 Task: Slide 6 - Company Description.
Action: Mouse moved to (30, 81)
Screenshot: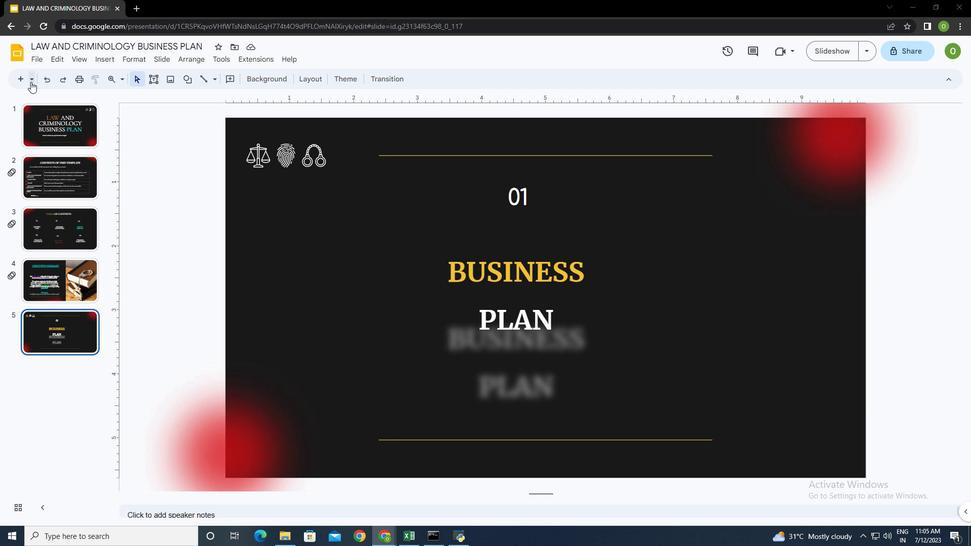 
Action: Mouse pressed left at (30, 81)
Screenshot: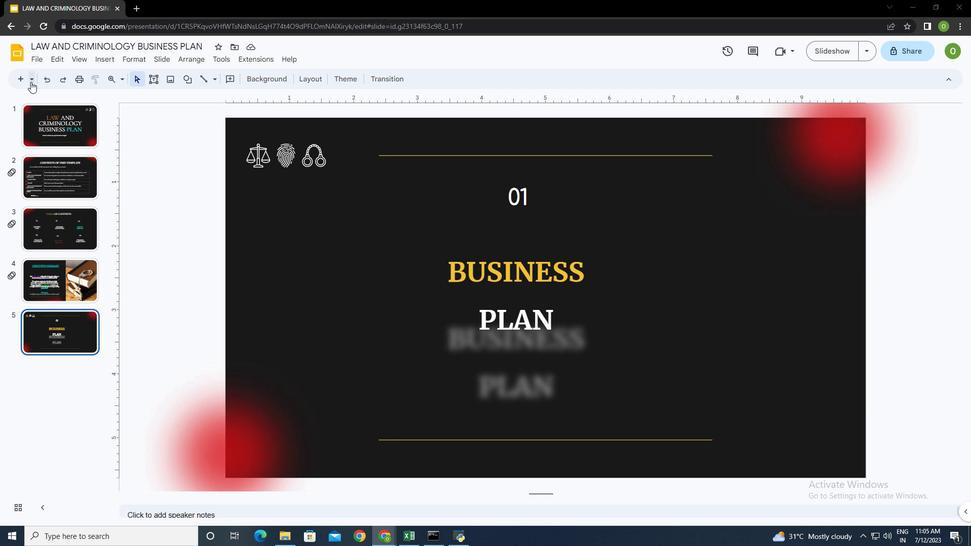 
Action: Mouse moved to (137, 269)
Screenshot: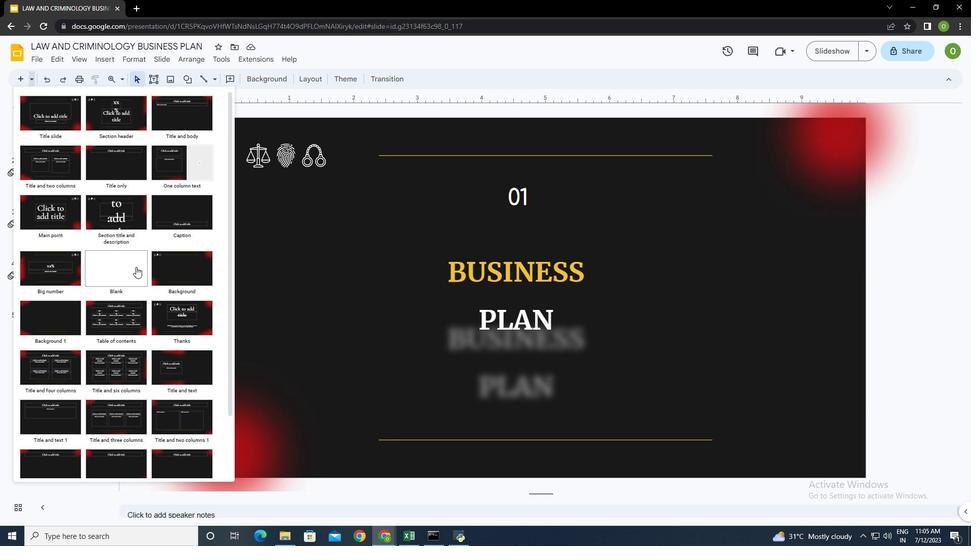 
Action: Mouse scrolled (137, 268) with delta (0, 0)
Screenshot: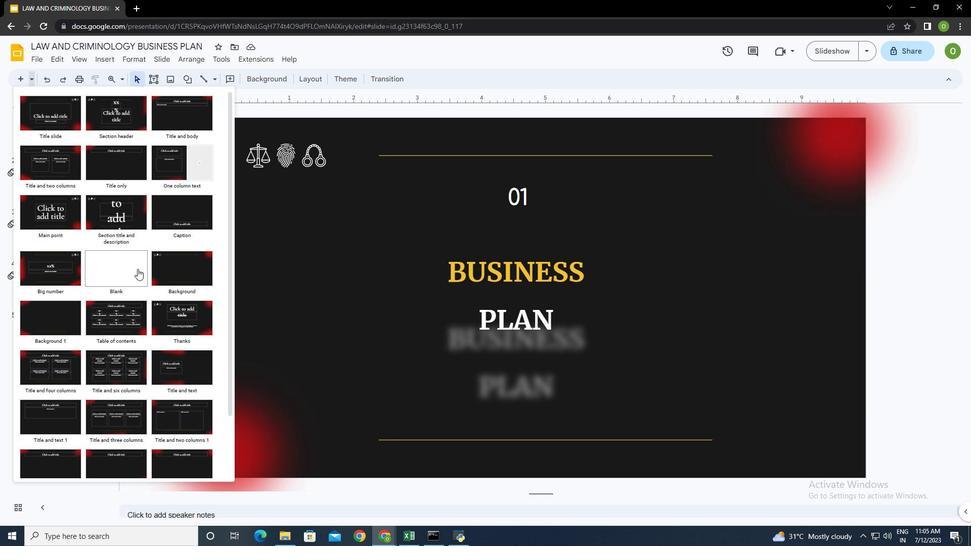 
Action: Mouse moved to (137, 269)
Screenshot: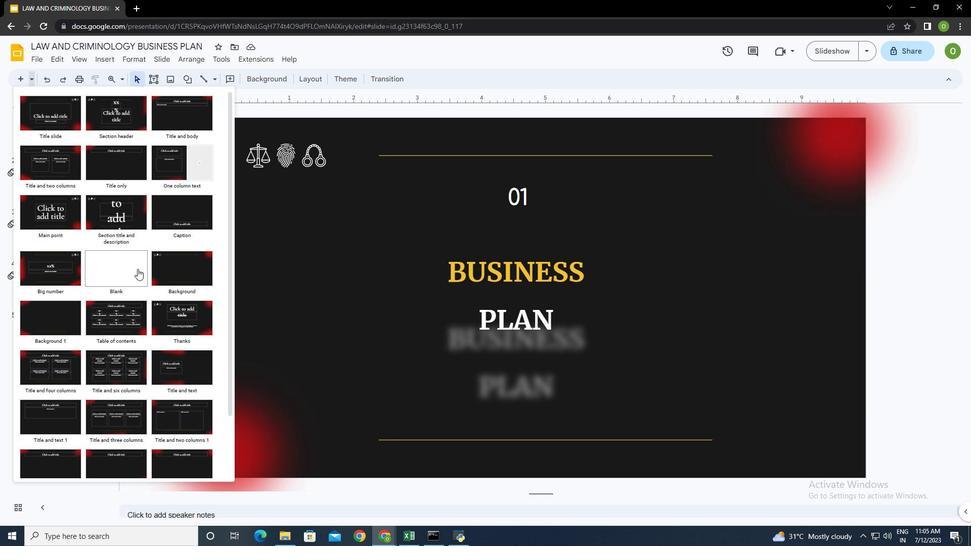 
Action: Mouse scrolled (137, 268) with delta (0, 0)
Screenshot: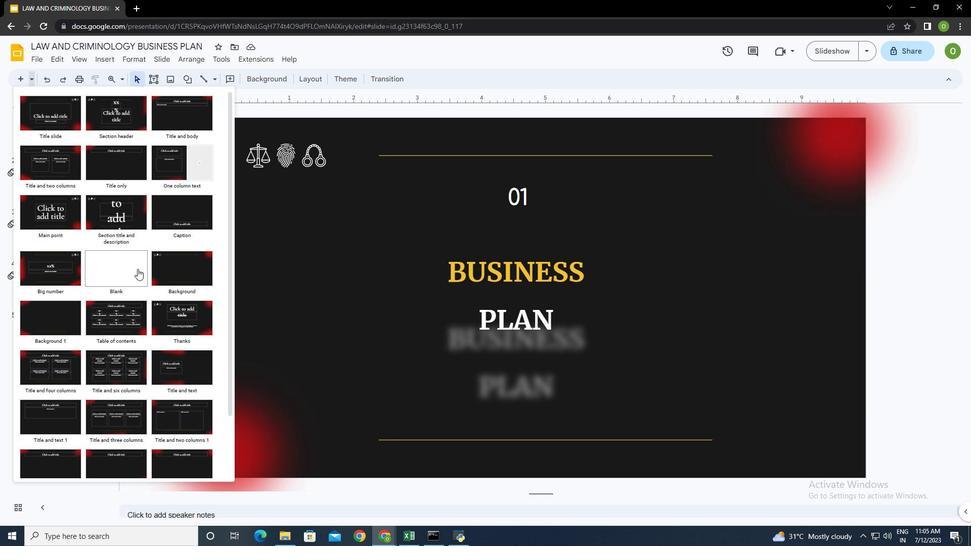 
Action: Mouse moved to (137, 268)
Screenshot: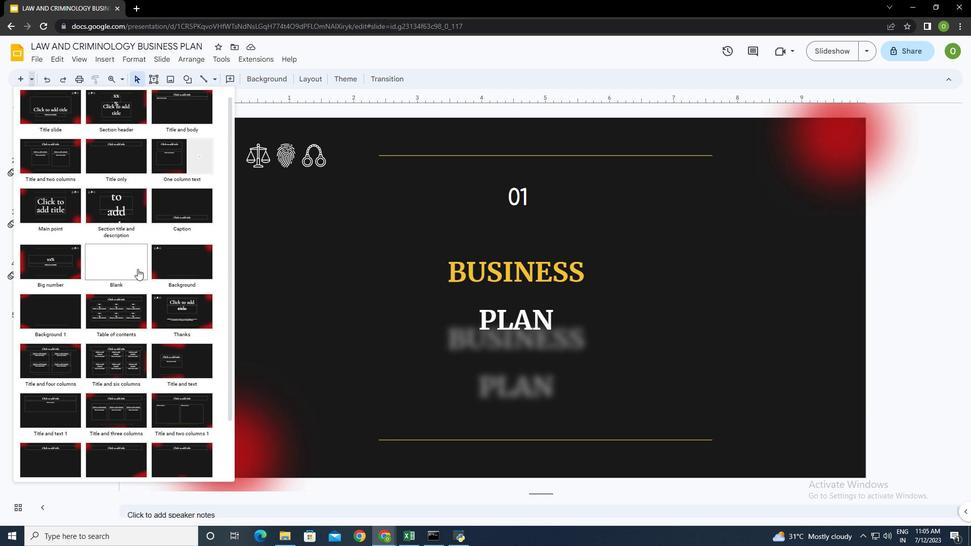 
Action: Mouse scrolled (137, 268) with delta (0, 0)
Screenshot: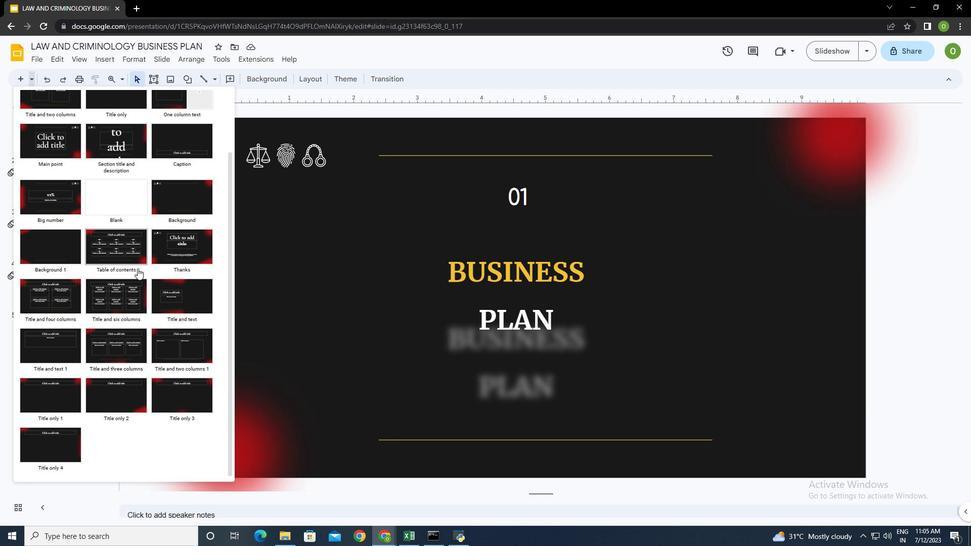 
Action: Mouse moved to (137, 268)
Screenshot: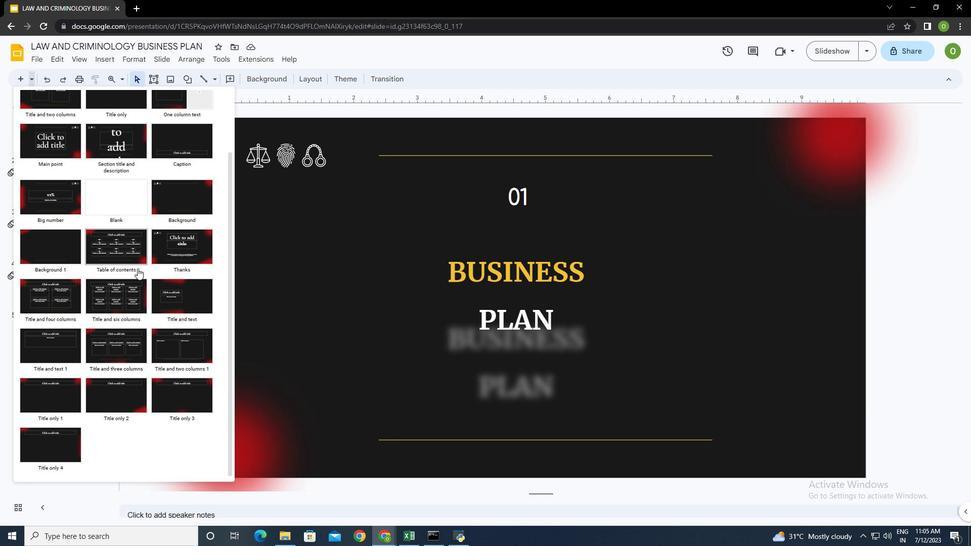 
Action: Mouse scrolled (137, 268) with delta (0, 0)
Screenshot: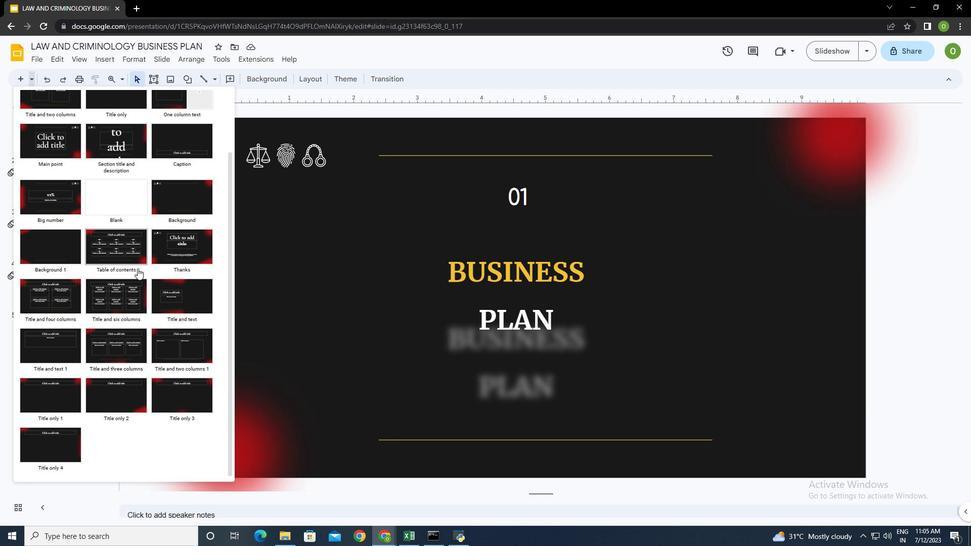 
Action: Mouse moved to (137, 268)
Screenshot: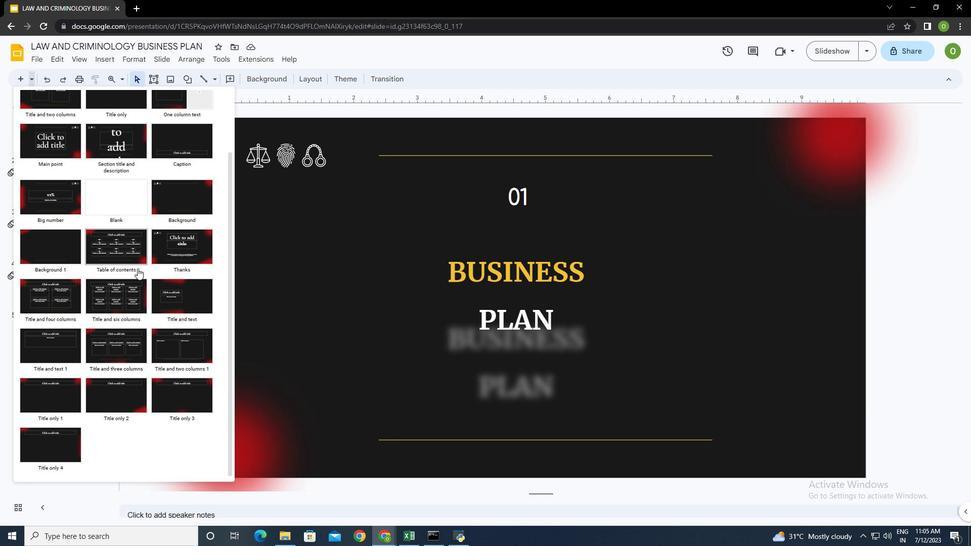 
Action: Mouse scrolled (137, 268) with delta (0, 0)
Screenshot: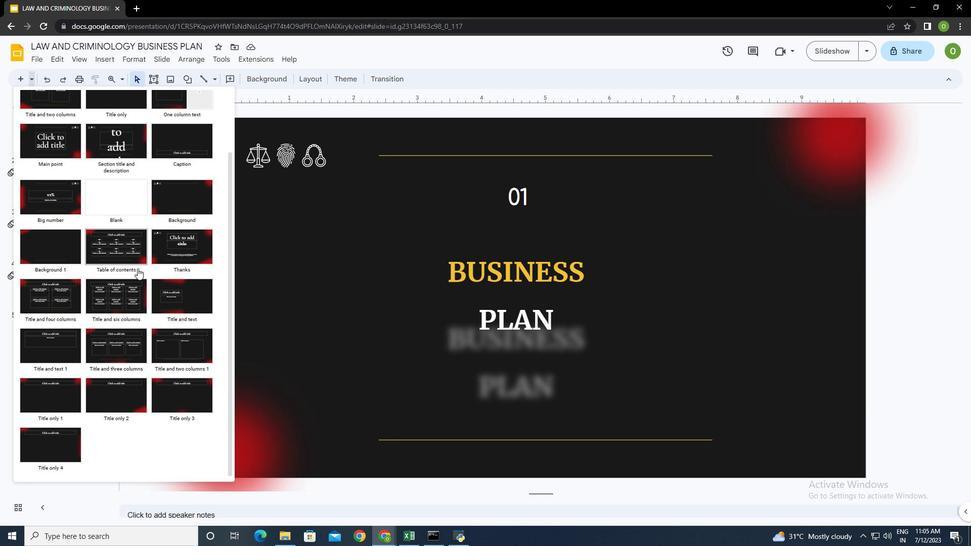 
Action: Mouse moved to (137, 275)
Screenshot: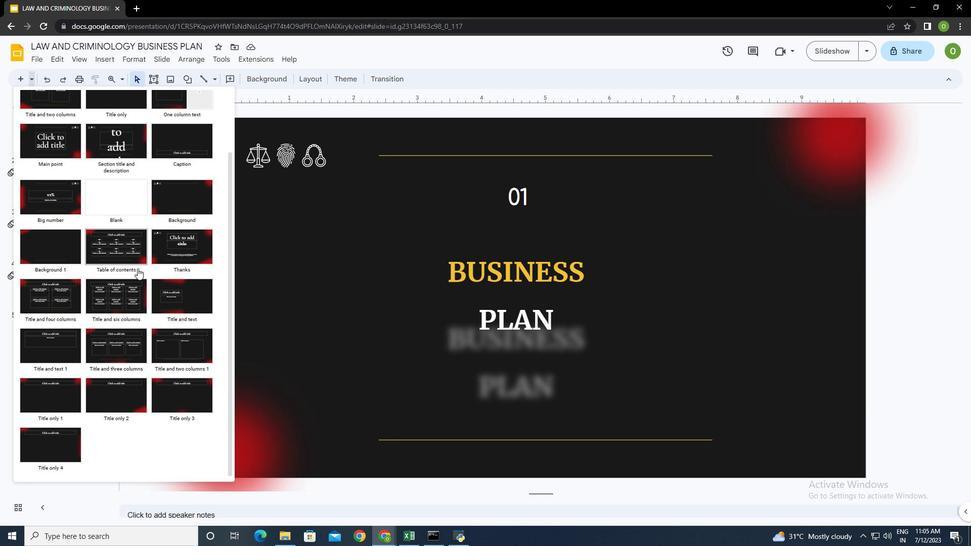 
Action: Mouse scrolled (137, 275) with delta (0, 0)
Screenshot: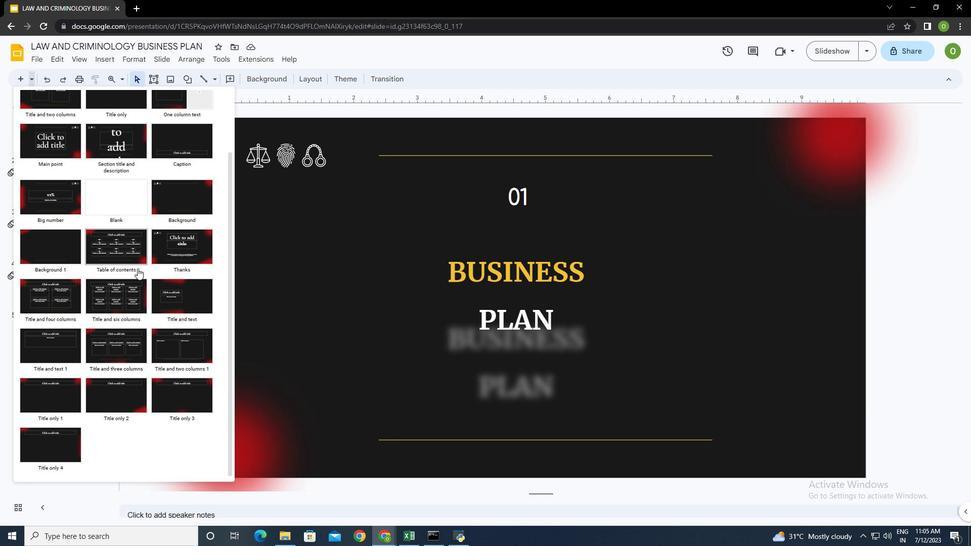 
Action: Mouse moved to (137, 279)
Screenshot: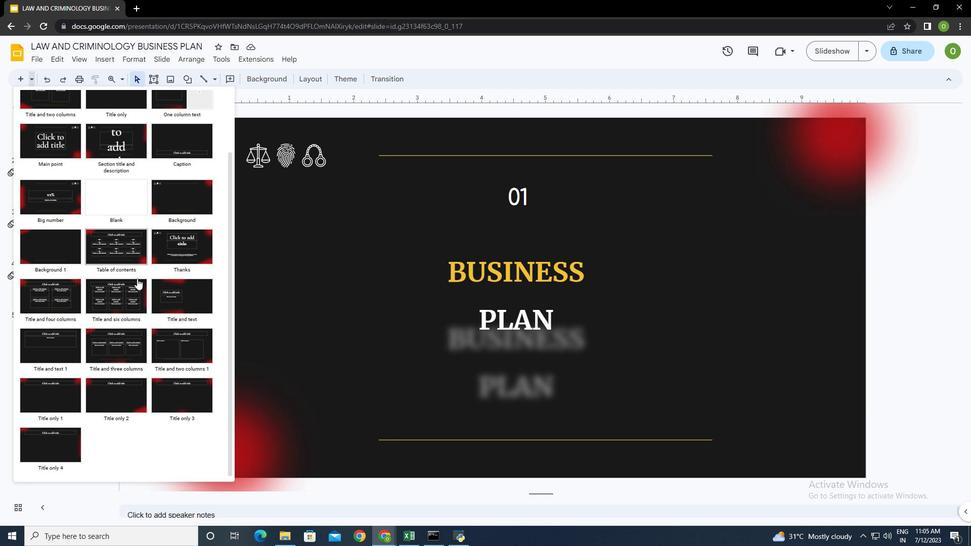 
Action: Mouse scrolled (137, 278) with delta (0, 0)
Screenshot: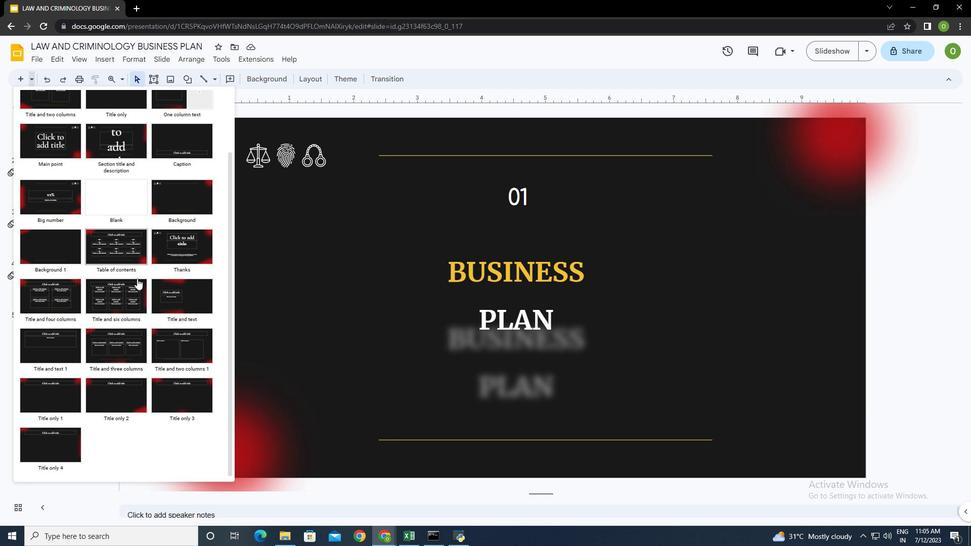 
Action: Mouse moved to (132, 294)
Screenshot: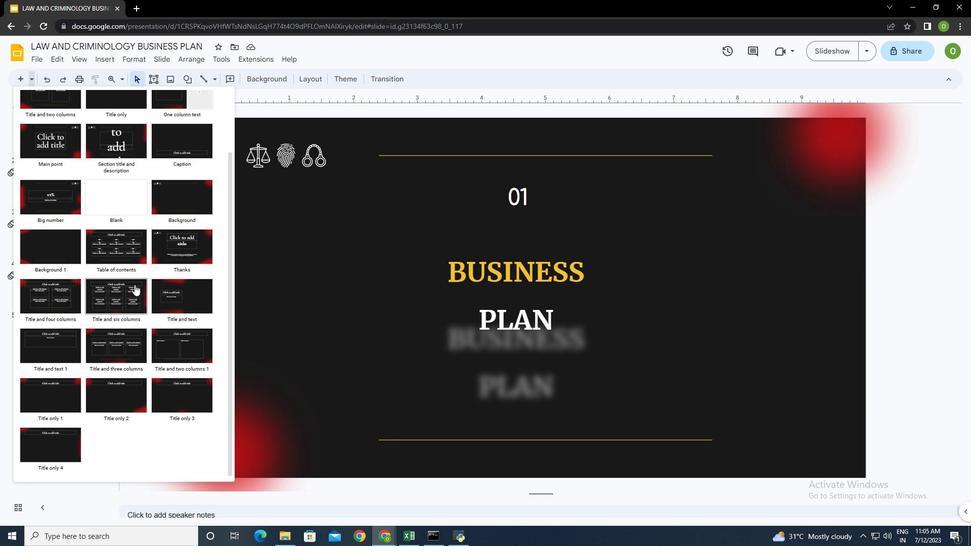 
Action: Mouse scrolled (132, 293) with delta (0, 0)
Screenshot: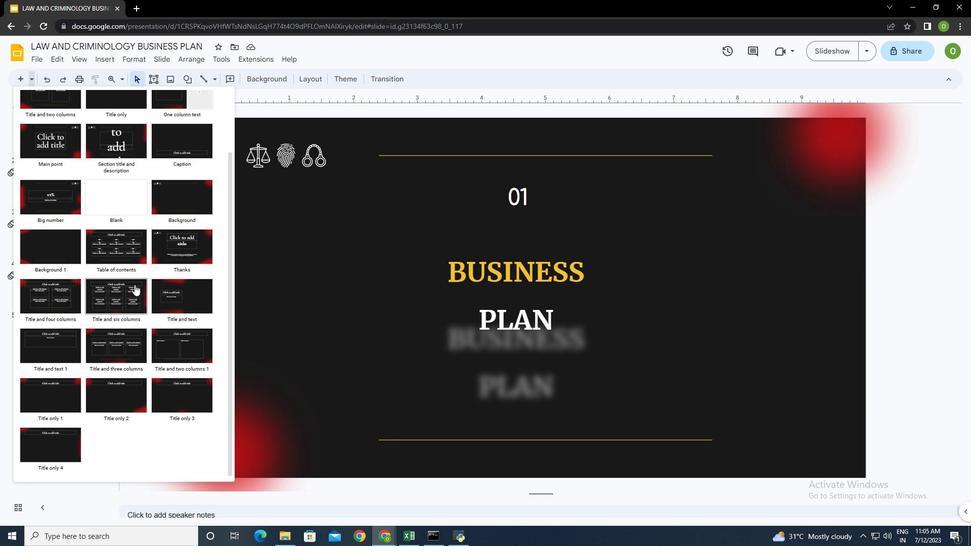 
Action: Mouse moved to (182, 397)
Screenshot: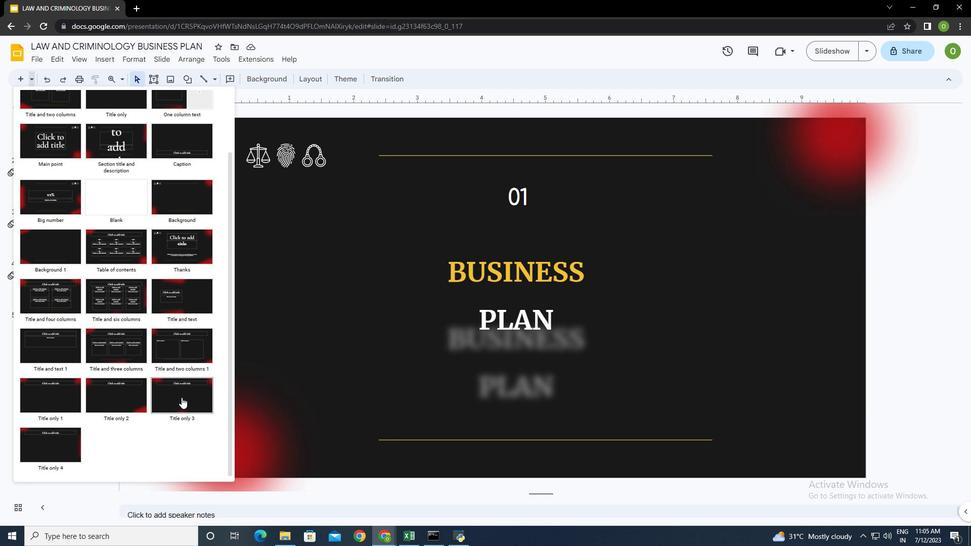 
Action: Mouse pressed left at (182, 397)
Screenshot: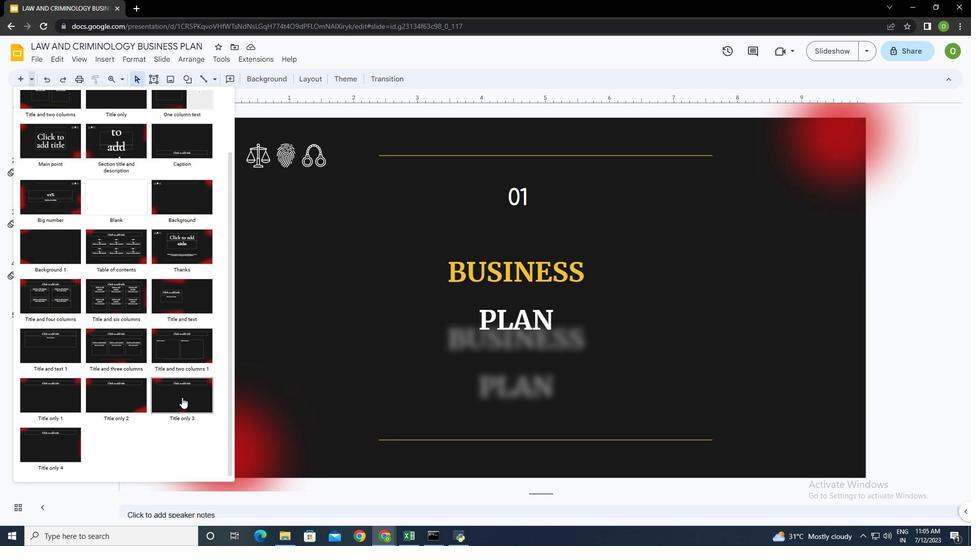 
Action: Mouse moved to (453, 164)
Screenshot: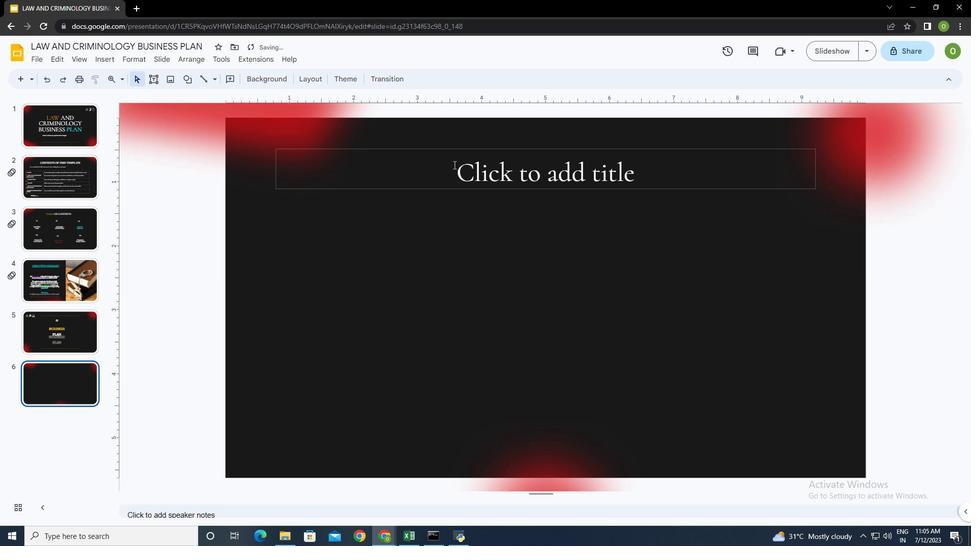 
Action: Mouse pressed left at (453, 164)
Screenshot: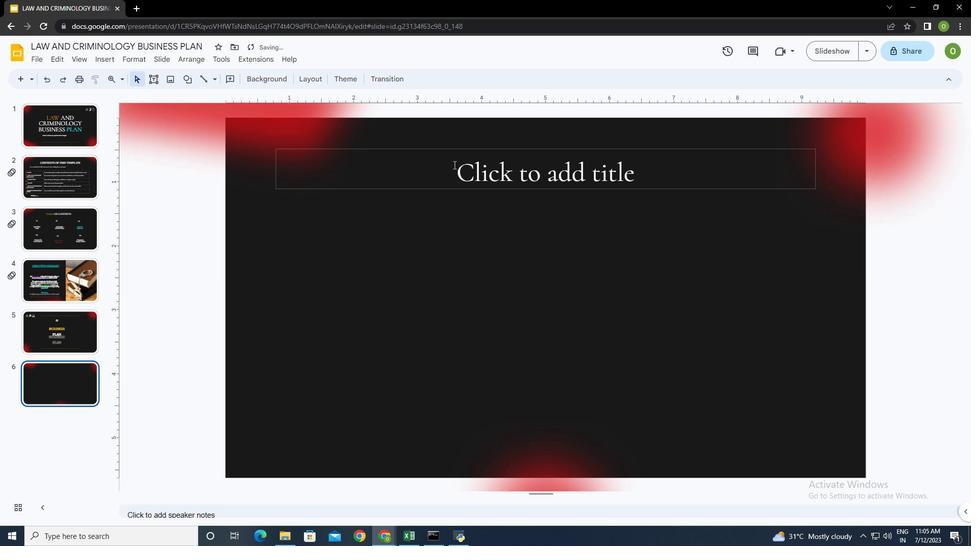 
Action: Mouse moved to (454, 166)
Screenshot: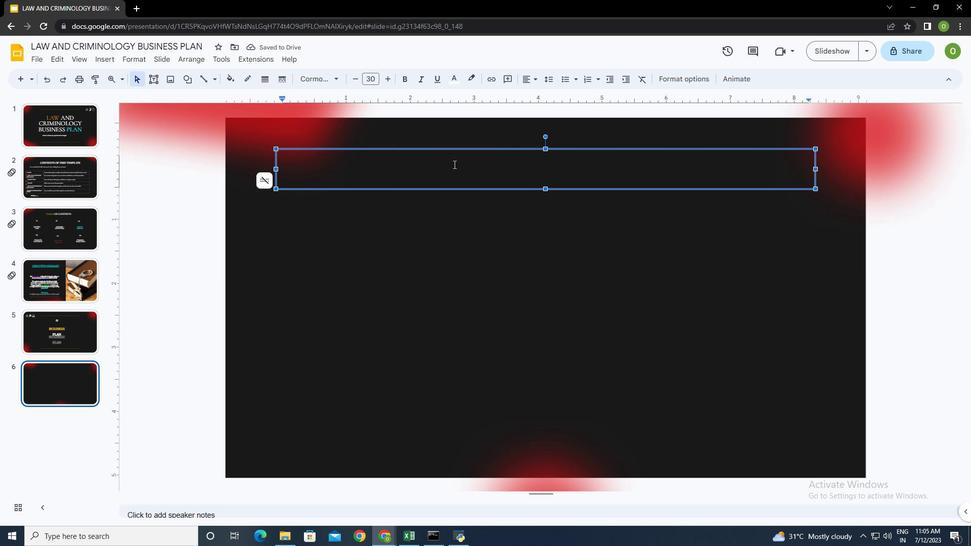 
Action: Key pressed <Key.shift><Key.caps_lock>COMPSNY<Key.space>DESCRIPTION
Screenshot: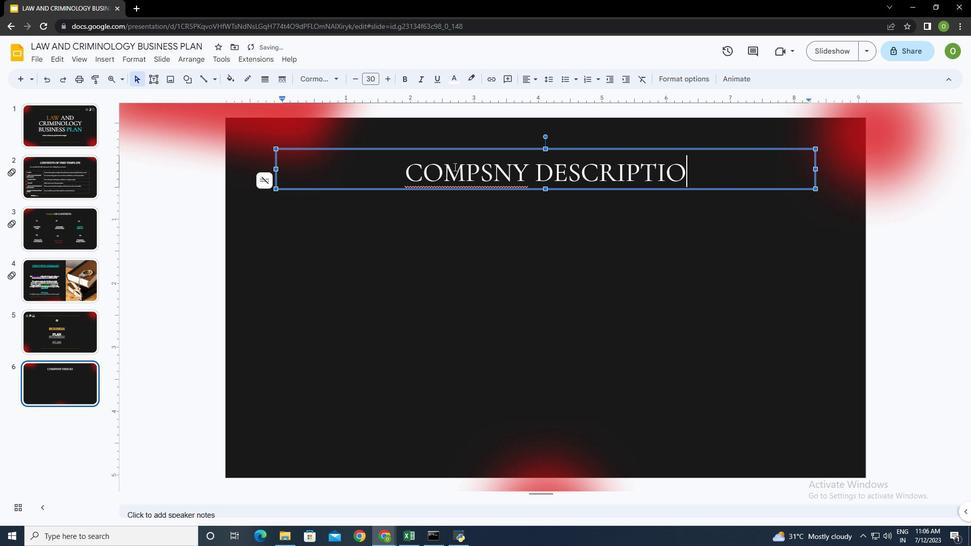 
Action: Mouse moved to (389, 236)
Screenshot: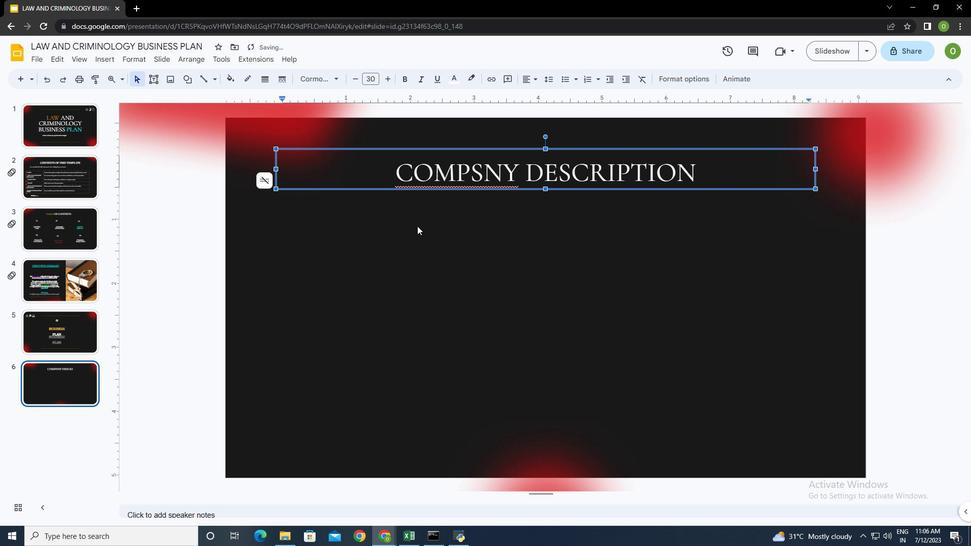 
Action: Mouse pressed left at (389, 236)
Screenshot: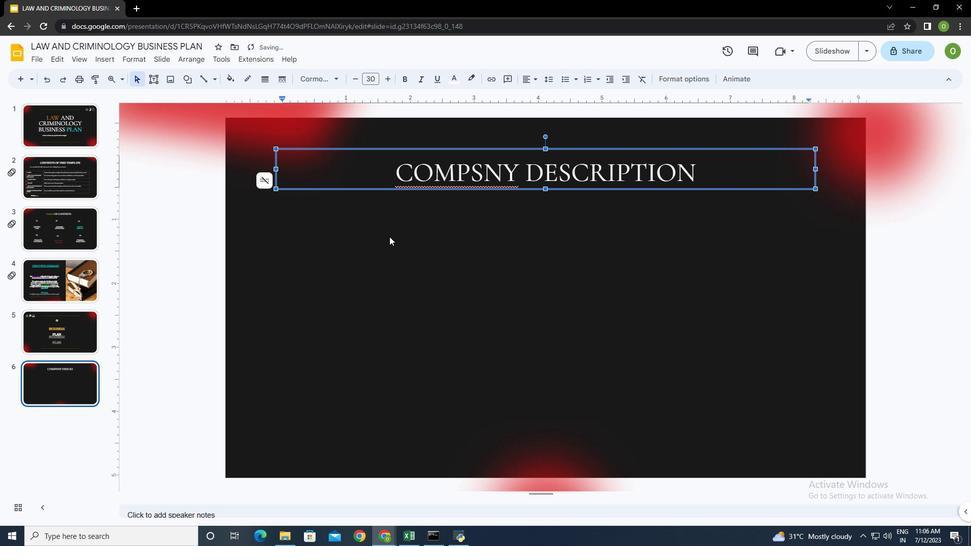 
Action: Mouse moved to (446, 169)
Screenshot: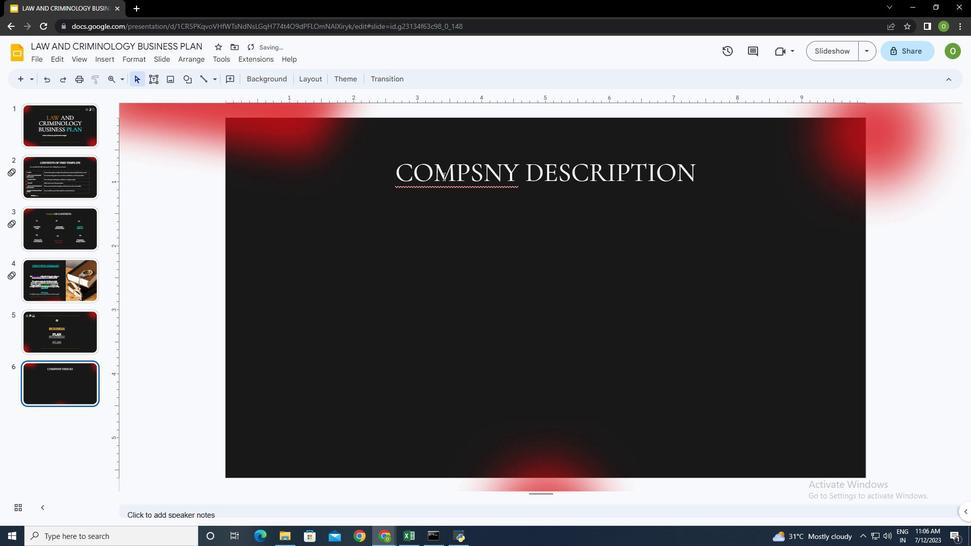 
Action: Mouse pressed left at (446, 169)
Screenshot: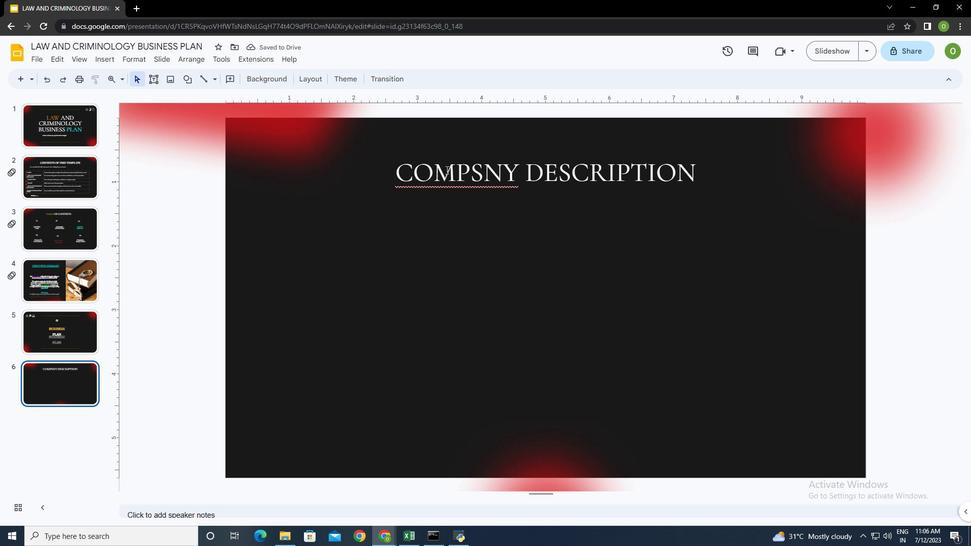 
Action: Mouse moved to (364, 235)
Screenshot: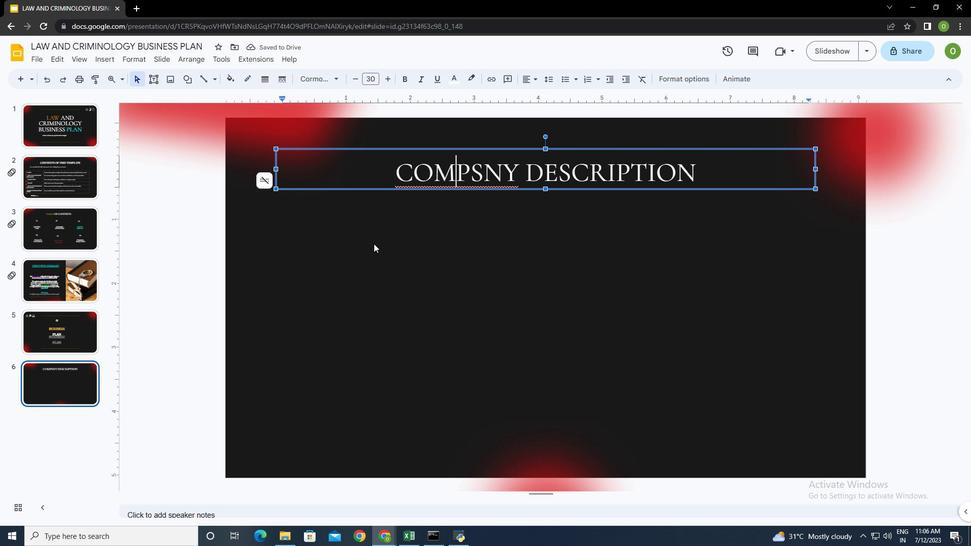 
Action: Mouse pressed left at (364, 235)
Screenshot: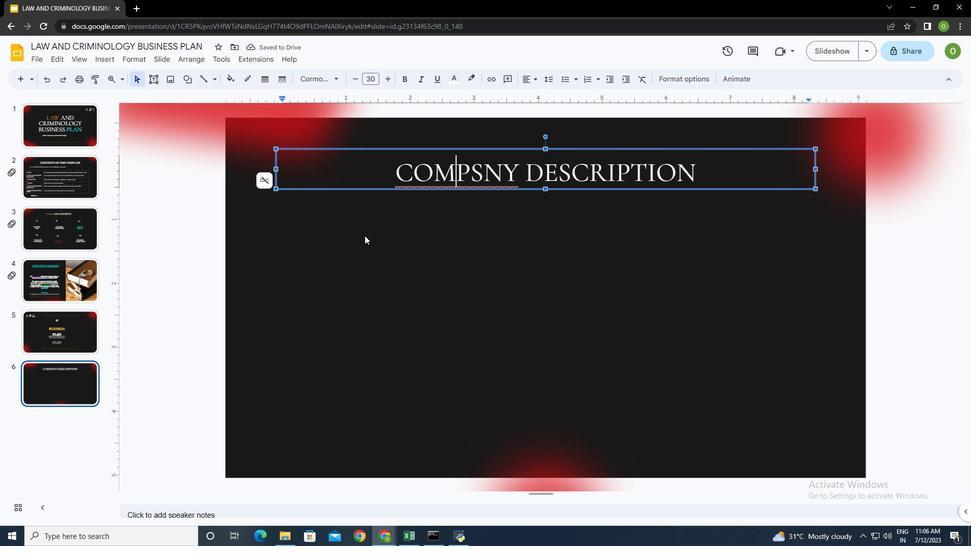 
Action: Mouse moved to (394, 169)
Screenshot: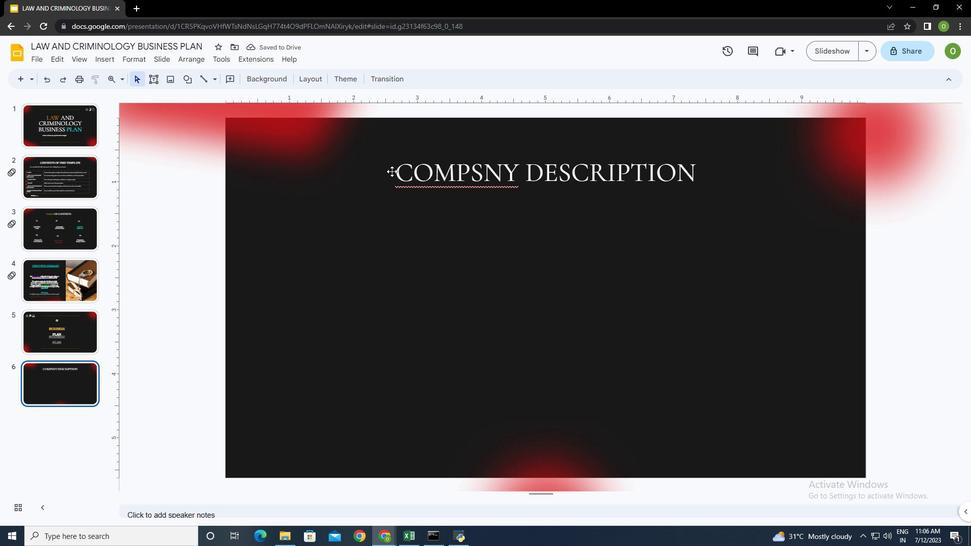 
Action: Mouse pressed left at (394, 169)
Screenshot: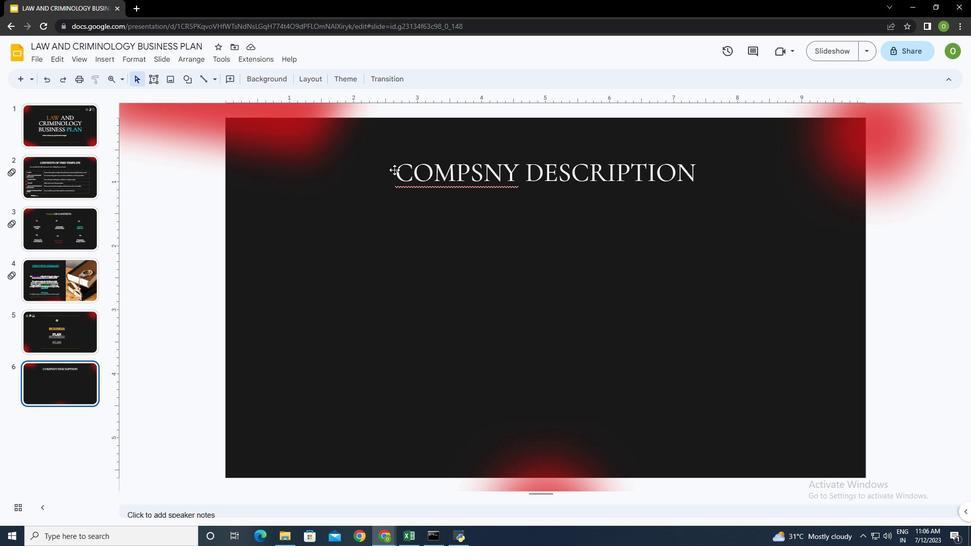 
Action: Mouse moved to (347, 236)
Screenshot: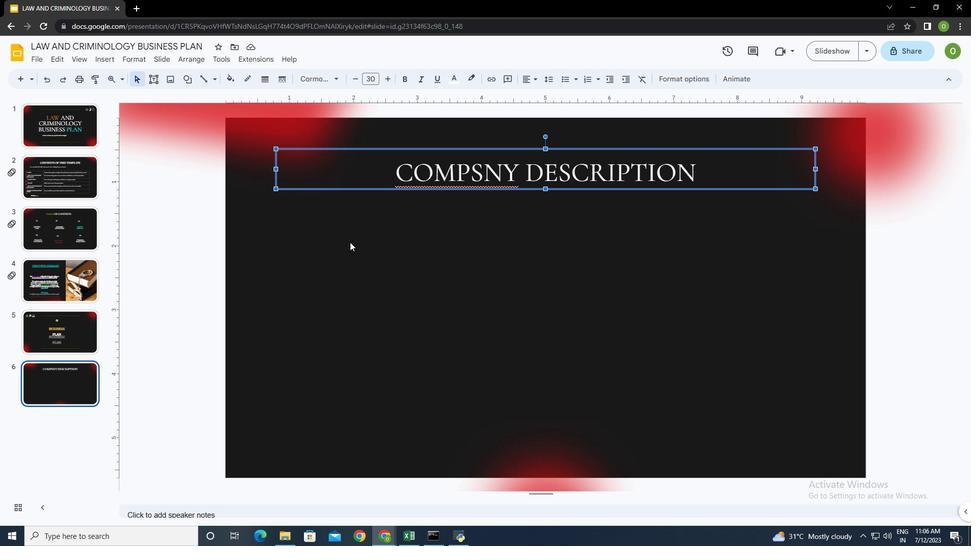 
Action: Mouse pressed left at (347, 236)
Screenshot: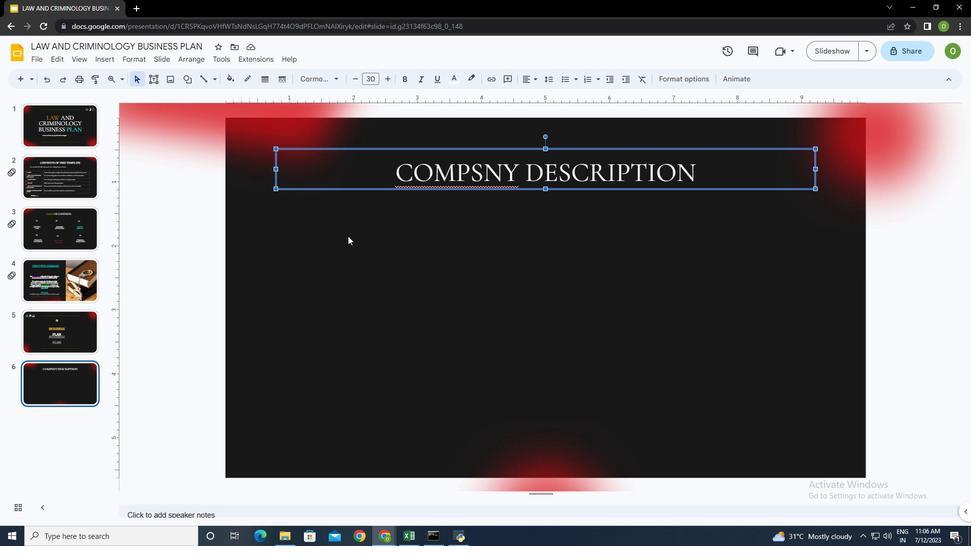 
Action: Mouse moved to (157, 78)
Screenshot: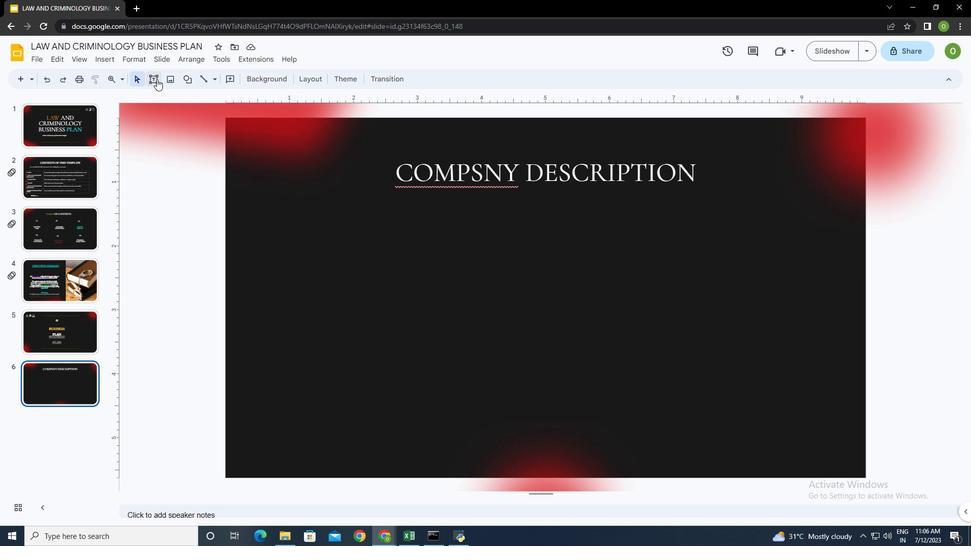 
Action: Mouse pressed left at (157, 78)
Screenshot: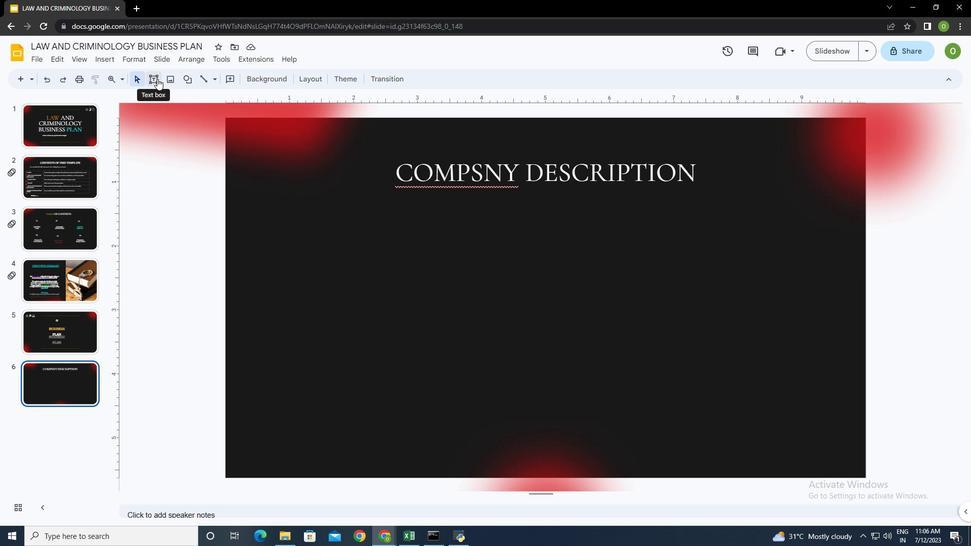 
Action: Mouse moved to (325, 217)
Screenshot: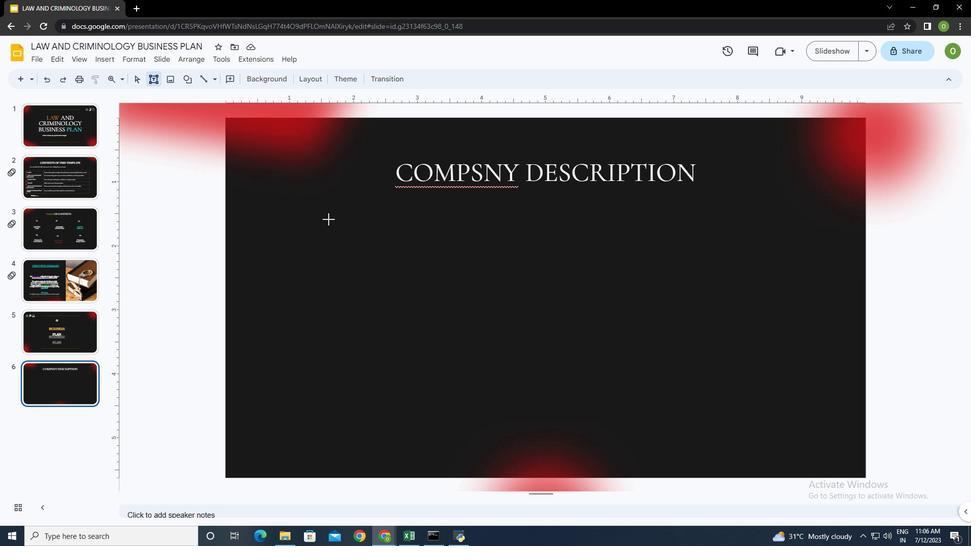
Action: Mouse pressed left at (325, 217)
Screenshot: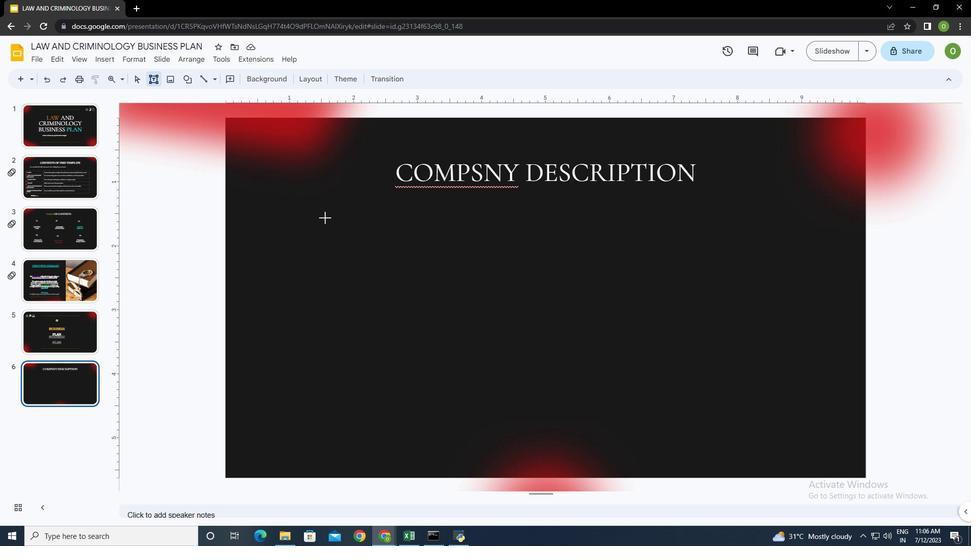 
Action: Mouse moved to (422, 257)
Screenshot: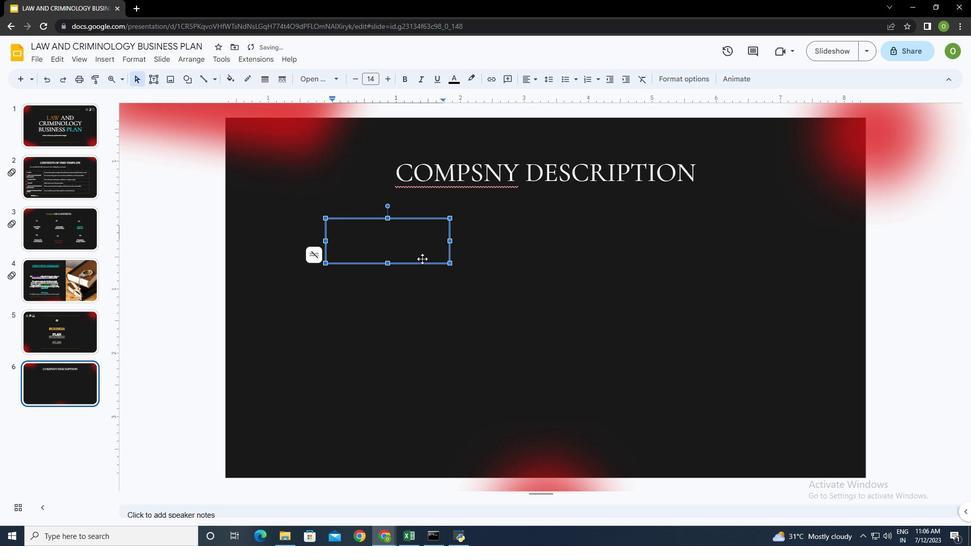 
Action: Key pressed <Key.delete>
Screenshot: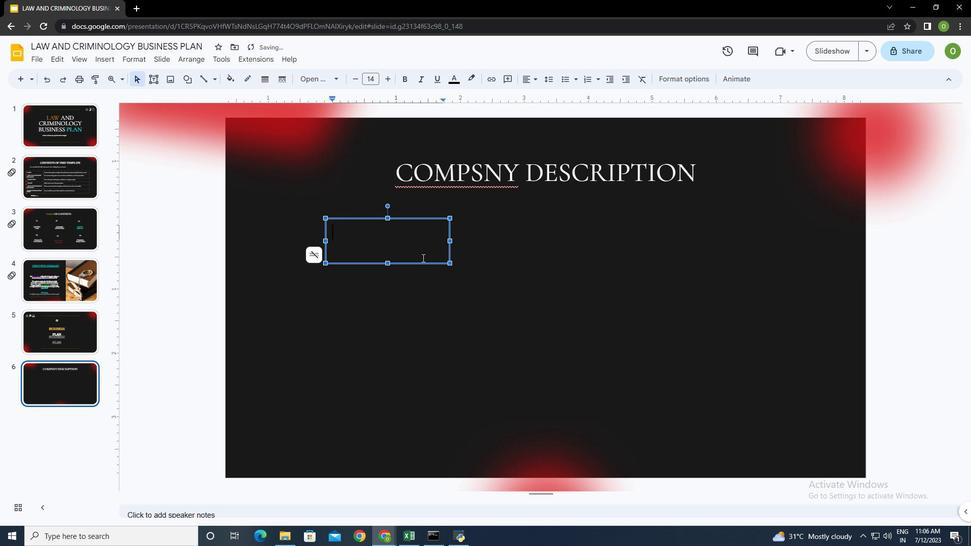 
Action: Mouse moved to (389, 219)
Screenshot: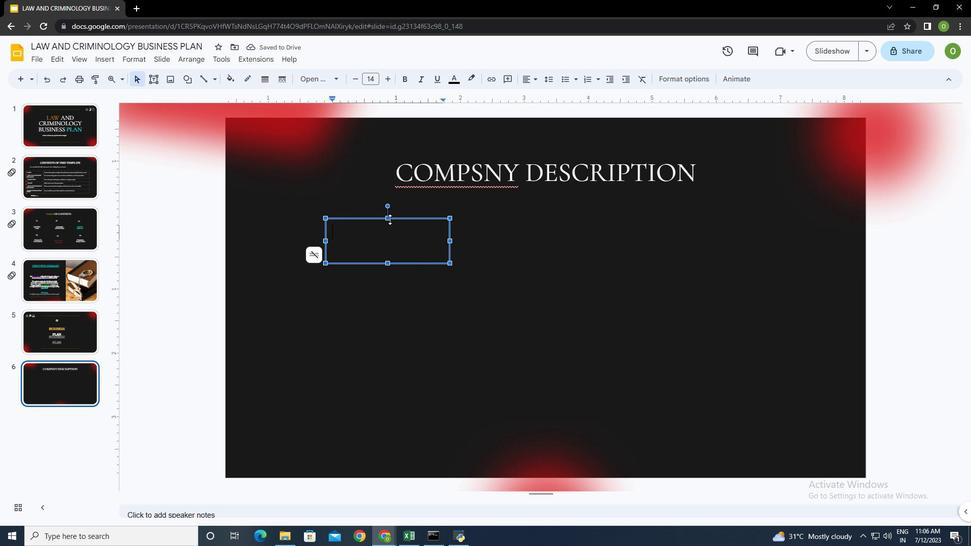 
Action: Mouse pressed left at (389, 219)
Screenshot: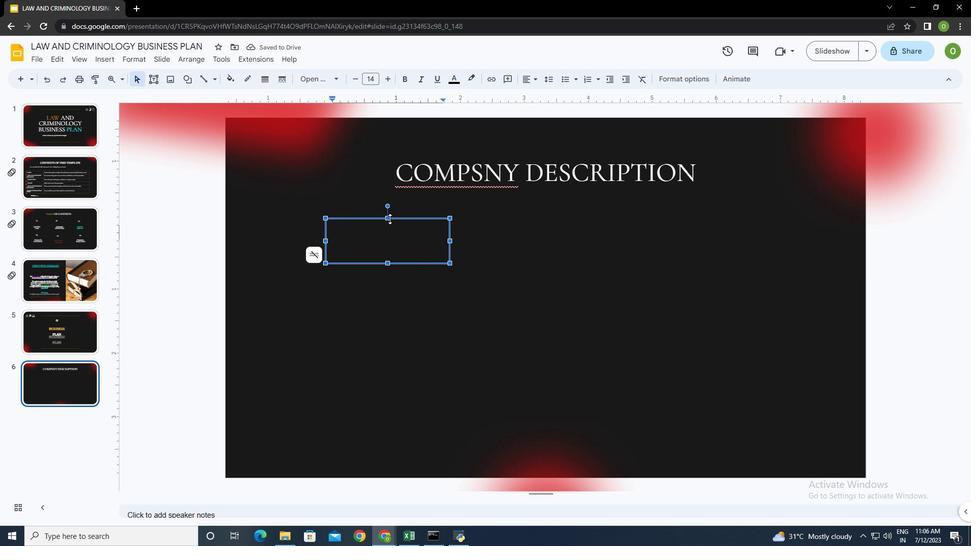 
Action: Key pressed <Key.delete>
Screenshot: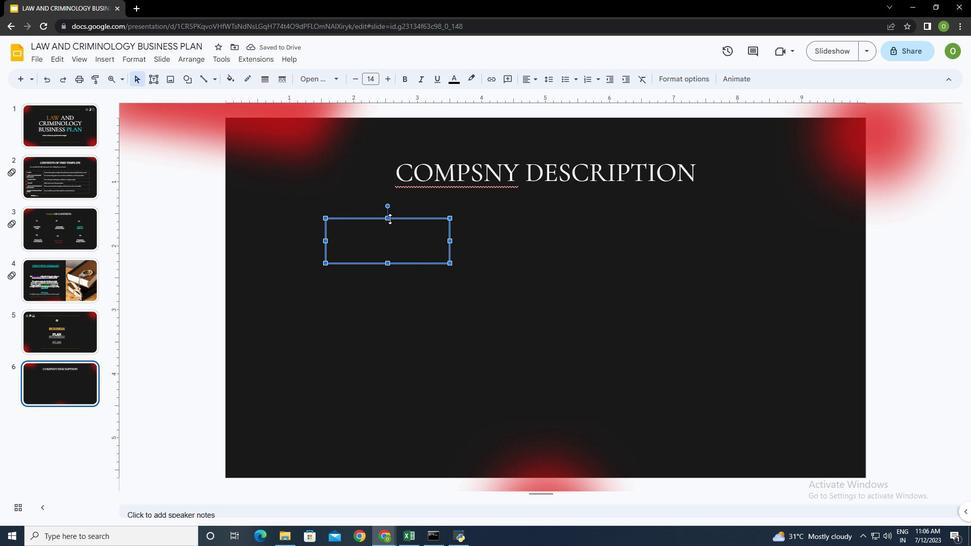 
Action: Mouse moved to (188, 75)
Screenshot: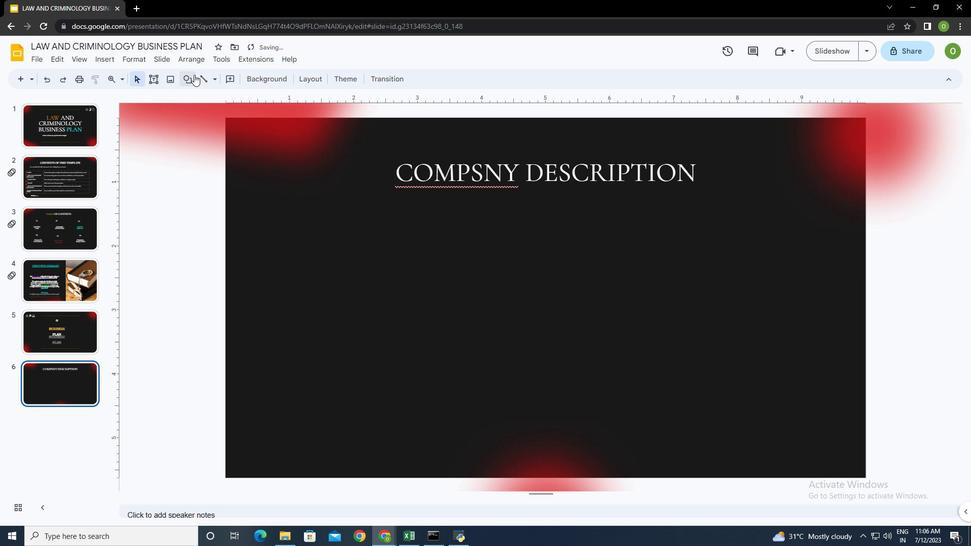 
Action: Mouse pressed left at (188, 75)
Screenshot: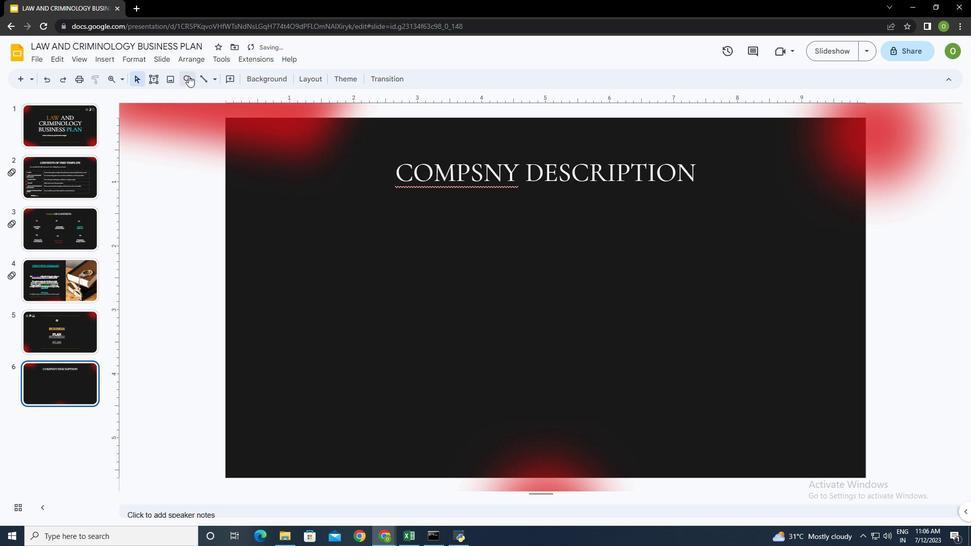 
Action: Mouse moved to (365, 144)
Screenshot: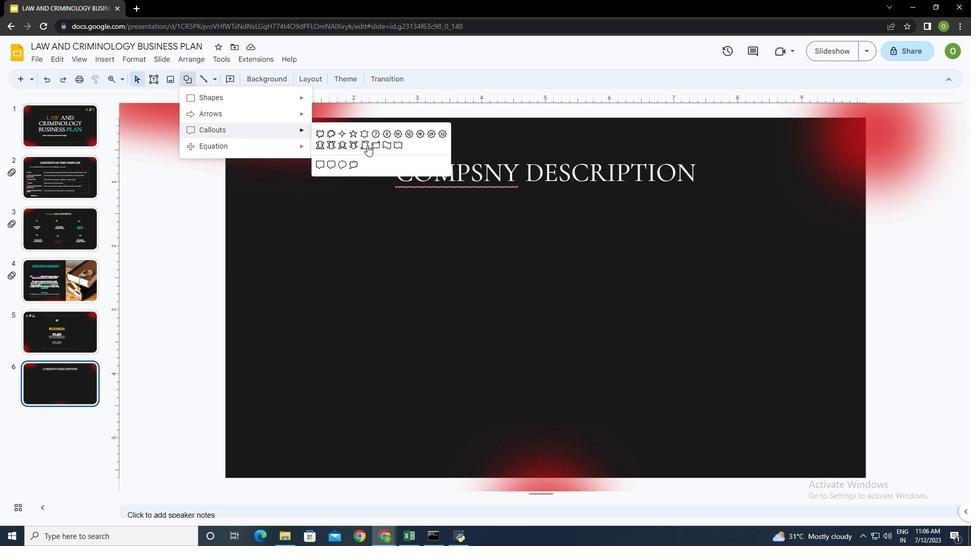 
Action: Mouse pressed left at (365, 144)
Screenshot: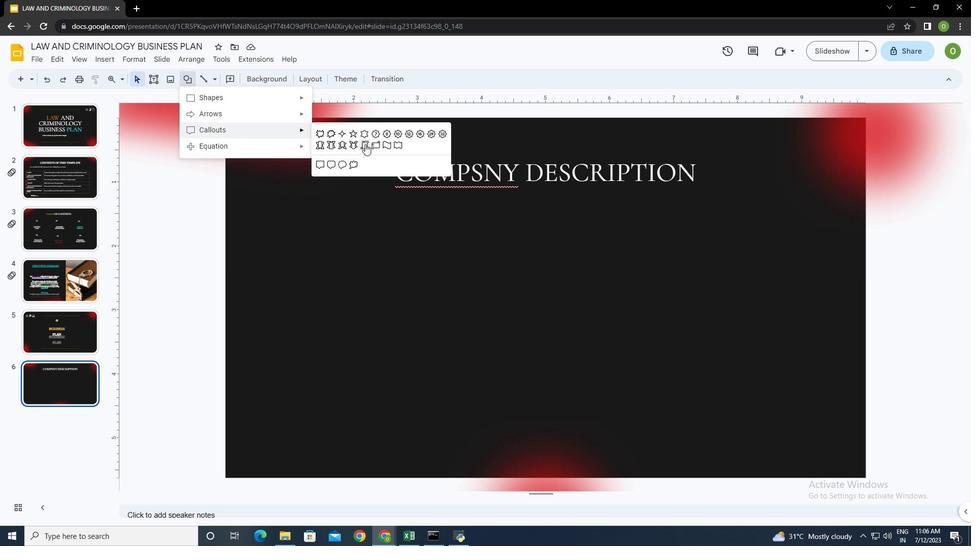 
Action: Mouse moved to (292, 234)
Screenshot: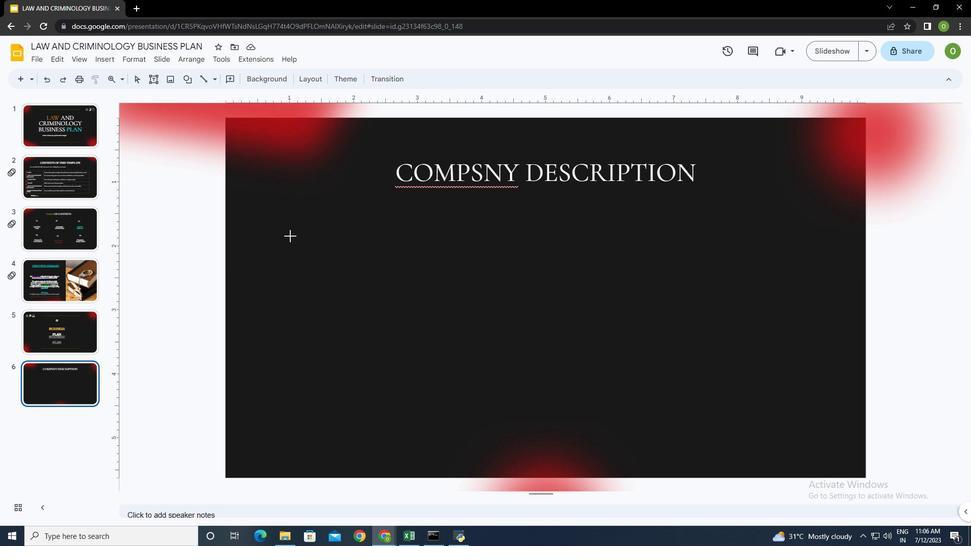 
Action: Mouse pressed left at (292, 234)
Screenshot: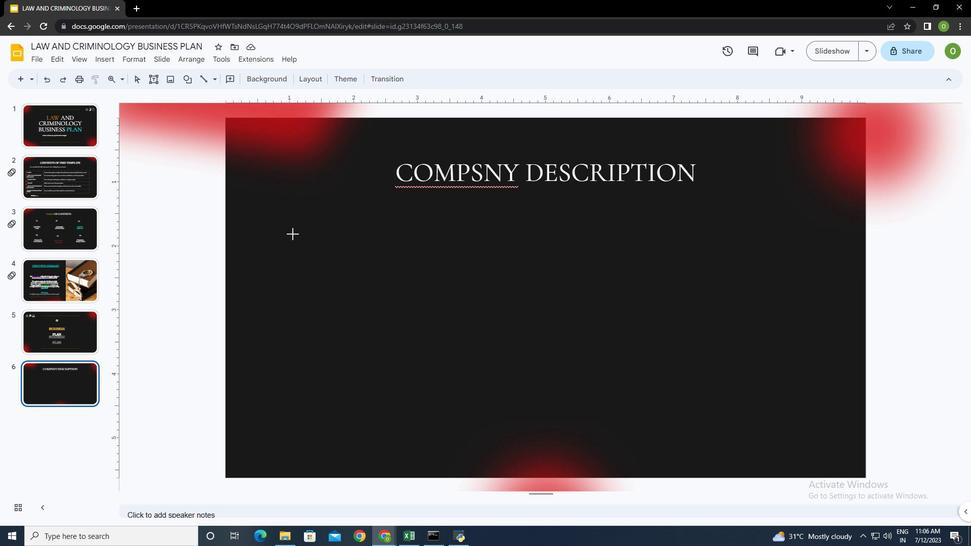 
Action: Mouse moved to (245, 79)
Screenshot: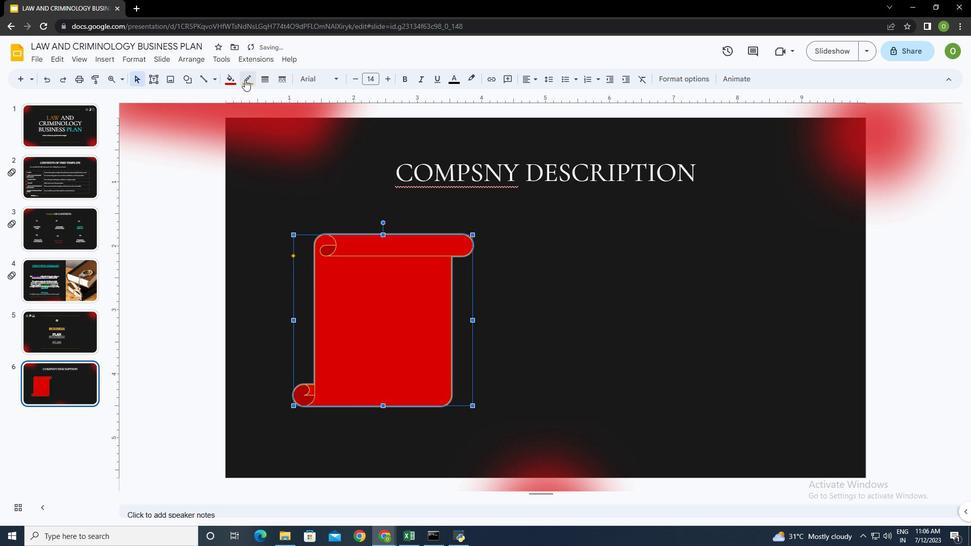 
Action: Mouse pressed left at (245, 79)
Screenshot: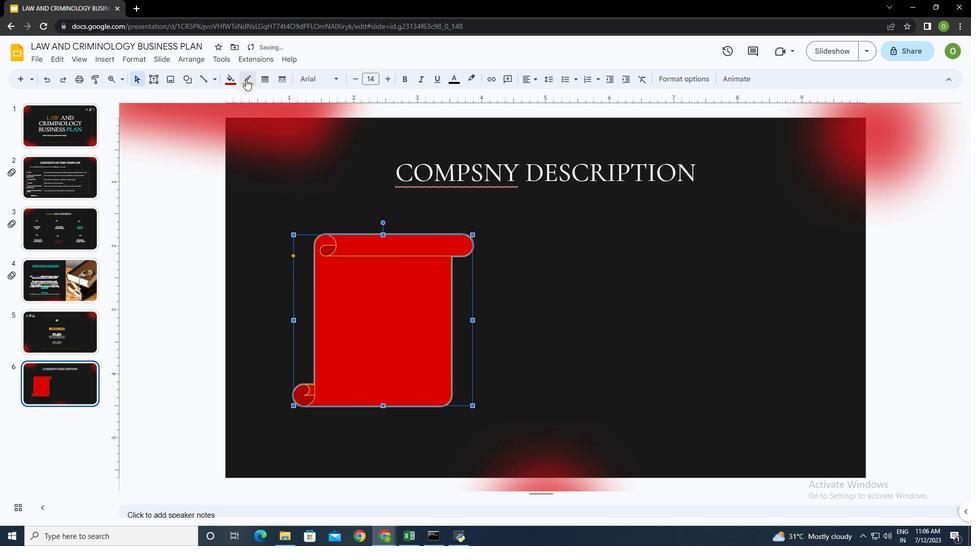 
Action: Mouse moved to (328, 174)
Screenshot: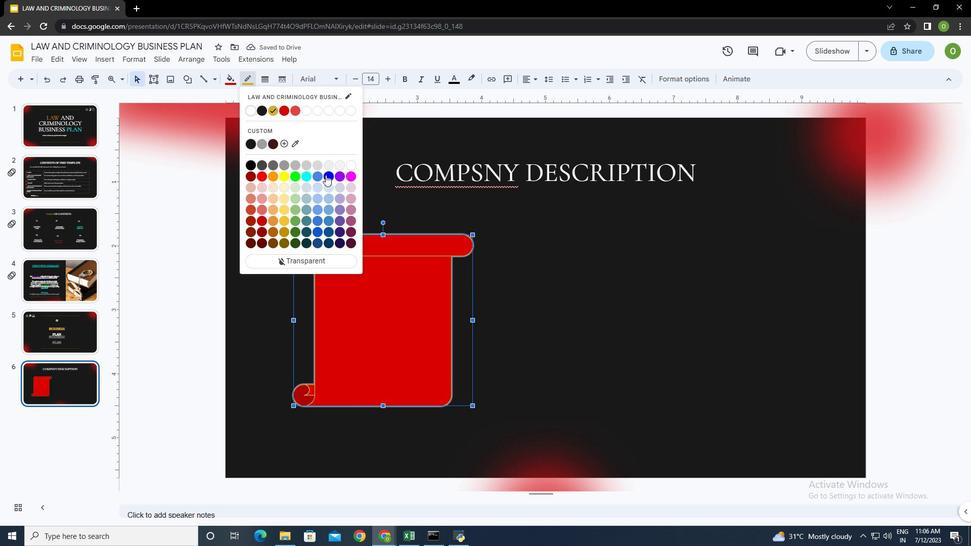 
Action: Mouse pressed left at (328, 174)
Screenshot: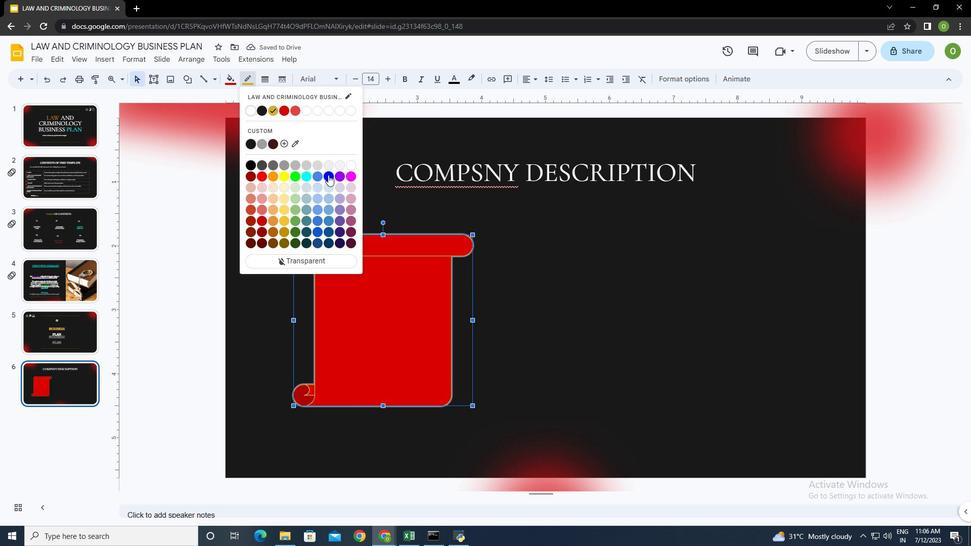 
Action: Mouse moved to (230, 78)
Screenshot: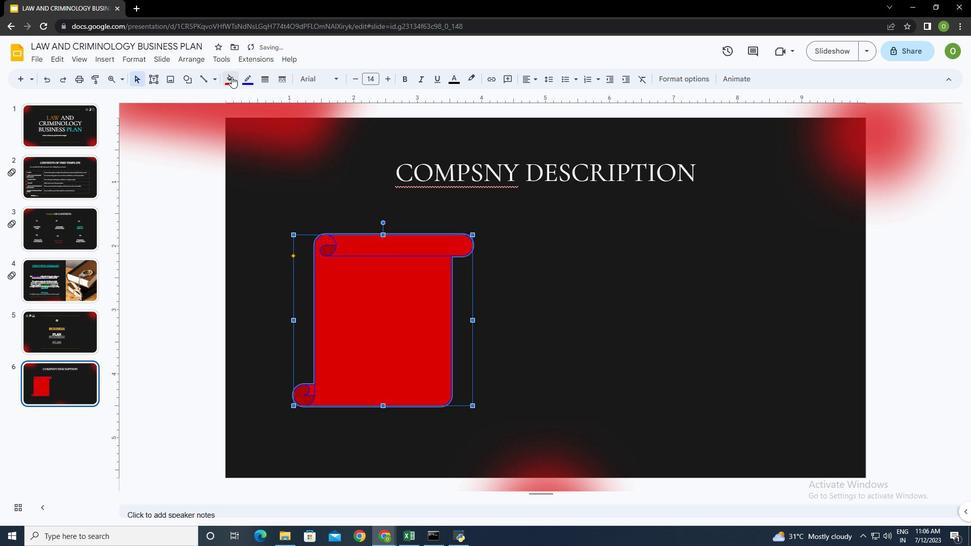 
Action: Mouse pressed left at (230, 78)
Screenshot: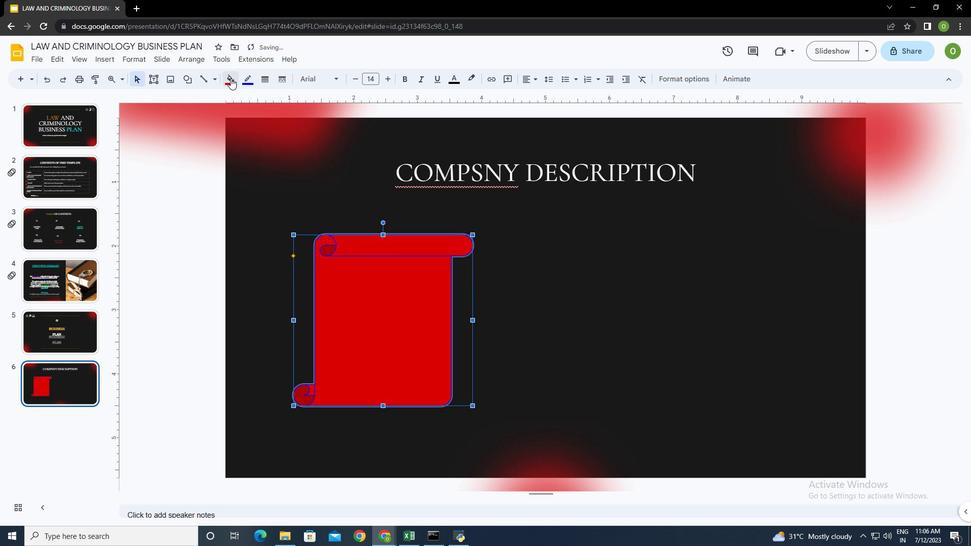 
Action: Mouse moved to (299, 193)
Screenshot: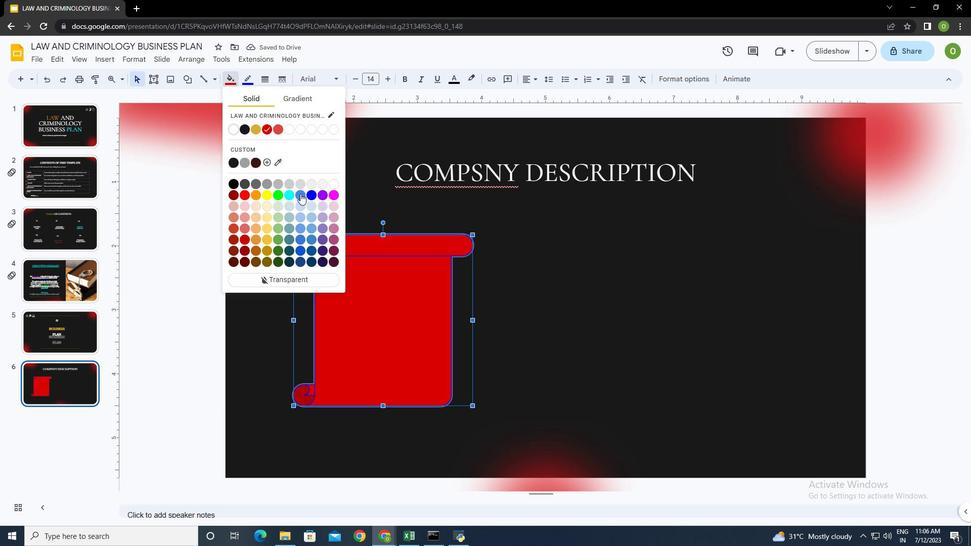
Action: Mouse pressed left at (299, 193)
Screenshot: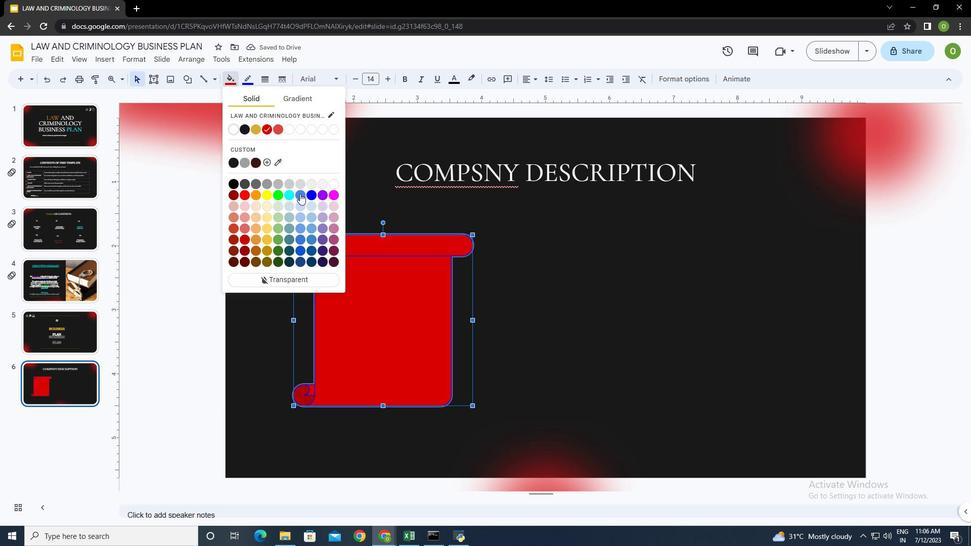 
Action: Mouse moved to (383, 406)
Screenshot: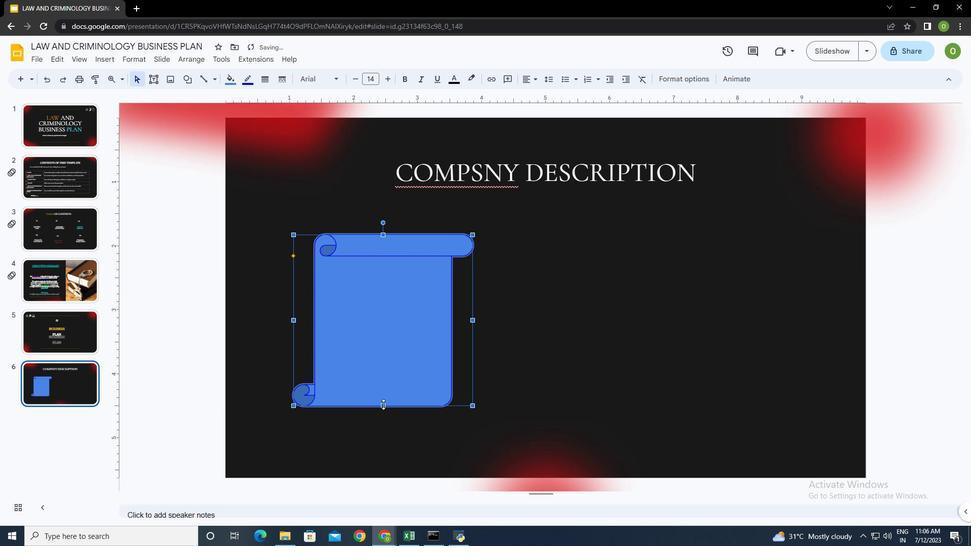 
Action: Mouse pressed left at (383, 406)
Screenshot: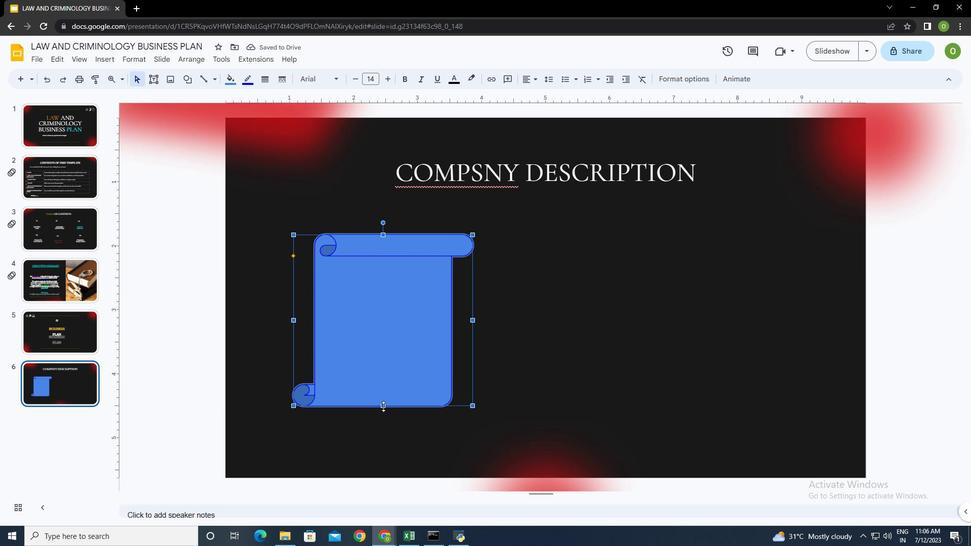 
Action: Mouse moved to (362, 243)
Screenshot: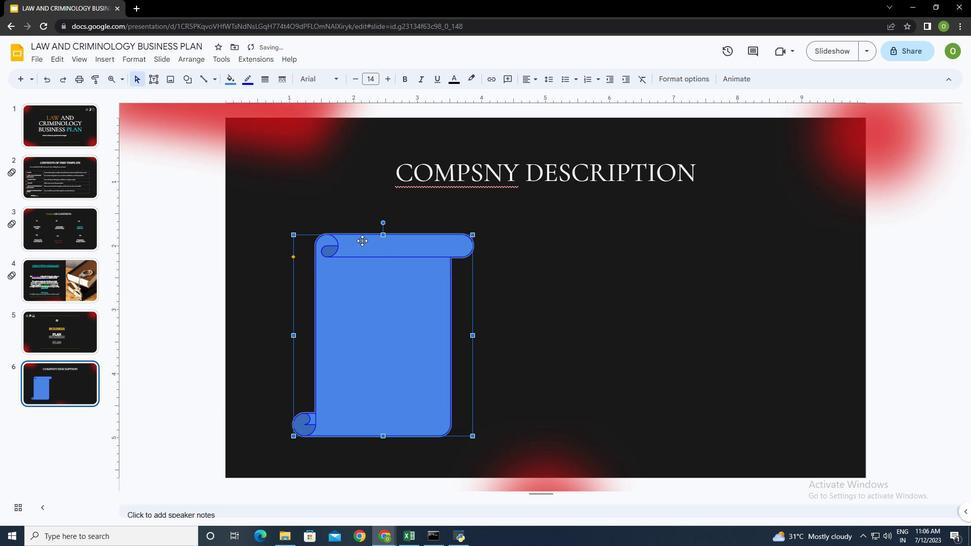 
Action: Mouse pressed left at (362, 243)
Screenshot: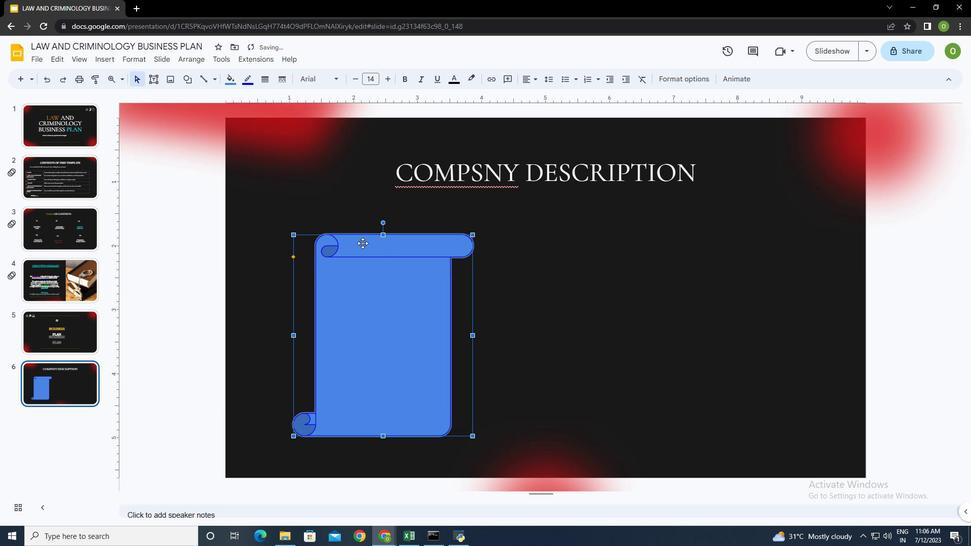 
Action: Mouse moved to (227, 80)
Screenshot: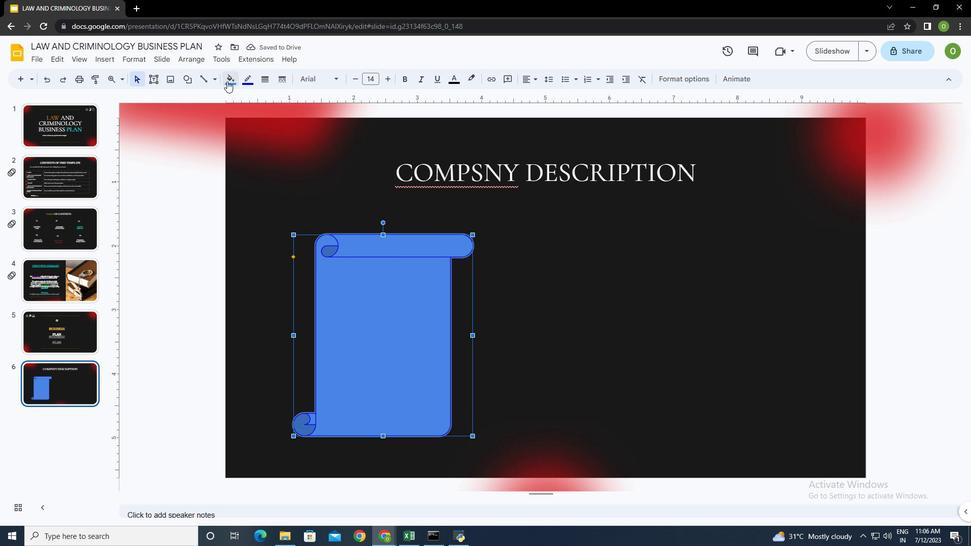 
Action: Mouse pressed left at (227, 80)
Screenshot: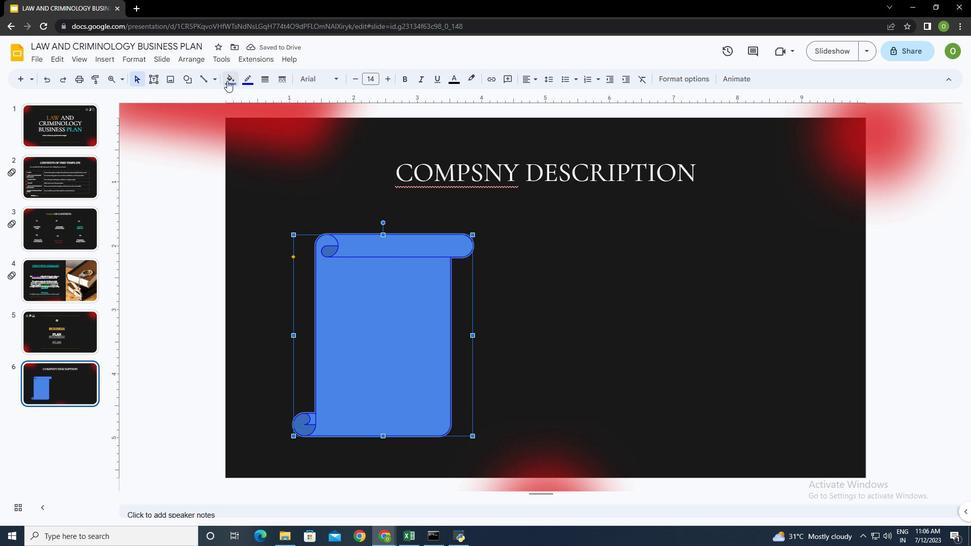 
Action: Mouse moved to (302, 215)
Screenshot: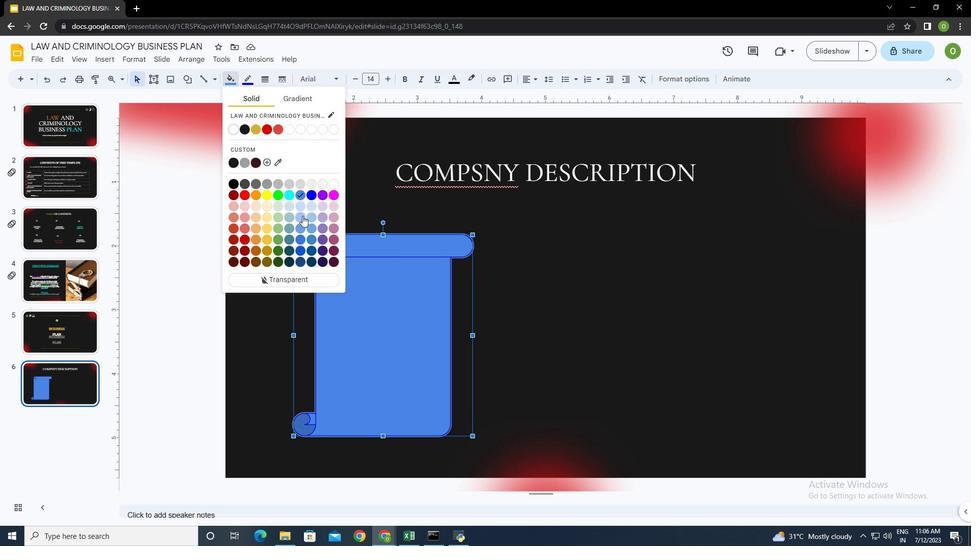 
Action: Mouse pressed left at (302, 215)
Screenshot: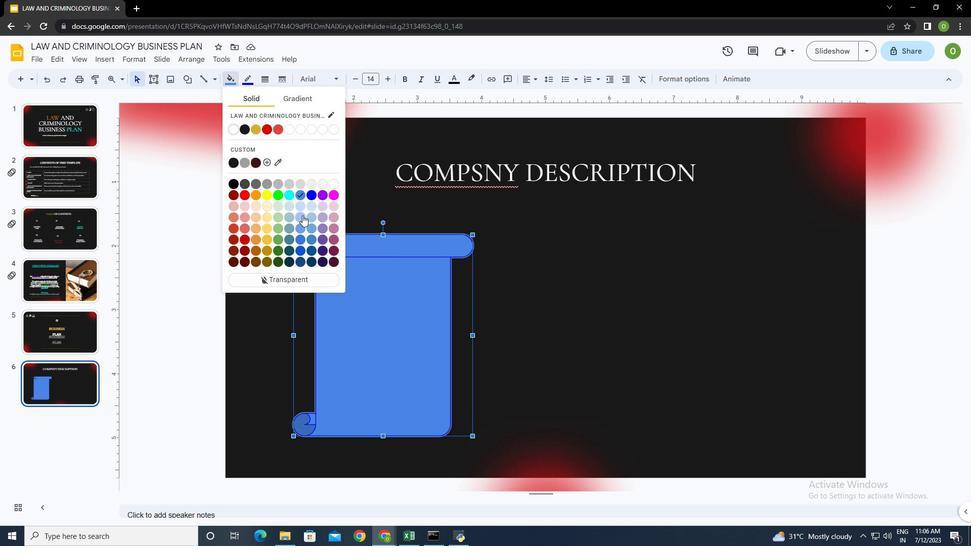 
Action: Mouse moved to (228, 77)
Screenshot: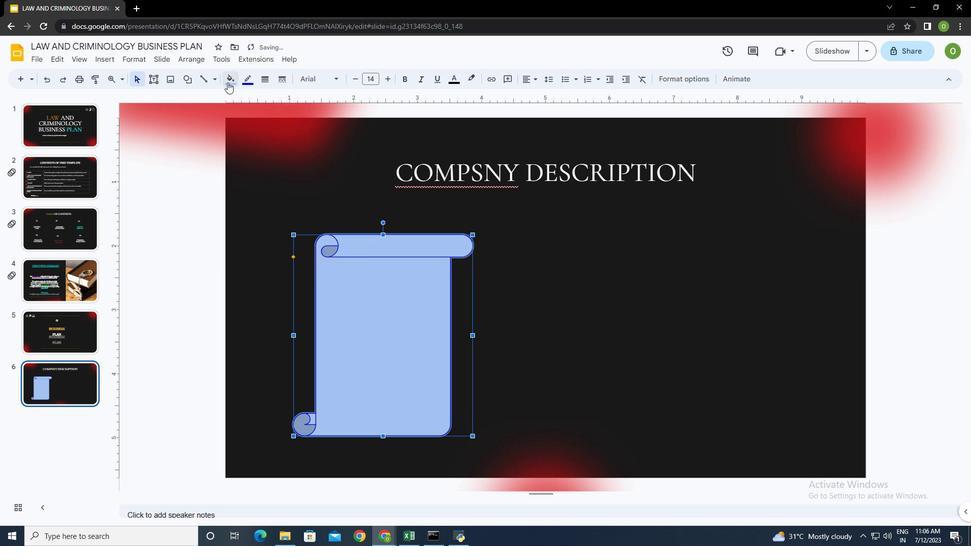 
Action: Mouse pressed left at (228, 77)
Screenshot: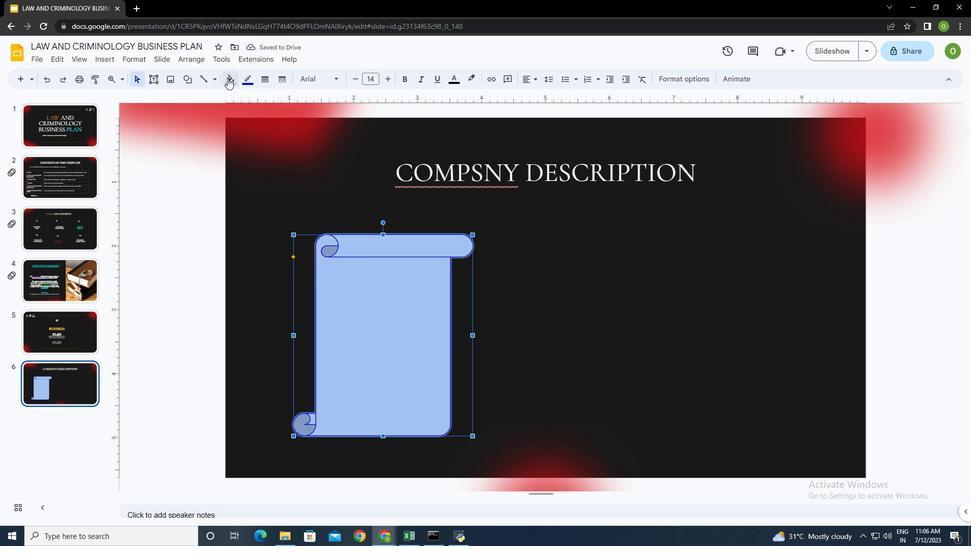 
Action: Mouse moved to (299, 228)
Screenshot: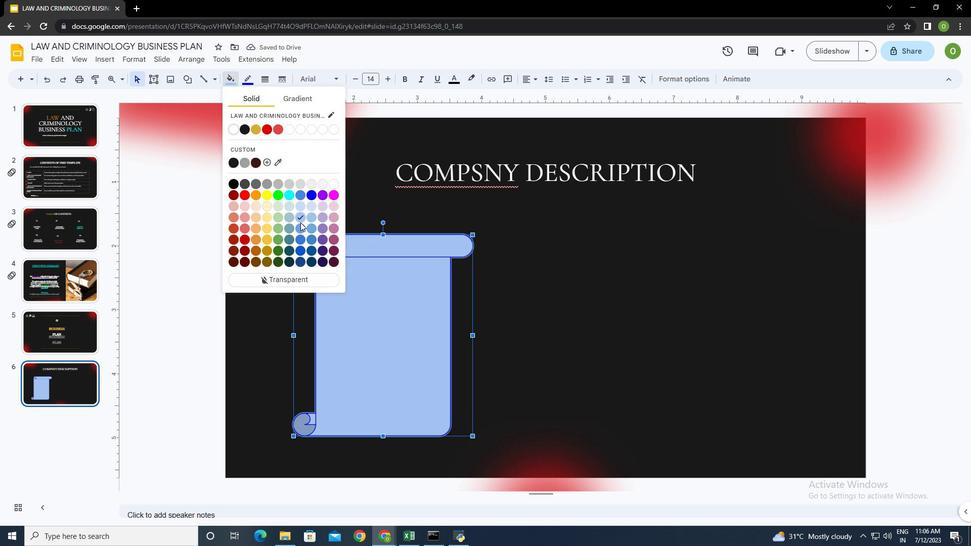 
Action: Mouse pressed left at (299, 228)
Screenshot: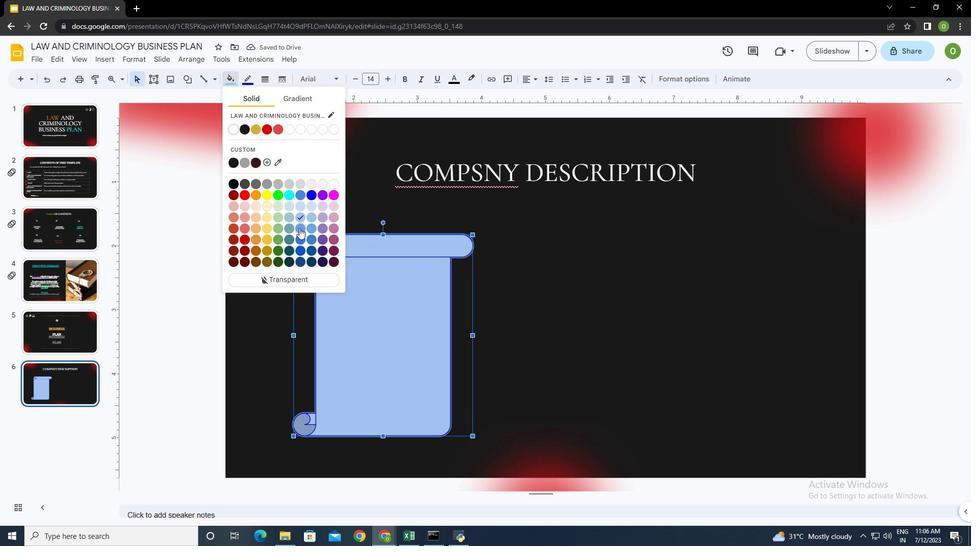 
Action: Mouse moved to (353, 248)
Screenshot: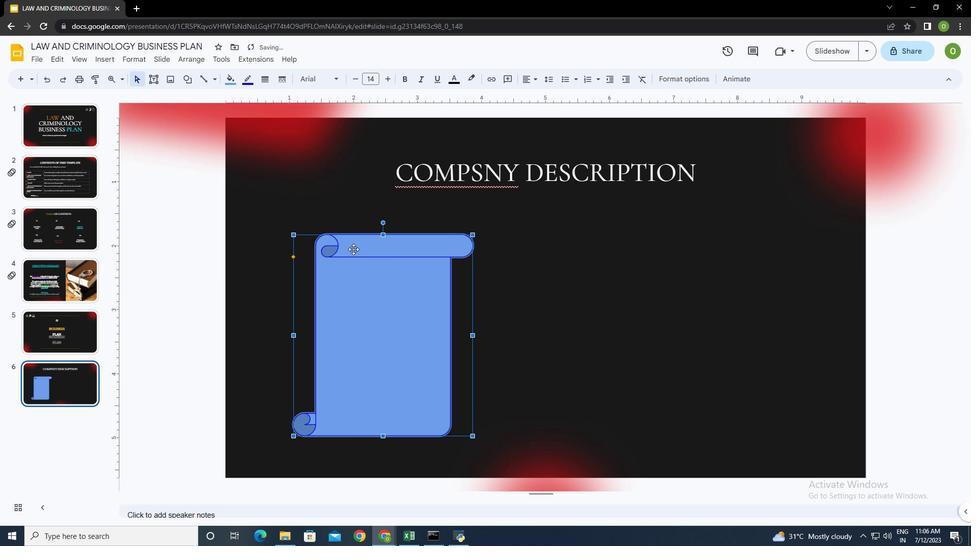 
Action: Mouse pressed left at (353, 248)
Screenshot: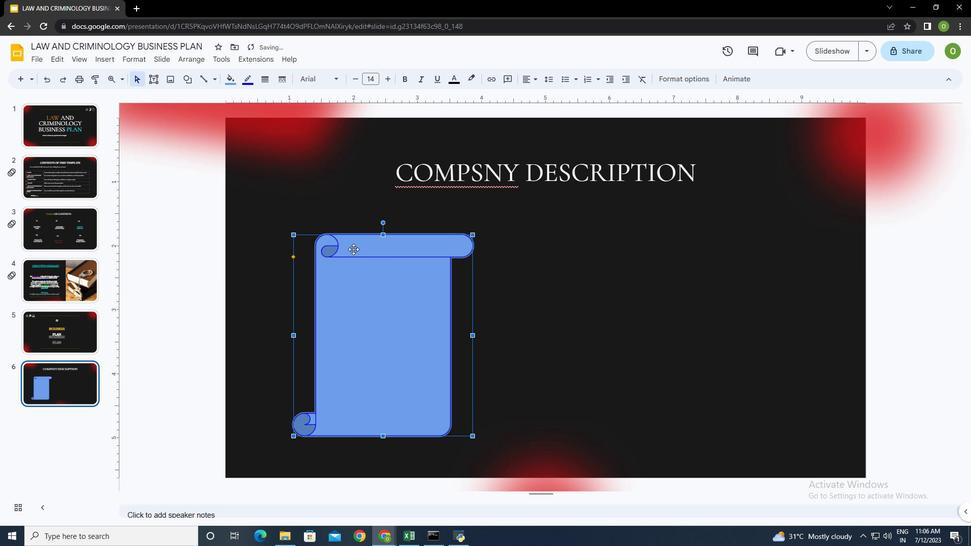 
Action: Mouse moved to (152, 78)
Screenshot: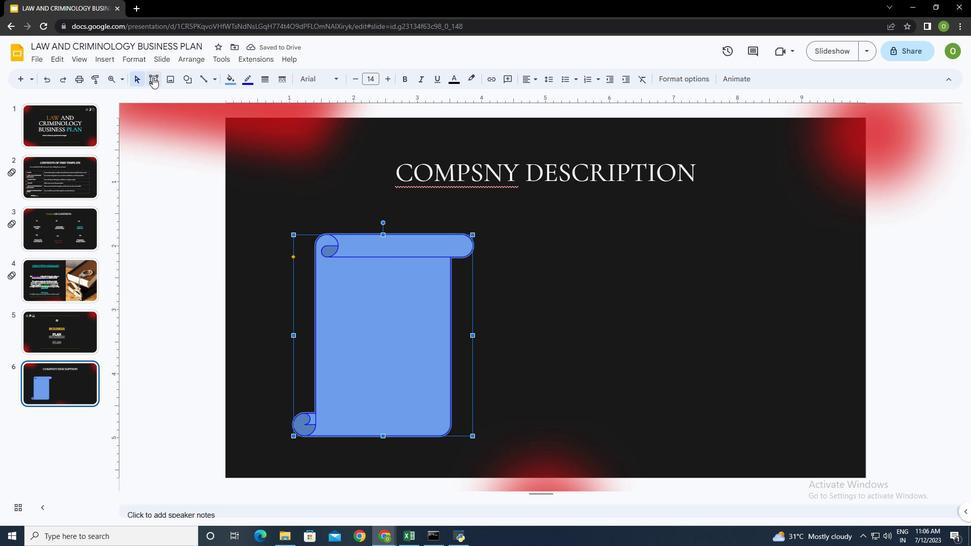 
Action: Mouse pressed left at (152, 78)
Screenshot: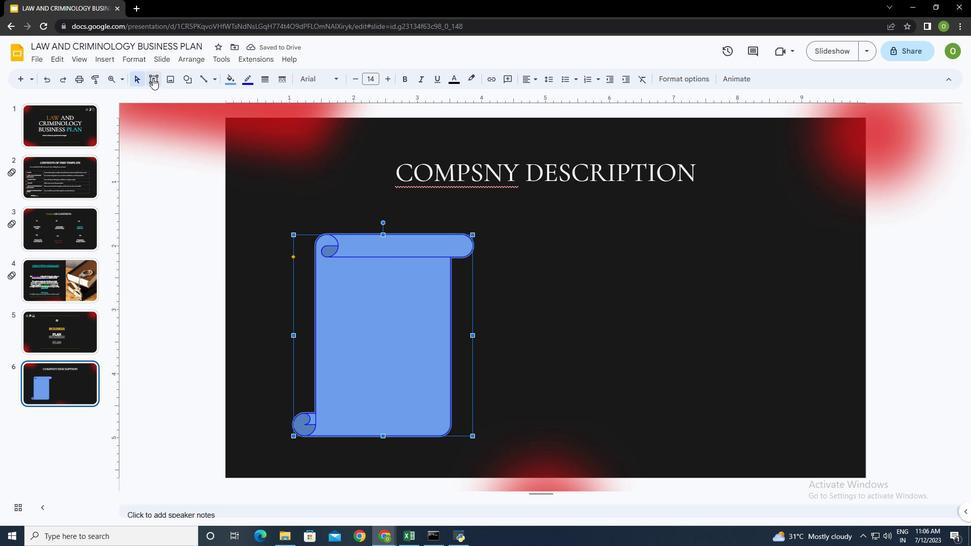 
Action: Mouse moved to (347, 238)
Screenshot: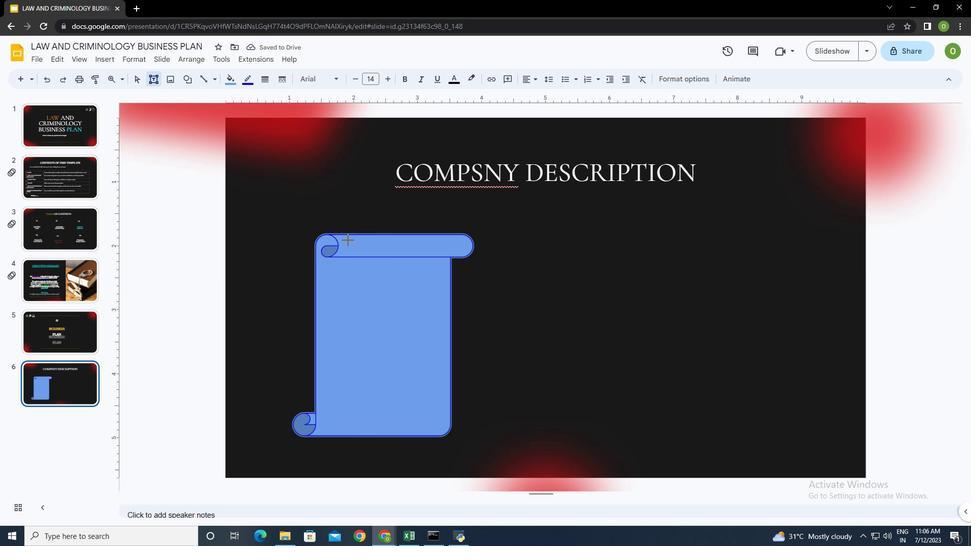 
Action: Mouse pressed left at (347, 238)
Screenshot: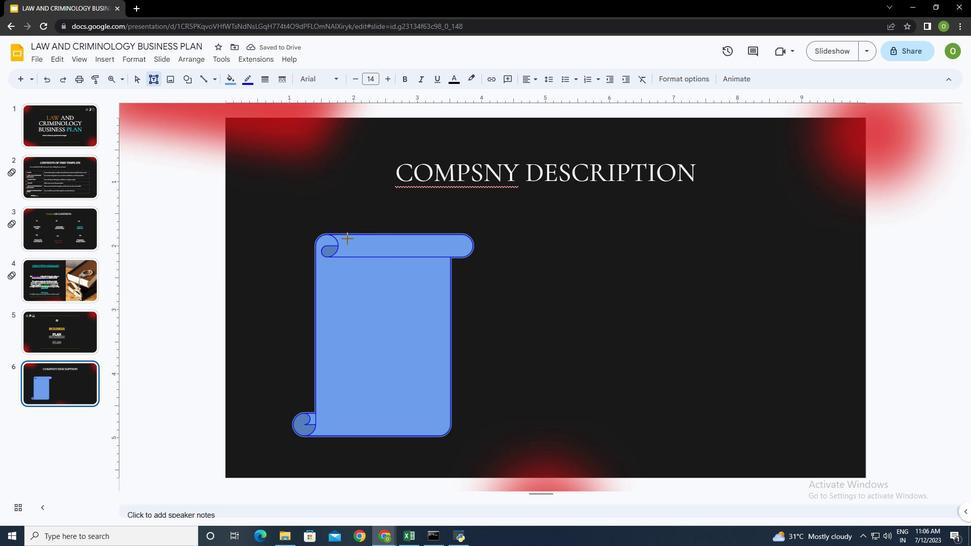 
Action: Mouse moved to (371, 253)
Screenshot: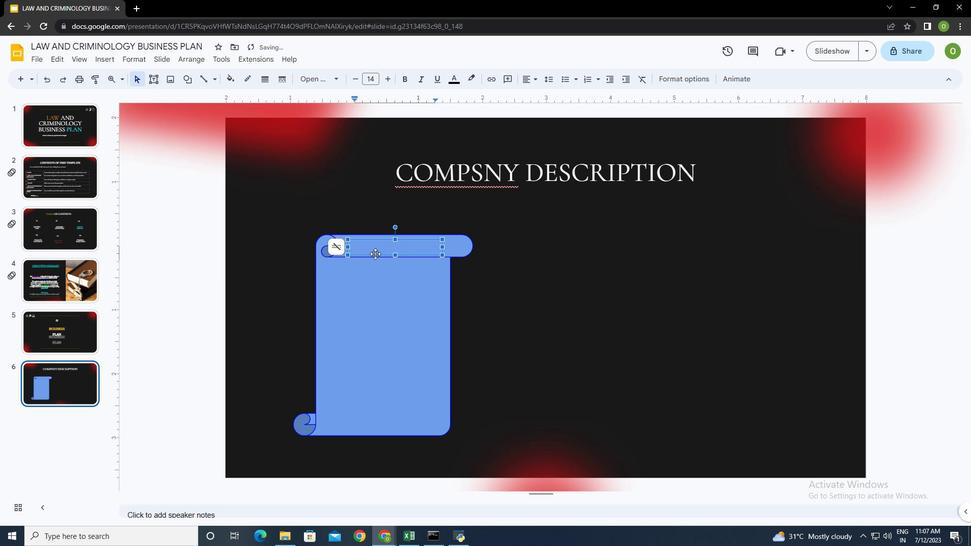 
Action: Key pressed H<Key.caps_lock>istory<Key.space>and<Key.space>vision
Screenshot: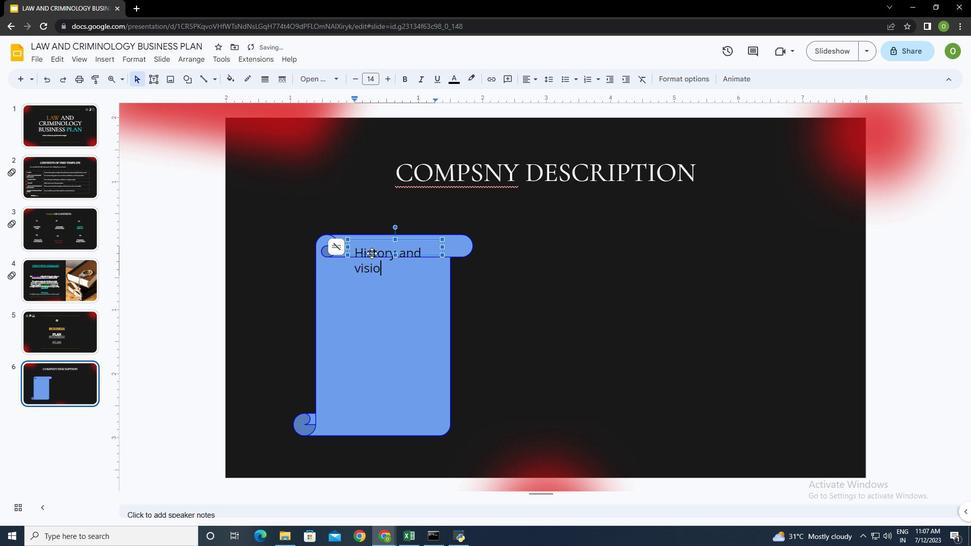 
Action: Mouse moved to (441, 248)
Screenshot: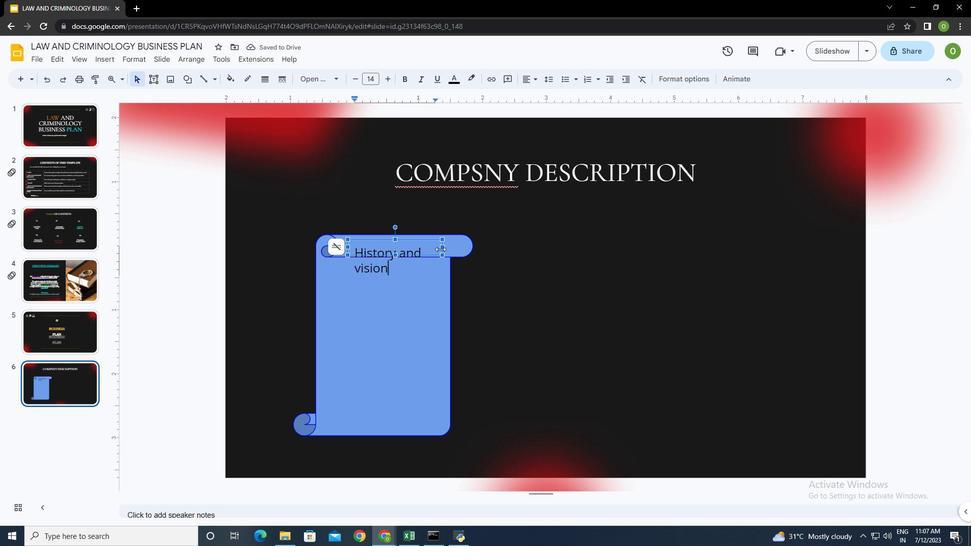 
Action: Mouse pressed left at (441, 248)
Screenshot: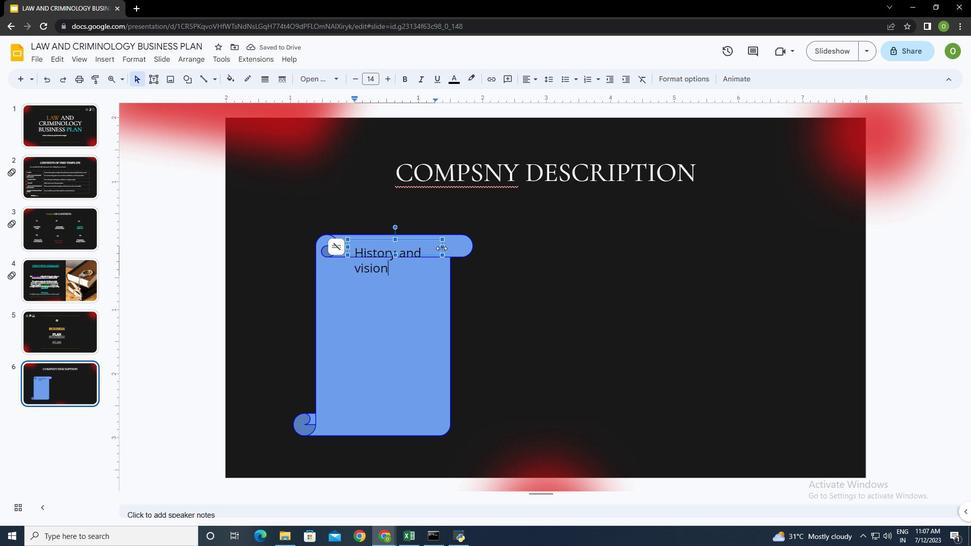 
Action: Mouse moved to (348, 248)
Screenshot: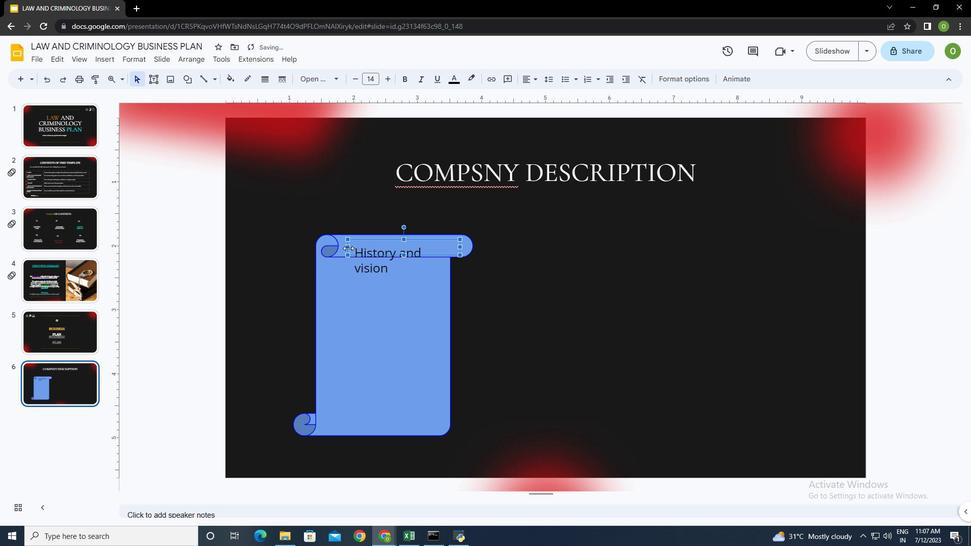 
Action: Mouse pressed left at (348, 248)
Screenshot: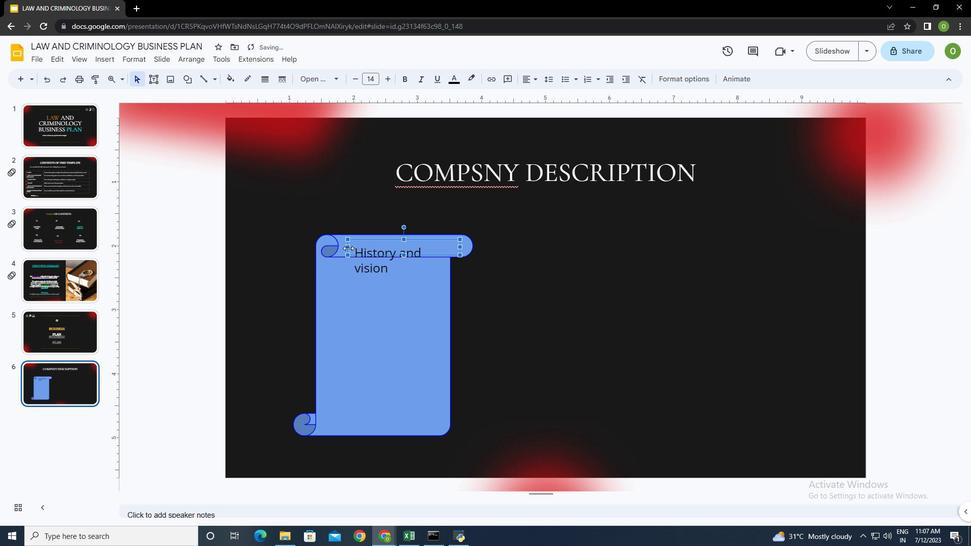 
Action: Mouse moved to (424, 250)
Screenshot: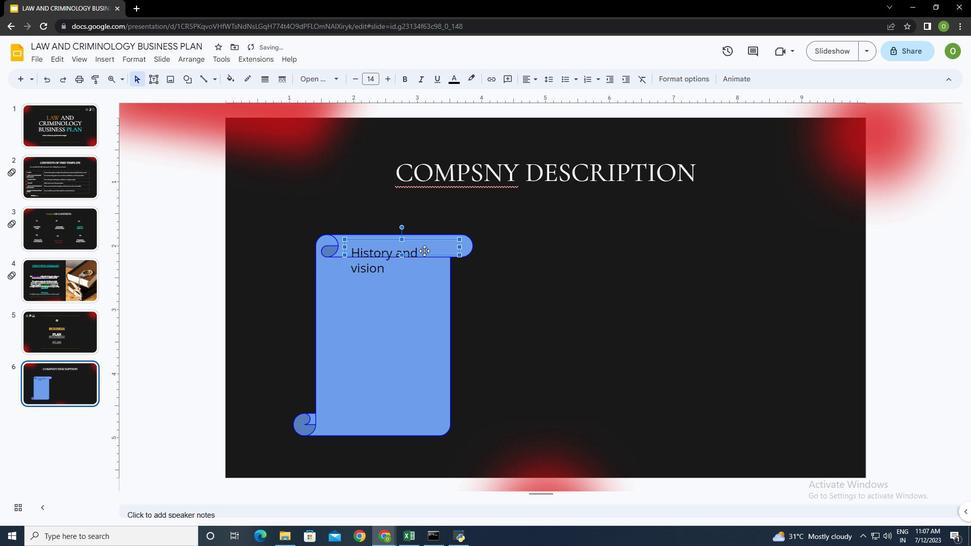 
Action: Mouse pressed left at (424, 250)
Screenshot: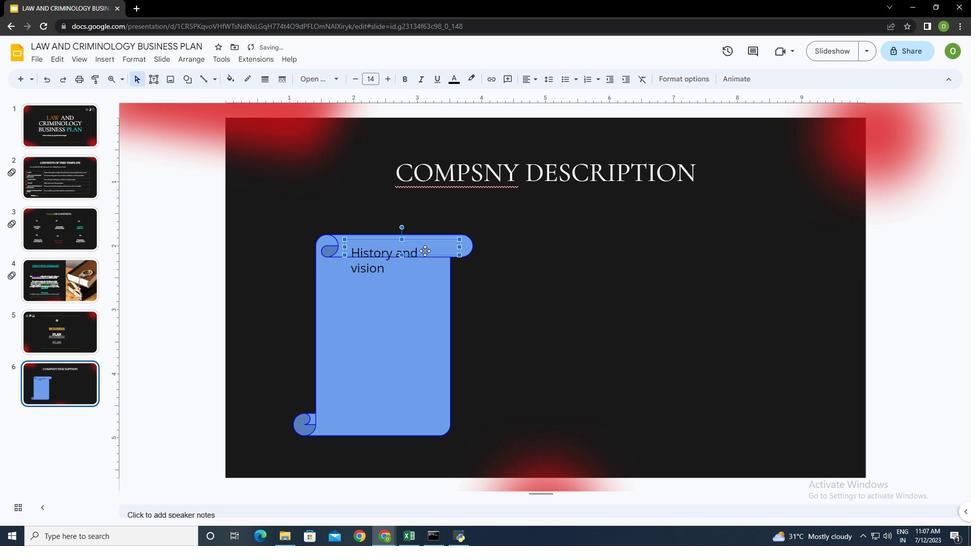 
Action: Mouse moved to (424, 250)
Screenshot: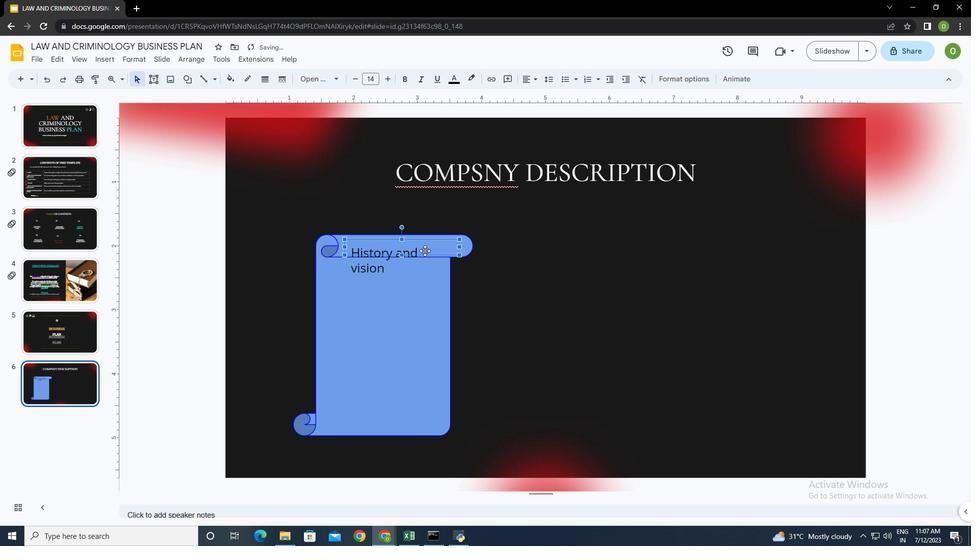 
Action: Key pressed ctrl+A
Screenshot: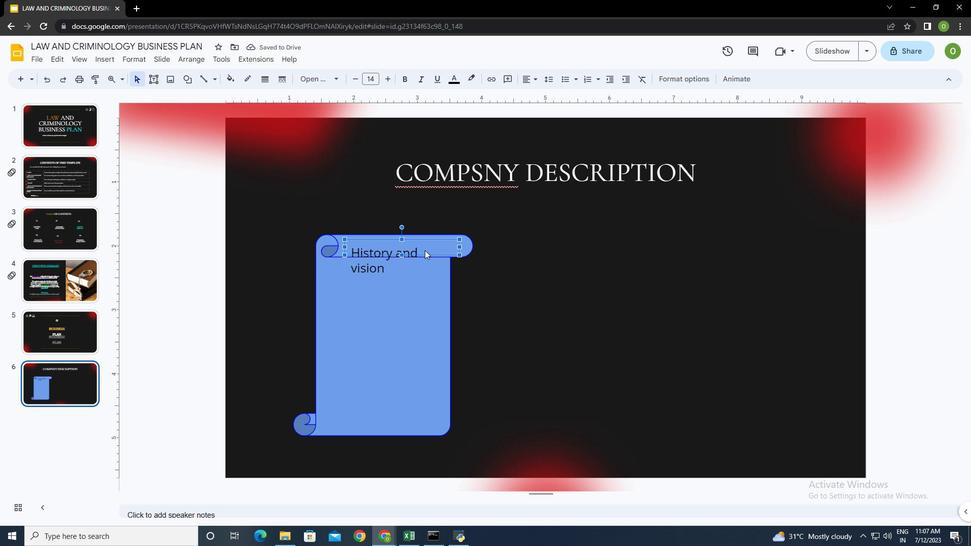 
Action: Mouse moved to (425, 249)
Screenshot: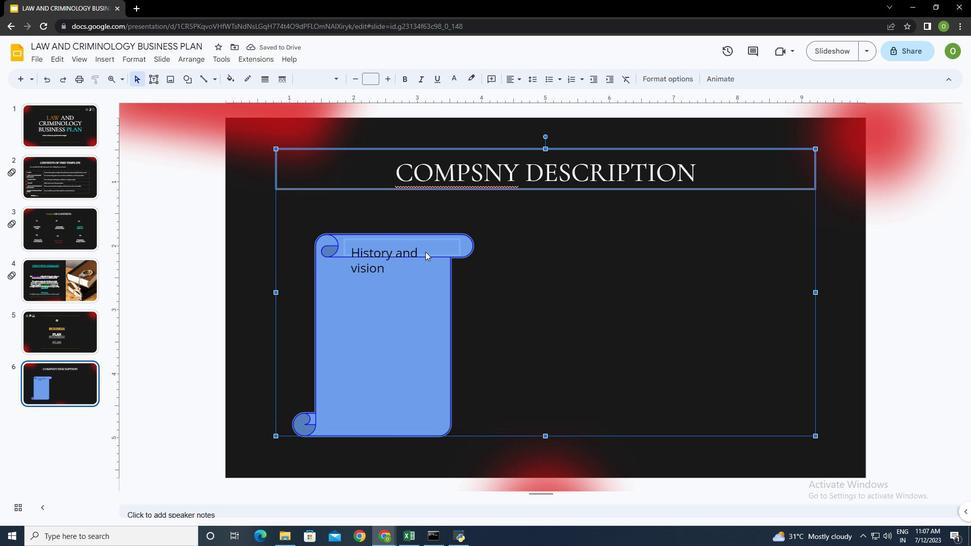
Action: Mouse pressed left at (425, 249)
Screenshot: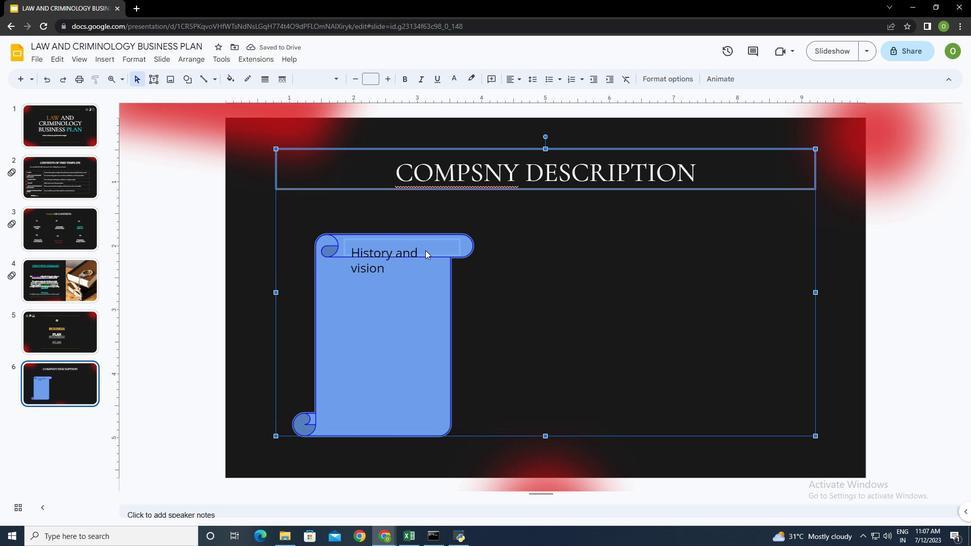 
Action: Mouse moved to (382, 277)
Screenshot: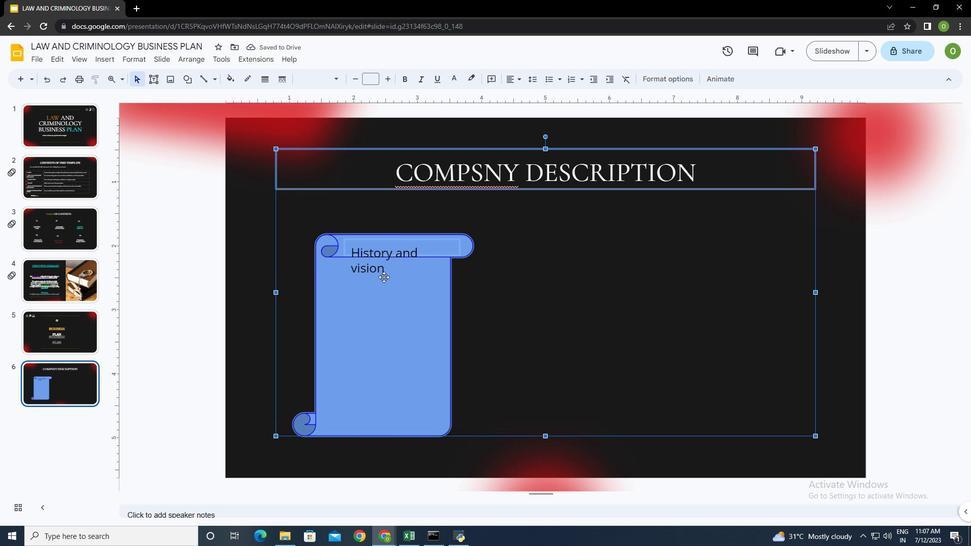 
Action: Mouse pressed left at (382, 277)
Screenshot: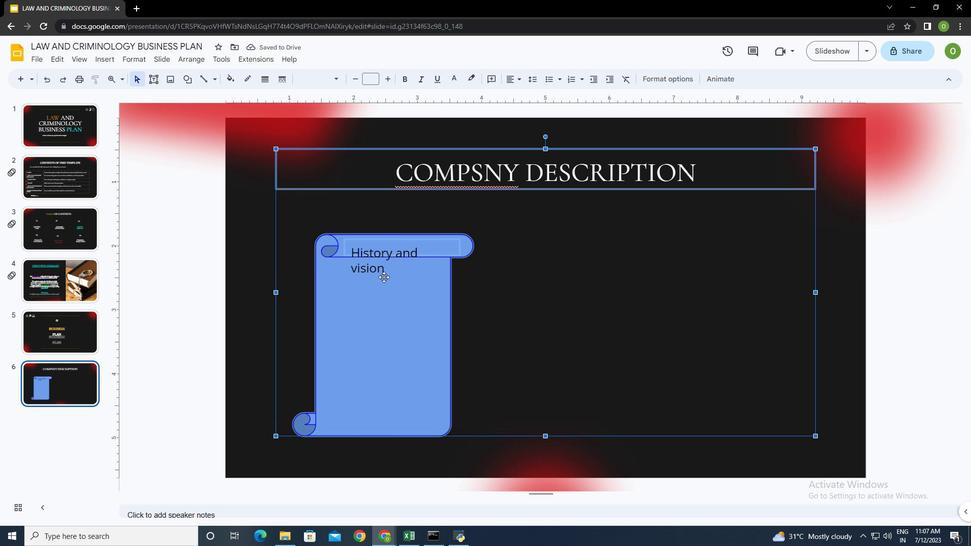 
Action: Mouse moved to (382, 277)
Screenshot: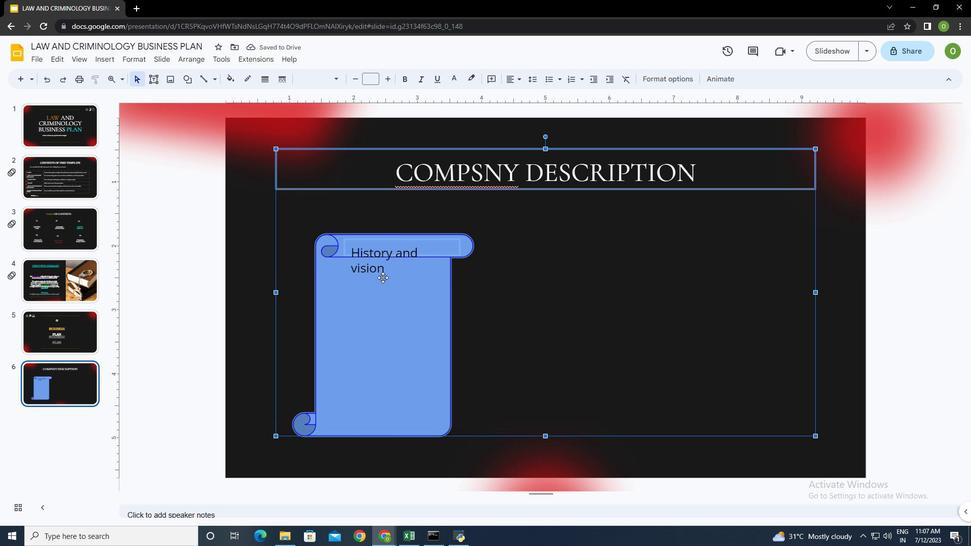 
Action: Mouse pressed left at (382, 277)
Screenshot: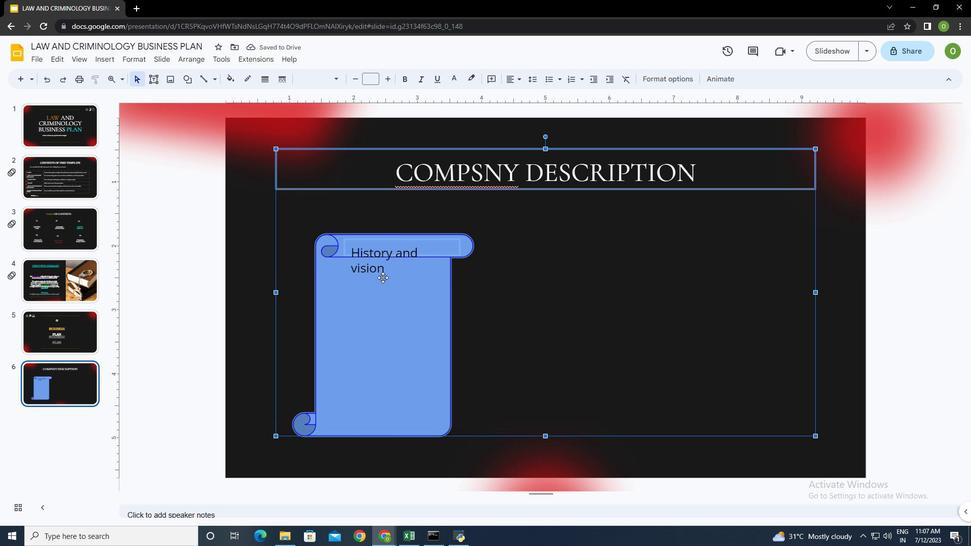 
Action: Mouse moved to (381, 252)
Screenshot: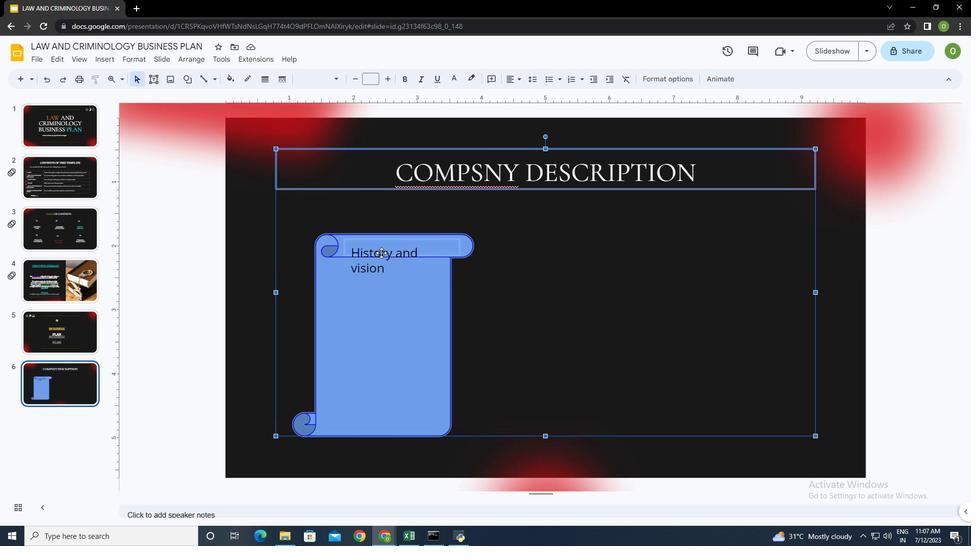 
Action: Mouse pressed left at (381, 252)
Screenshot: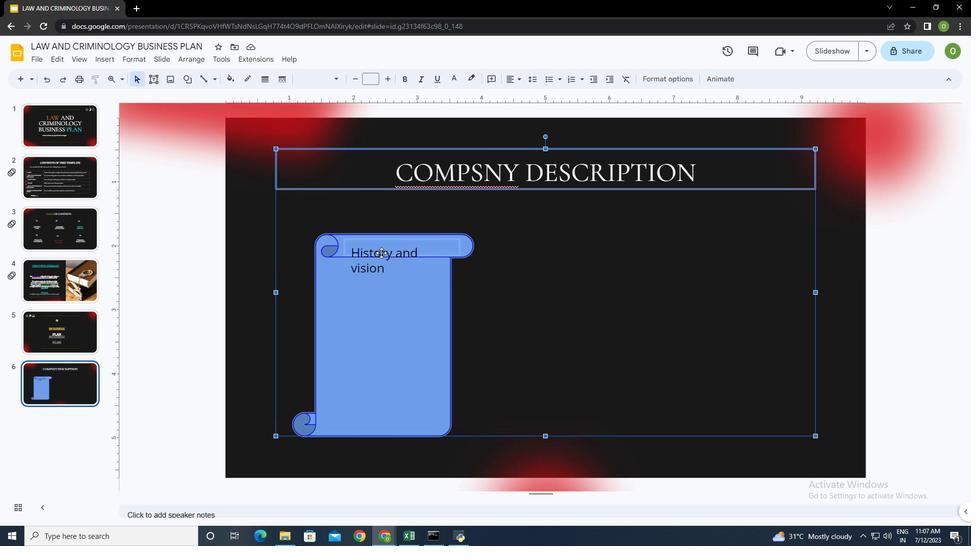 
Action: Mouse pressed left at (381, 252)
Screenshot: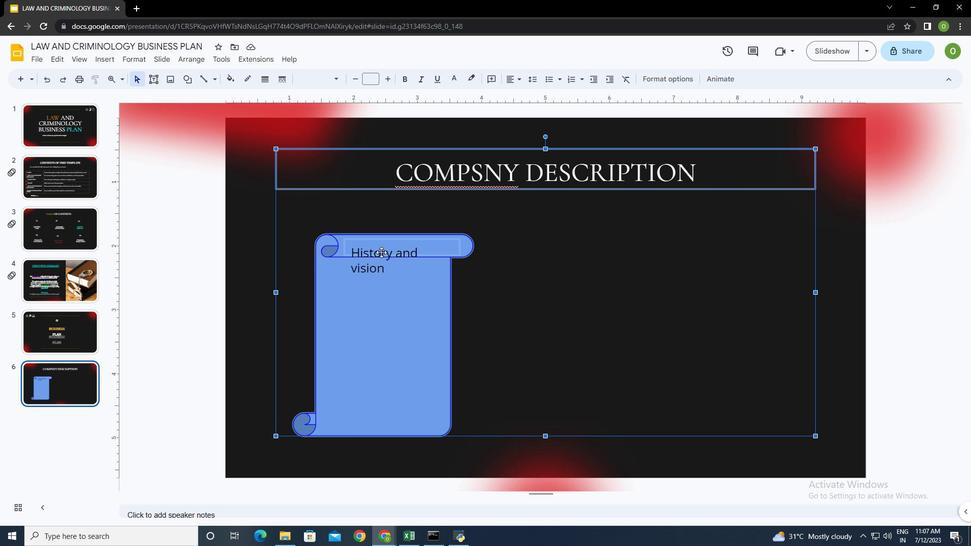 
Action: Mouse pressed left at (381, 252)
Screenshot: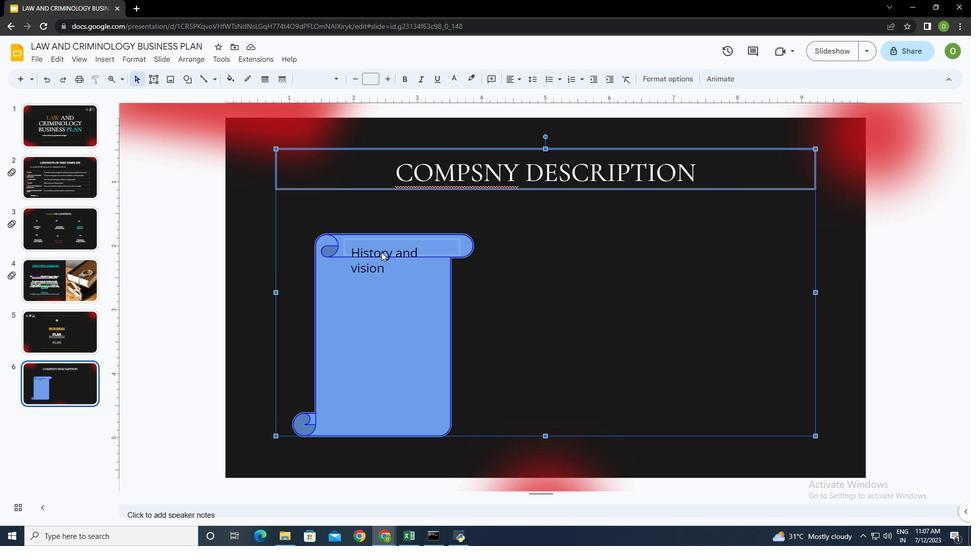 
Action: Mouse moved to (239, 240)
Screenshot: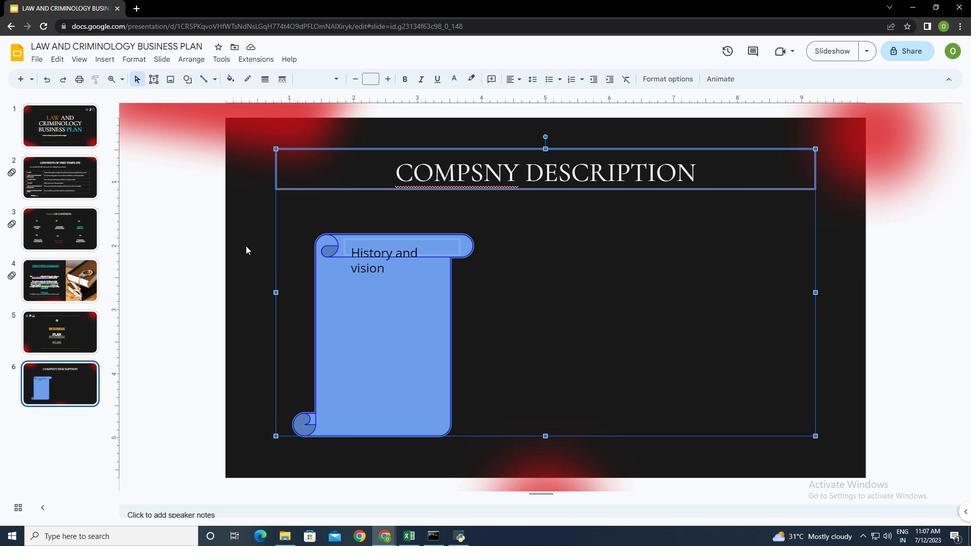 
Action: Mouse pressed left at (239, 240)
Screenshot: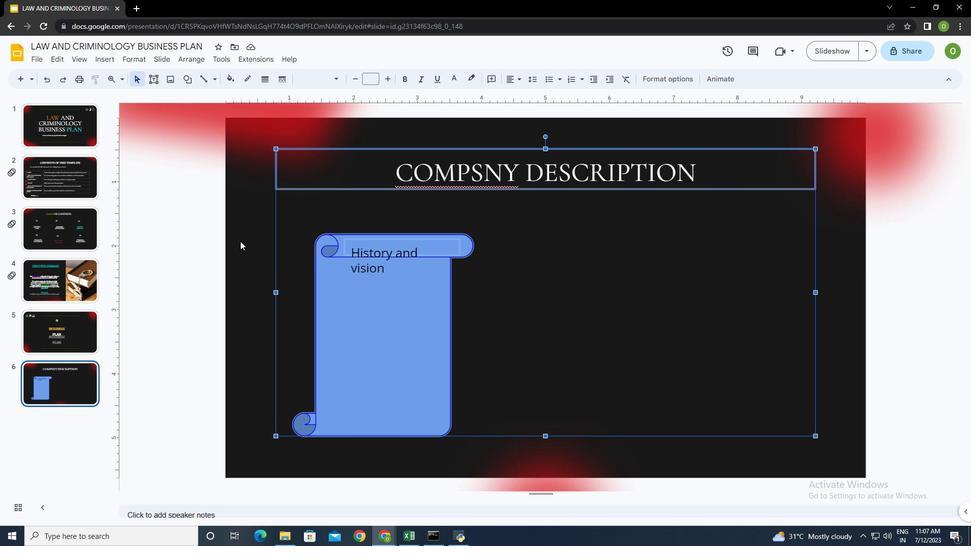 
Action: Mouse moved to (399, 245)
Screenshot: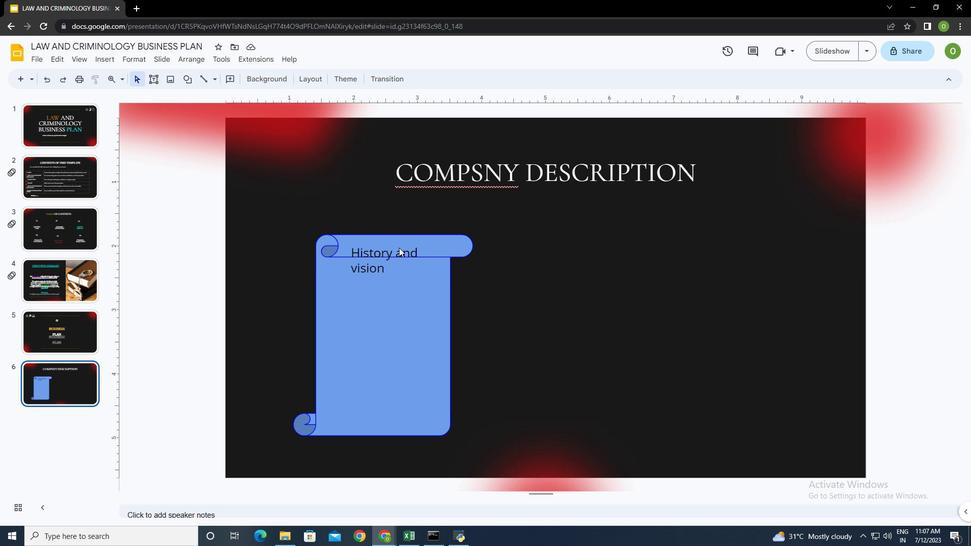 
Action: Mouse pressed left at (399, 245)
Screenshot: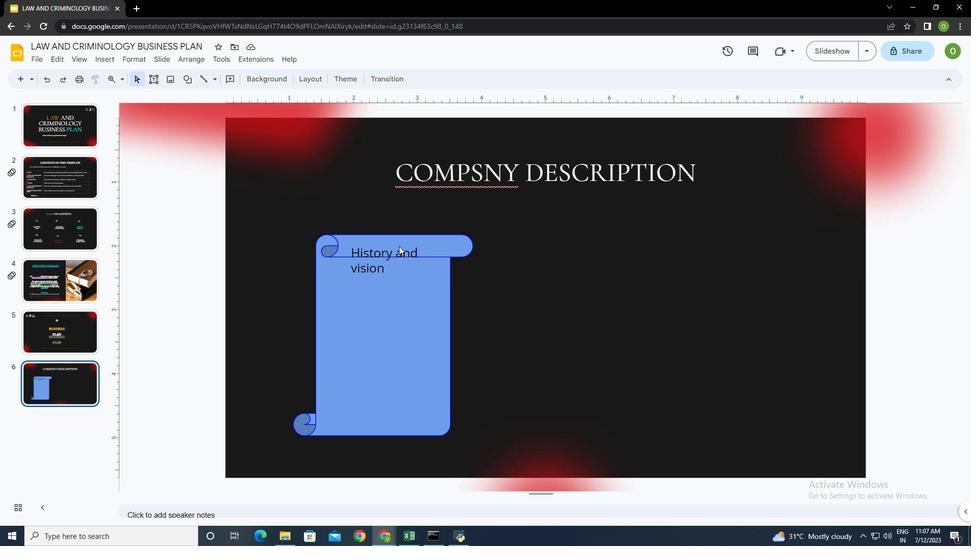 
Action: Mouse moved to (390, 227)
Screenshot: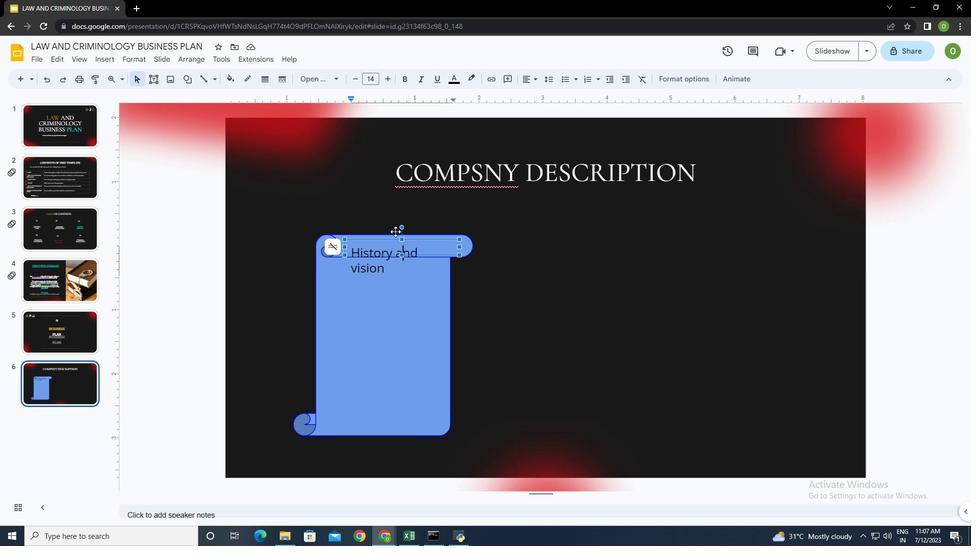 
Action: Key pressed <Key.left><Key.left><Key.left><Key.left><Key.left><Key.left><Key.left><Key.left><Key.left><Key.shift_r><Key.down><Key.down>
Screenshot: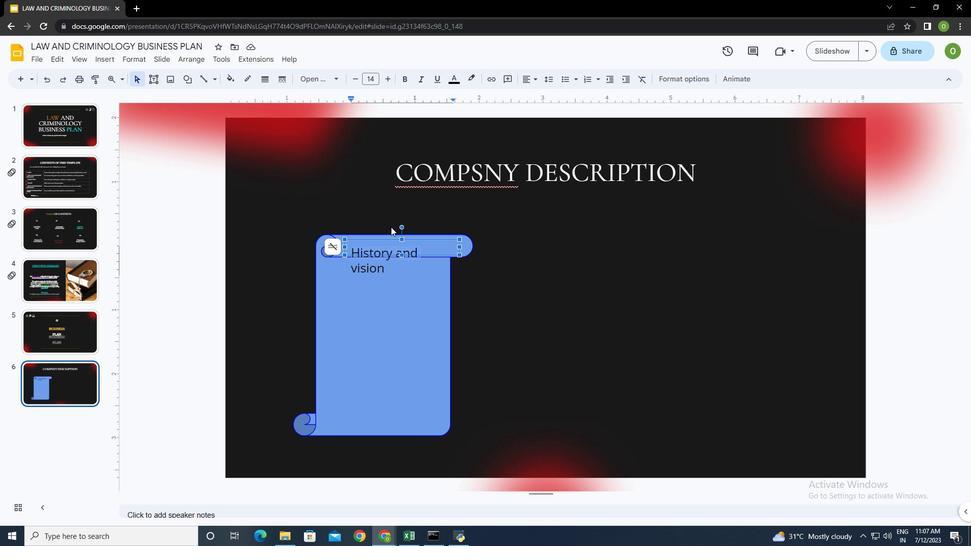 
Action: Mouse moved to (330, 76)
Screenshot: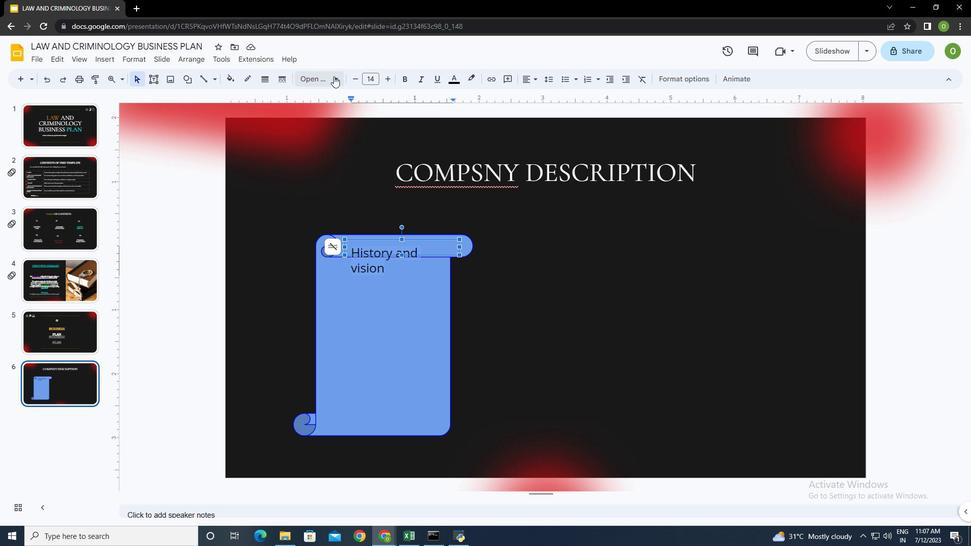 
Action: Mouse pressed left at (330, 76)
Screenshot: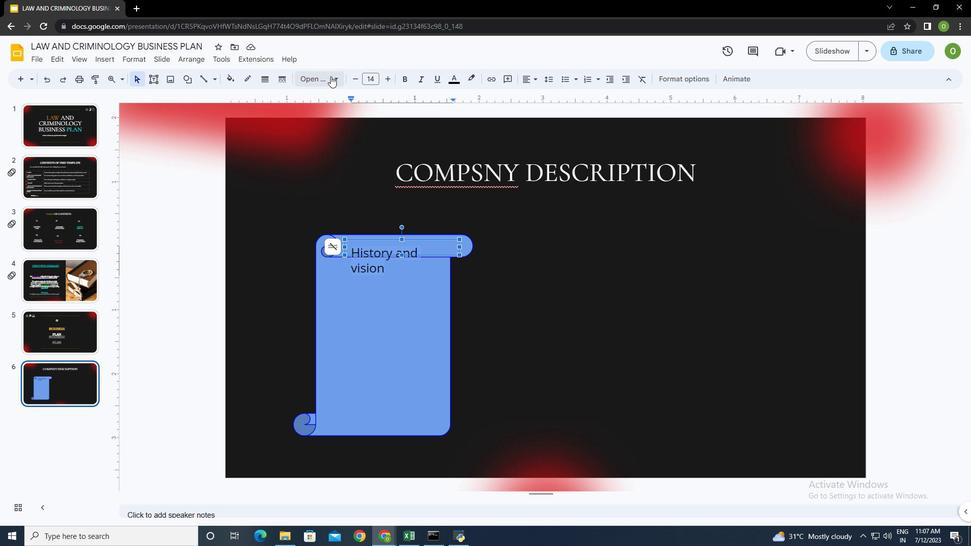 
Action: Mouse moved to (346, 337)
Screenshot: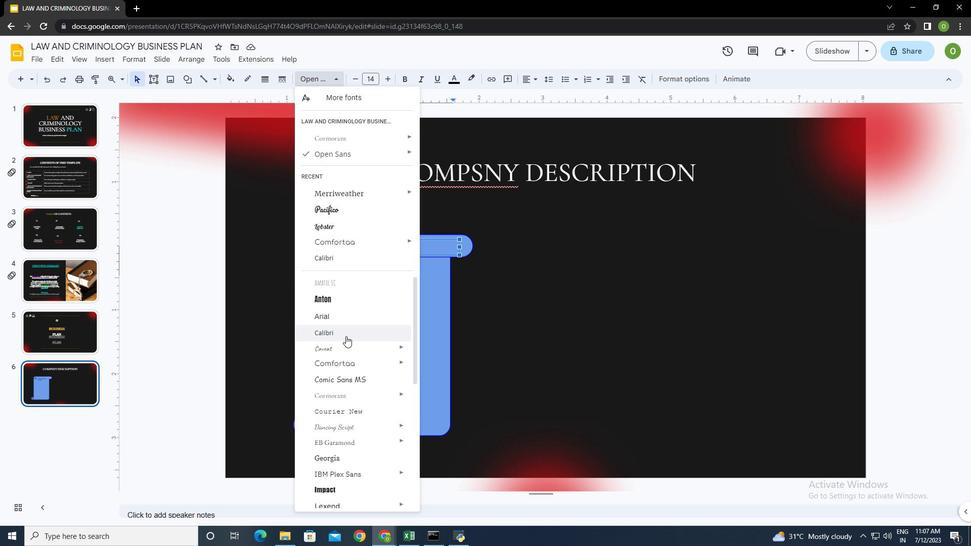 
Action: Mouse scrolled (346, 336) with delta (0, 0)
Screenshot: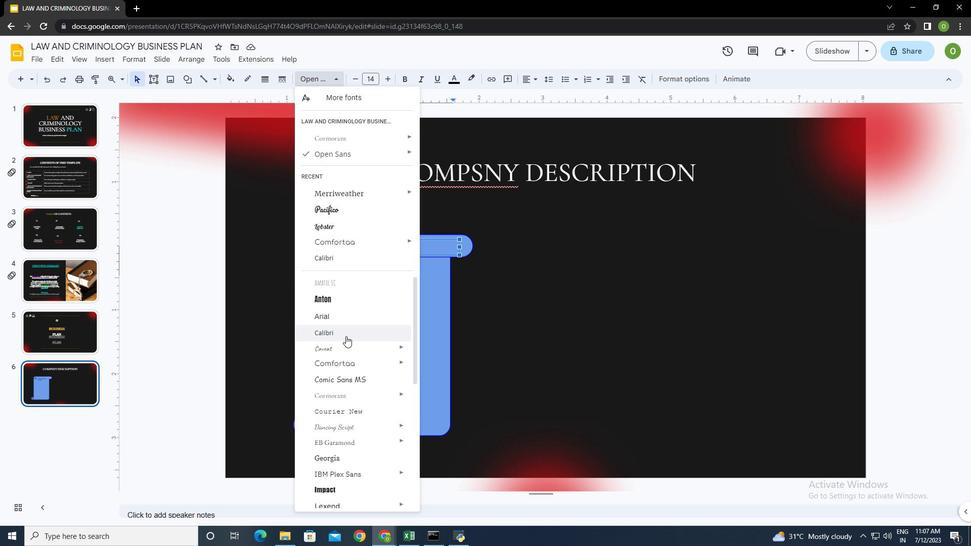 
Action: Mouse scrolled (346, 336) with delta (0, 0)
Screenshot: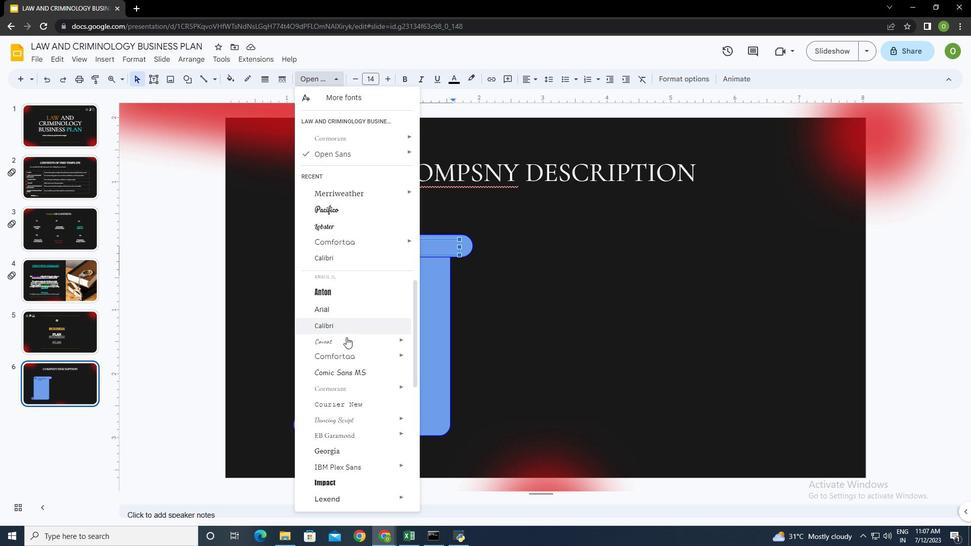 
Action: Mouse scrolled (346, 337) with delta (0, 0)
Screenshot: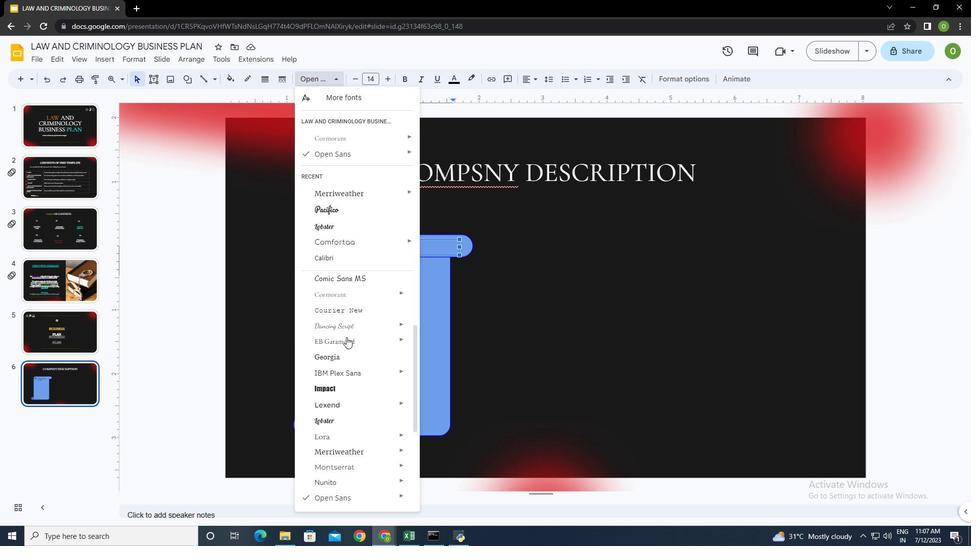 
Action: Mouse scrolled (346, 337) with delta (0, 0)
Screenshot: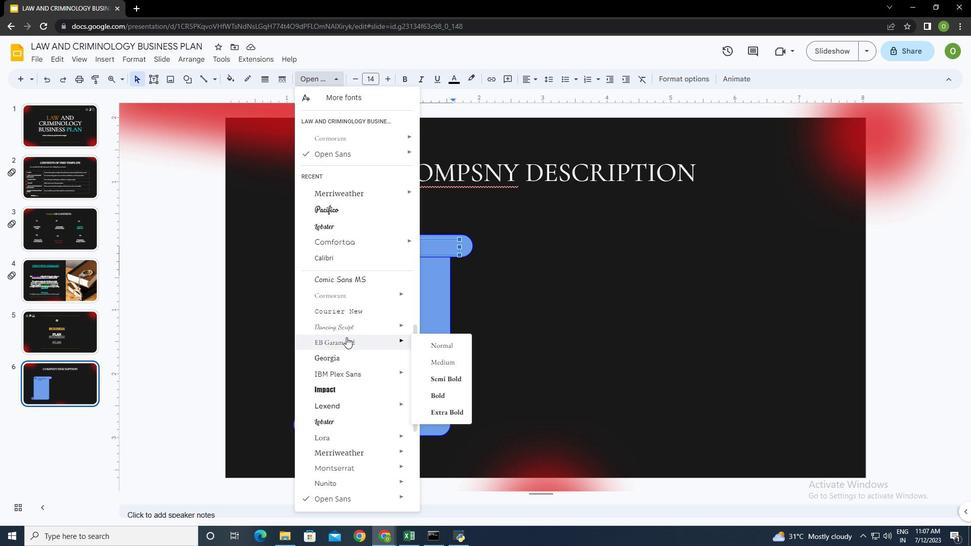 
Action: Mouse moved to (348, 326)
Screenshot: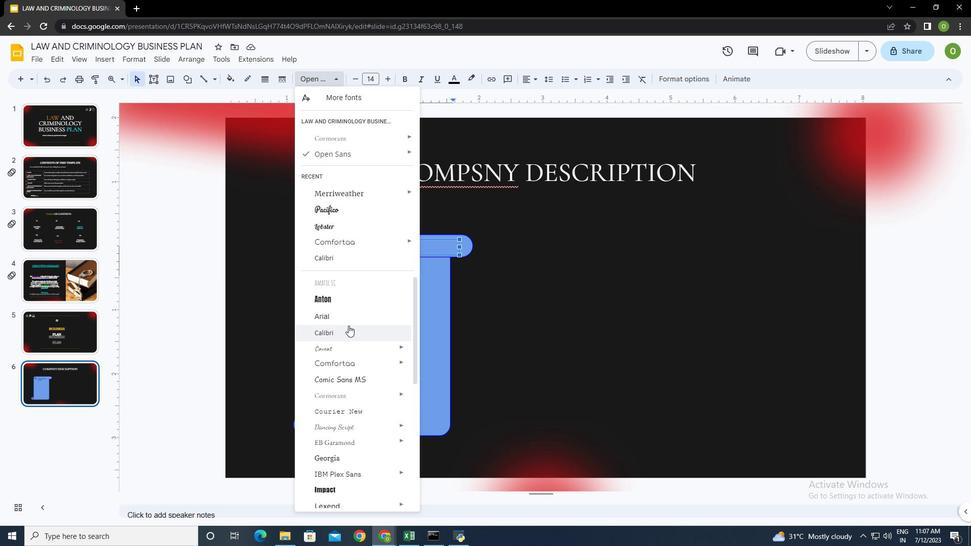 
Action: Mouse scrolled (348, 326) with delta (0, 0)
Screenshot: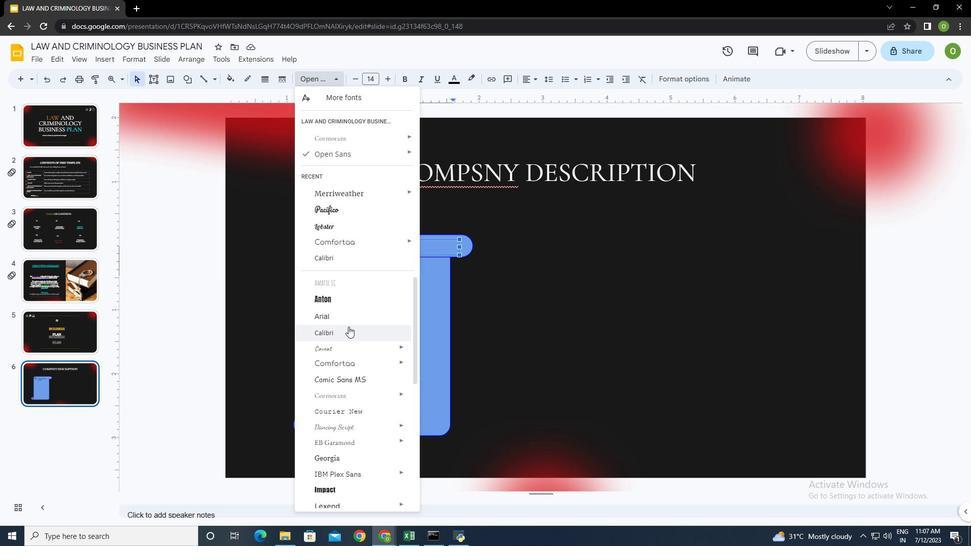 
Action: Mouse scrolled (348, 326) with delta (0, 0)
Screenshot: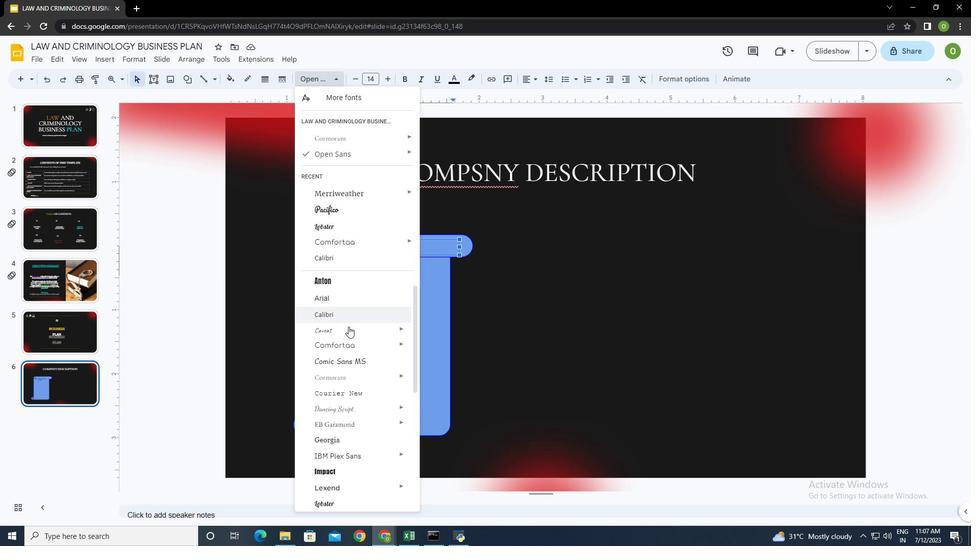 
Action: Mouse scrolled (348, 326) with delta (0, 0)
Screenshot: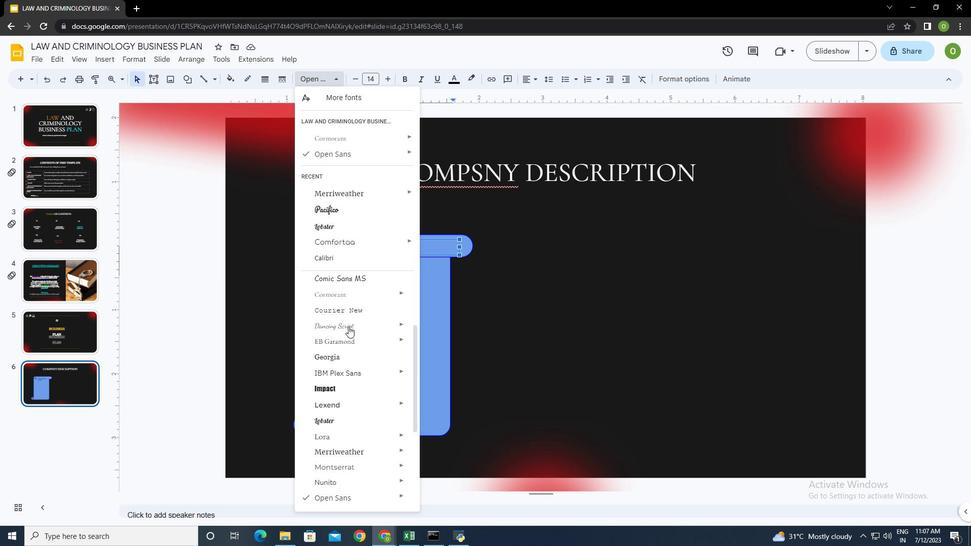 
Action: Mouse moved to (347, 482)
Screenshot: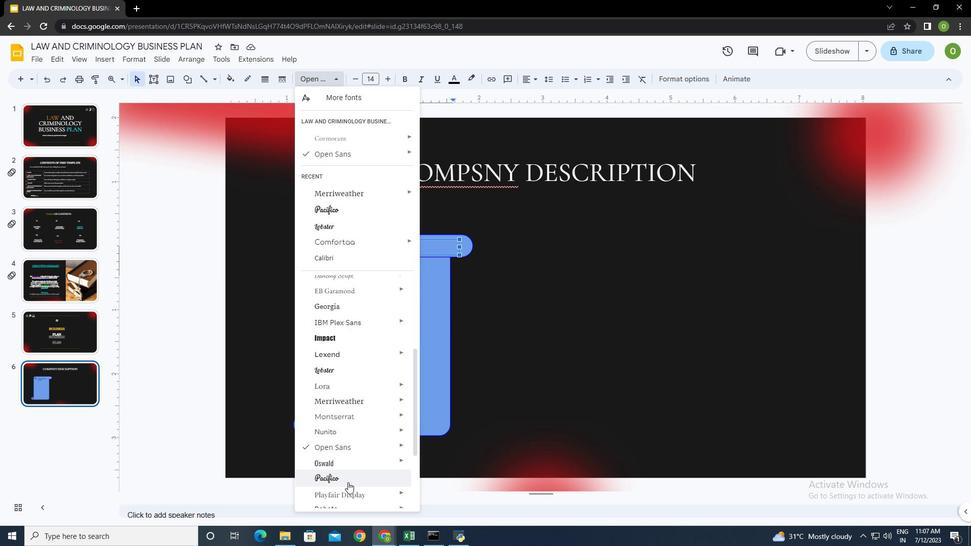 
Action: Mouse scrolled (347, 481) with delta (0, 0)
Screenshot: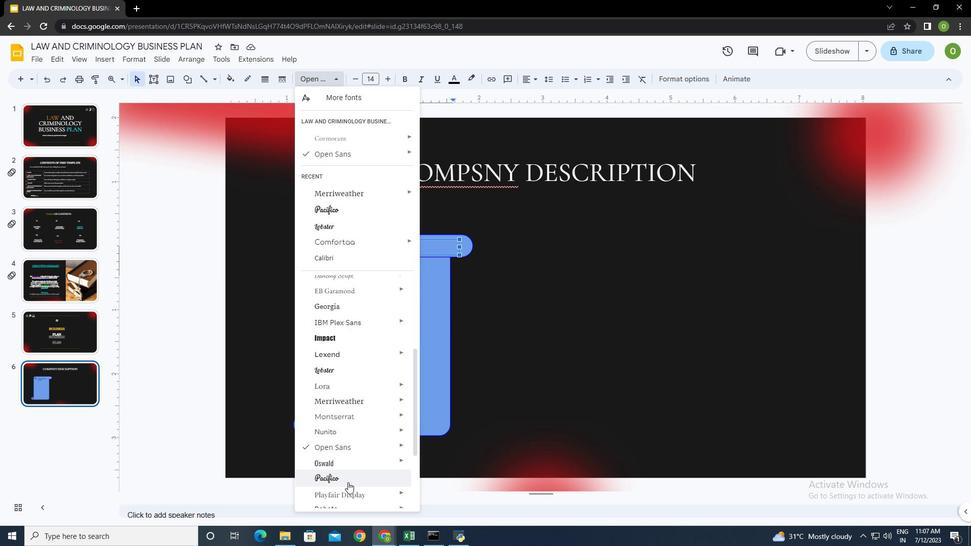 
Action: Mouse moved to (347, 481)
Screenshot: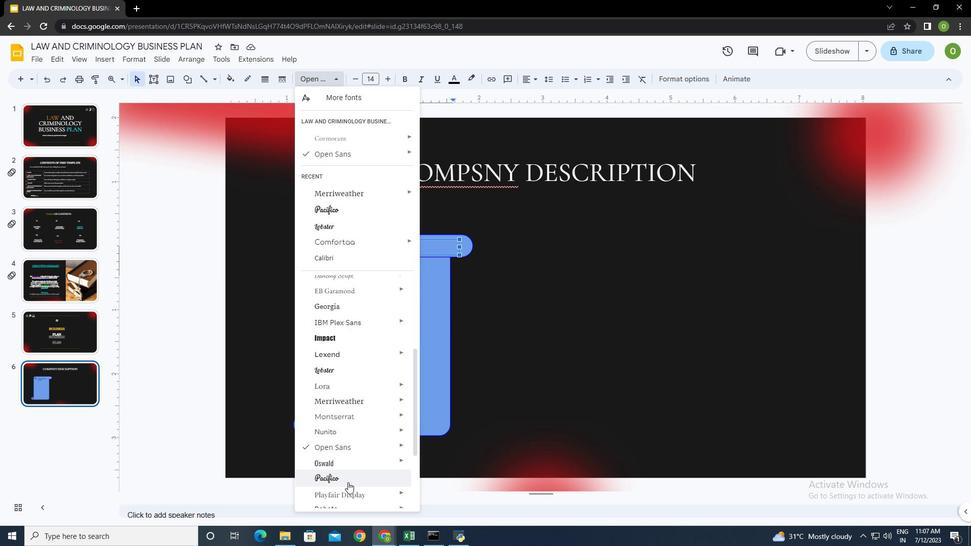 
Action: Mouse scrolled (347, 480) with delta (0, 0)
Screenshot: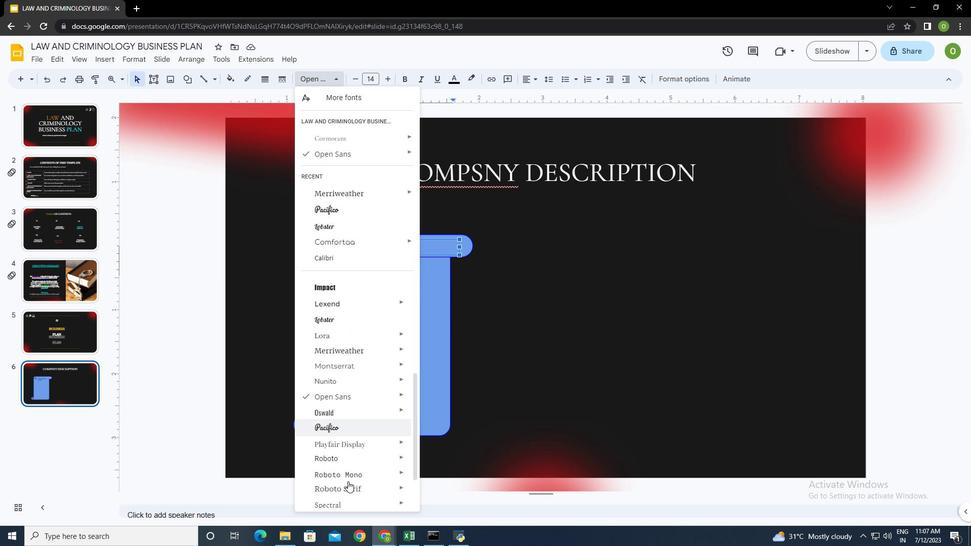 
Action: Mouse scrolled (347, 480) with delta (0, 0)
Screenshot: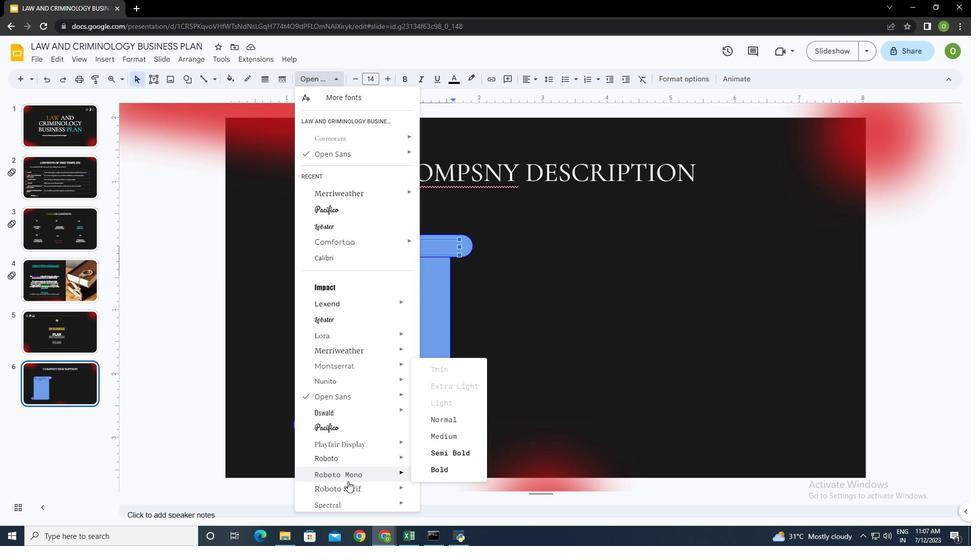 
Action: Mouse moved to (348, 483)
Screenshot: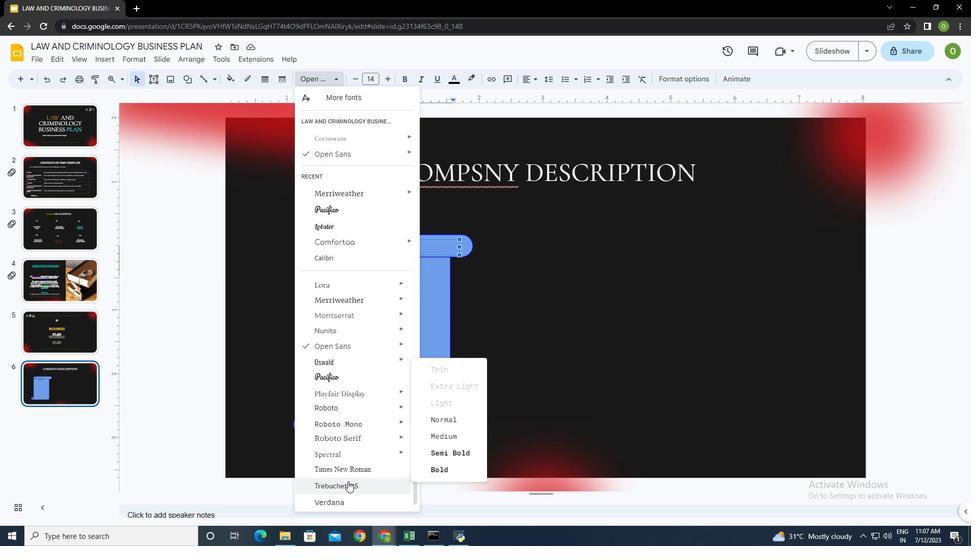 
Action: Mouse scrolled (348, 482) with delta (0, 0)
Screenshot: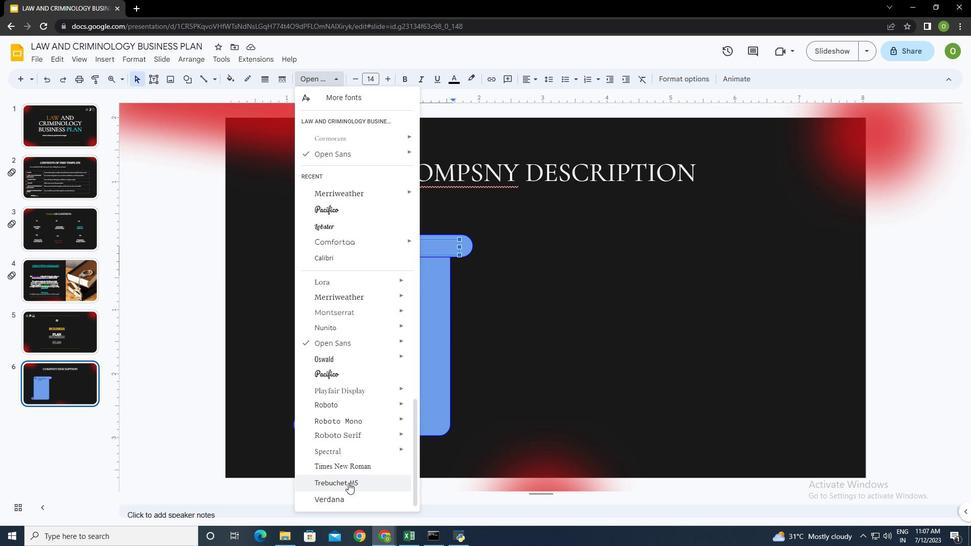 
Action: Mouse scrolled (348, 482) with delta (0, 0)
Screenshot: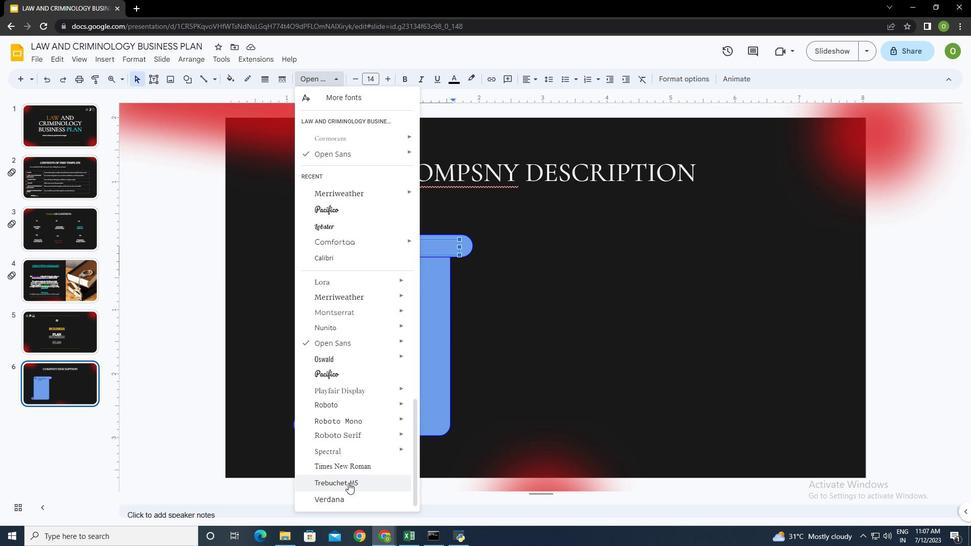 
Action: Mouse moved to (444, 430)
Screenshot: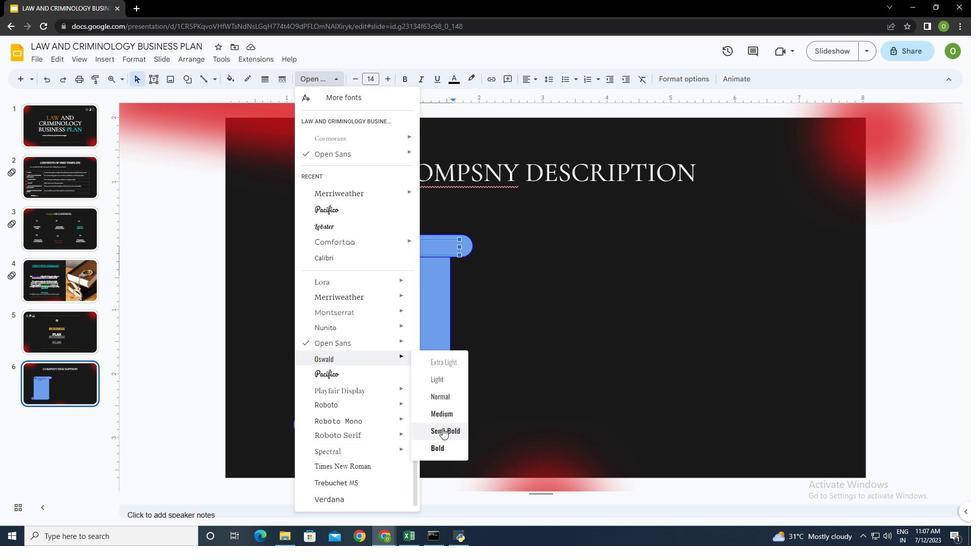 
Action: Mouse pressed left at (444, 430)
Screenshot: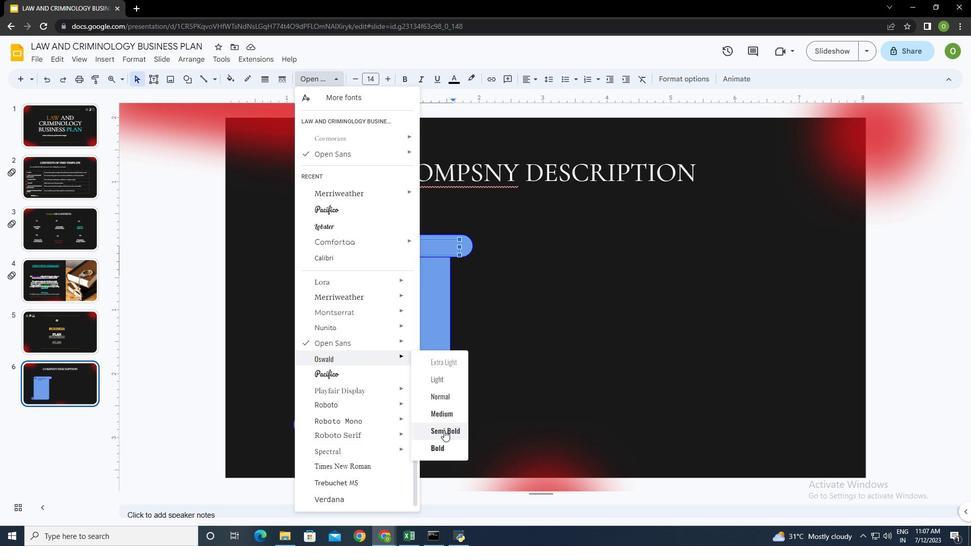 
Action: Mouse moved to (401, 239)
Screenshot: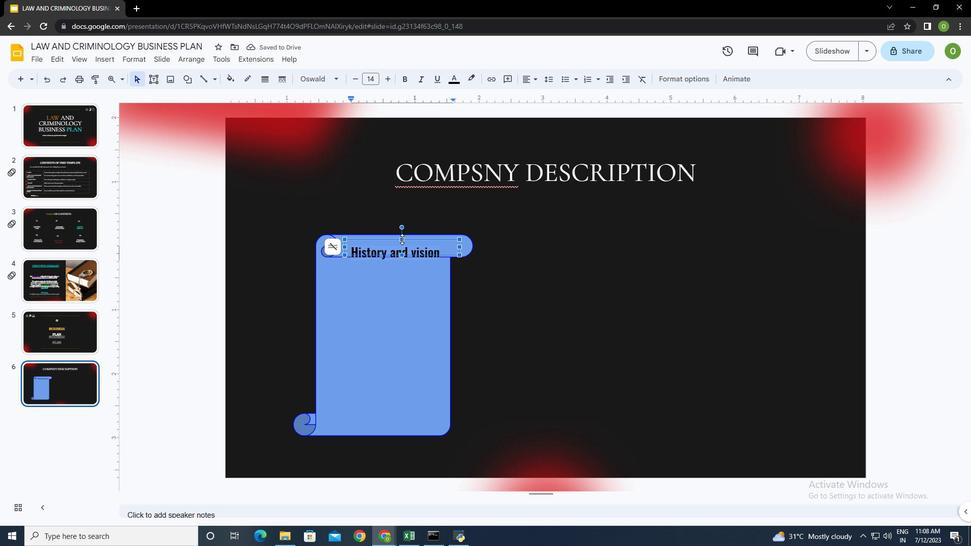 
Action: Mouse pressed left at (401, 239)
Screenshot: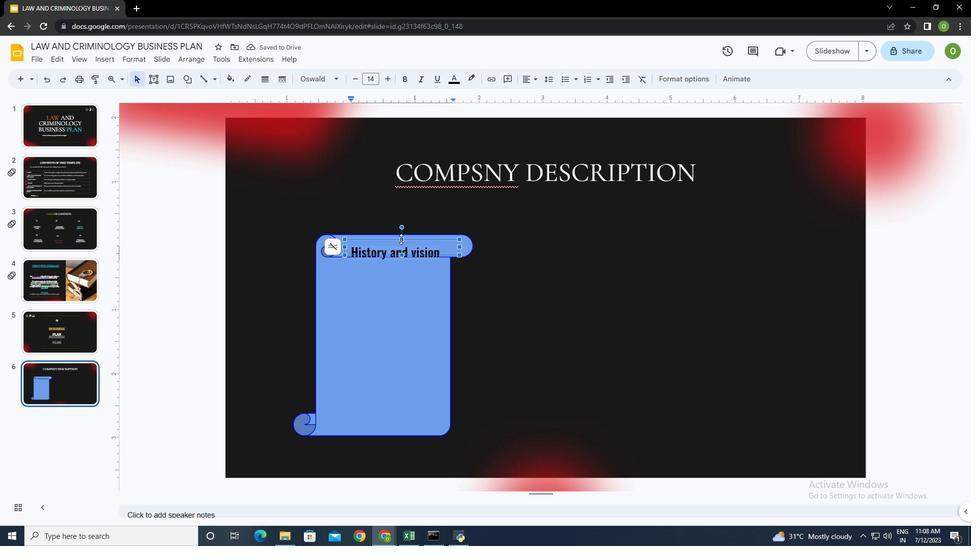 
Action: Mouse moved to (399, 277)
Screenshot: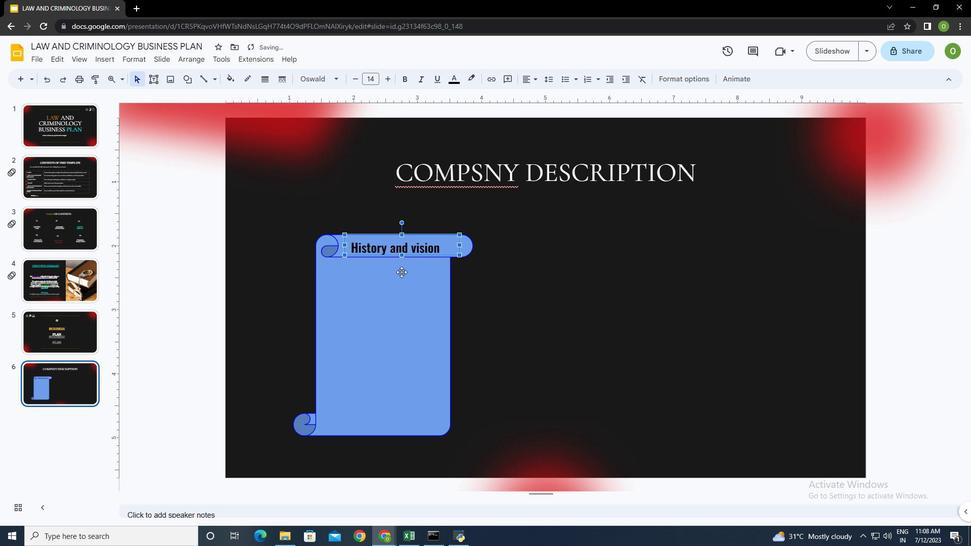 
Action: Mouse pressed left at (399, 277)
Screenshot: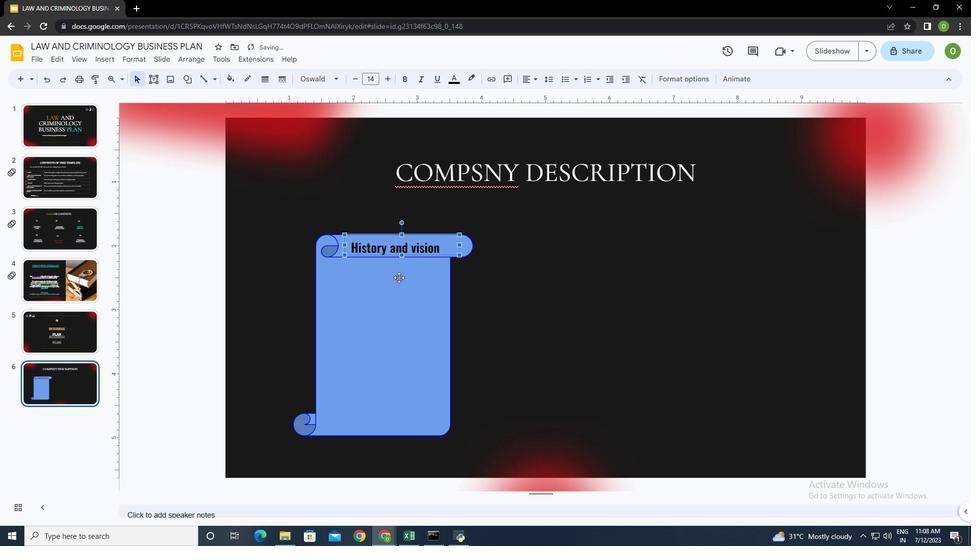 
Action: Mouse moved to (151, 76)
Screenshot: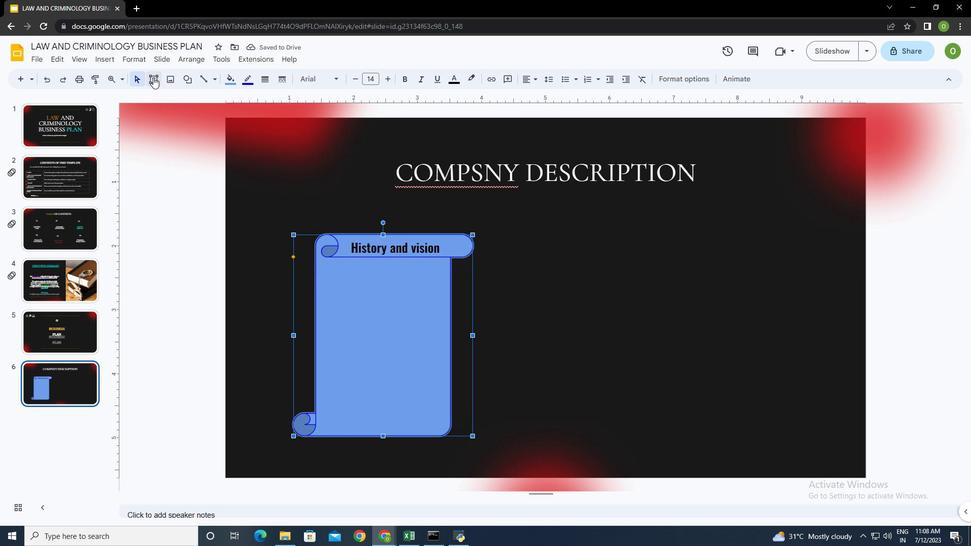 
Action: Mouse pressed left at (151, 76)
Screenshot: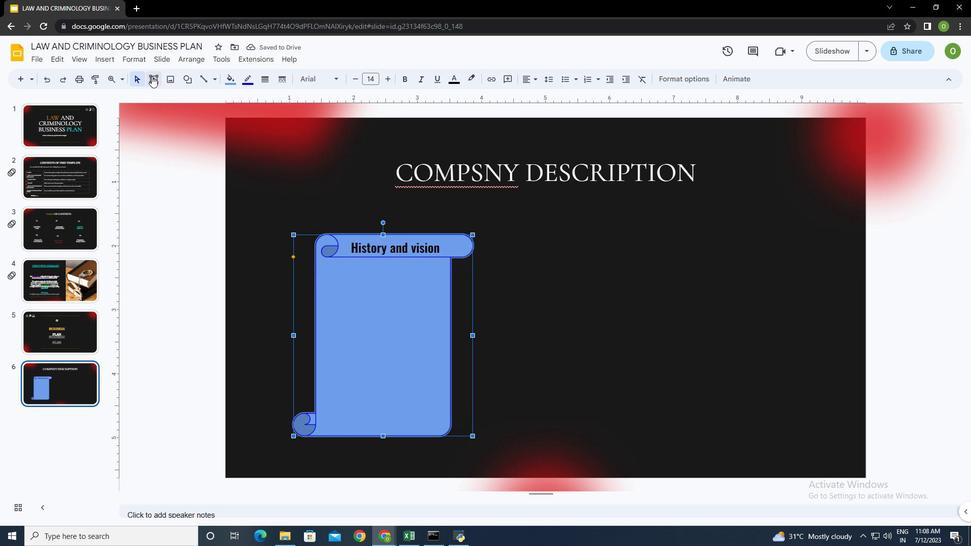 
Action: Mouse moved to (323, 261)
Screenshot: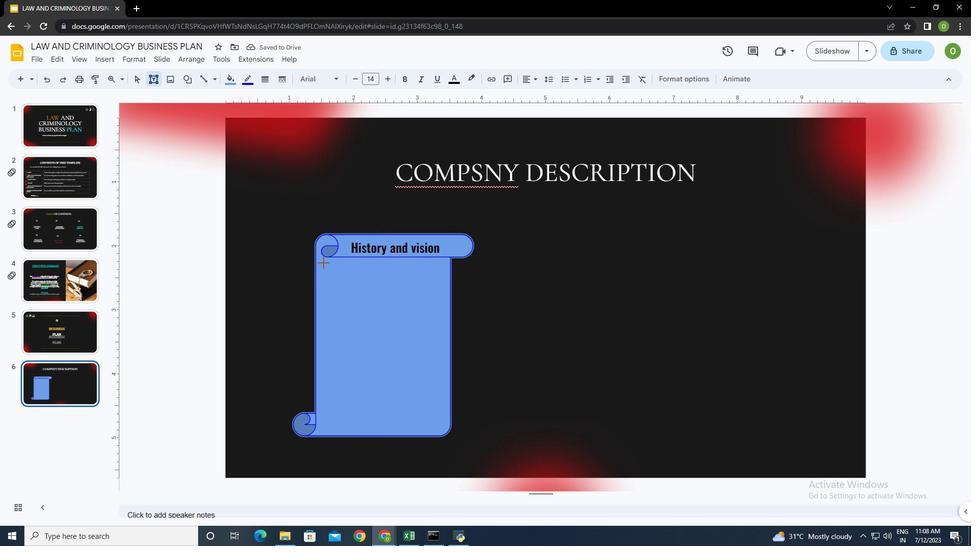 
Action: Mouse pressed left at (323, 261)
Screenshot: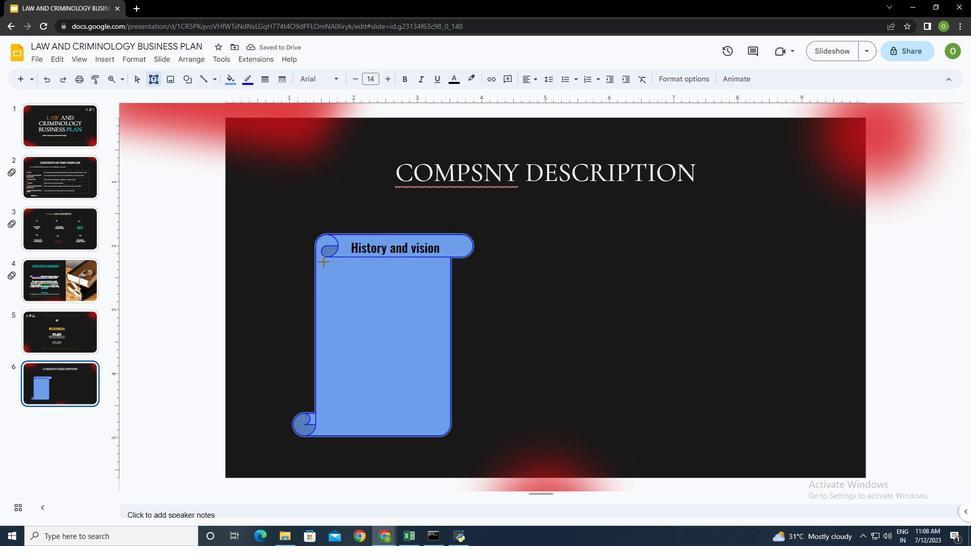 
Action: Mouse moved to (360, 303)
Screenshot: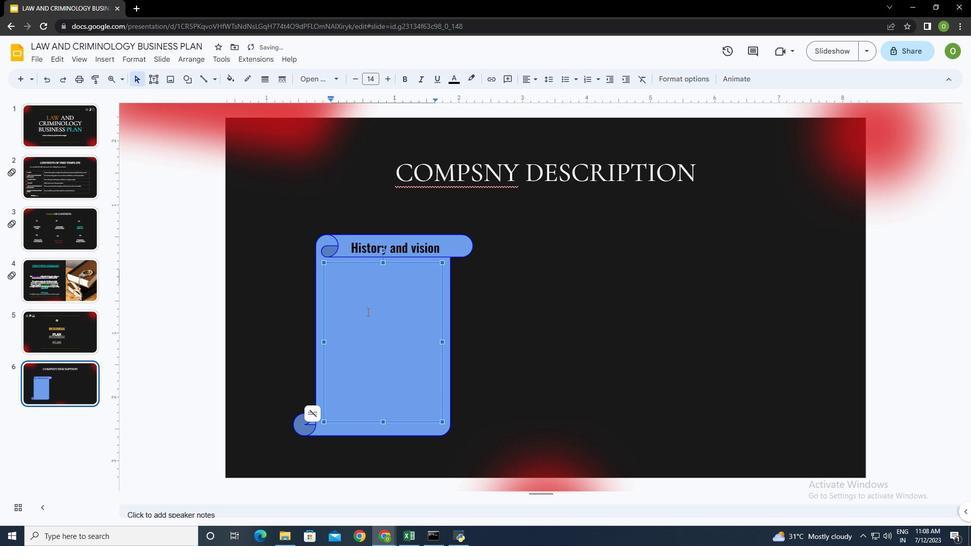 
Action: Key pressed <Key.shift>Providee<Key.backspace><Key.space>a<Key.space>brif<Key.space>history<Key.space>of<Key.space>your<Key.space>company,<Key.space>including<Key.space>when<Key.space>it<Key.space>was<Key.space>founded<Key.space>and<Key.space>its<Key.space>evolution<Key.space>over<Key.space>time.<Key.space><Key.shift>Then<Key.space><Key.backspace>,<Key.space>describe<Key.space>your<Key.space>compn's<Key.space>vision<Key.space>for<Key.space>the<Key.space>d<Key.backspace>future<Key.space>and<Key.space>its<Key.space>long<Key.space><Key.backspace>-term<Key.space>objectives
Screenshot: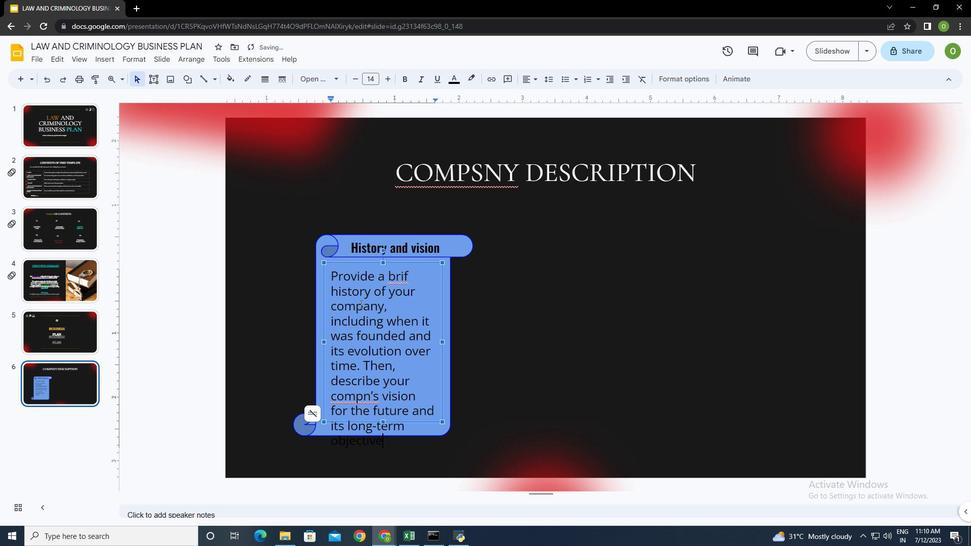 
Action: Mouse moved to (441, 341)
Screenshot: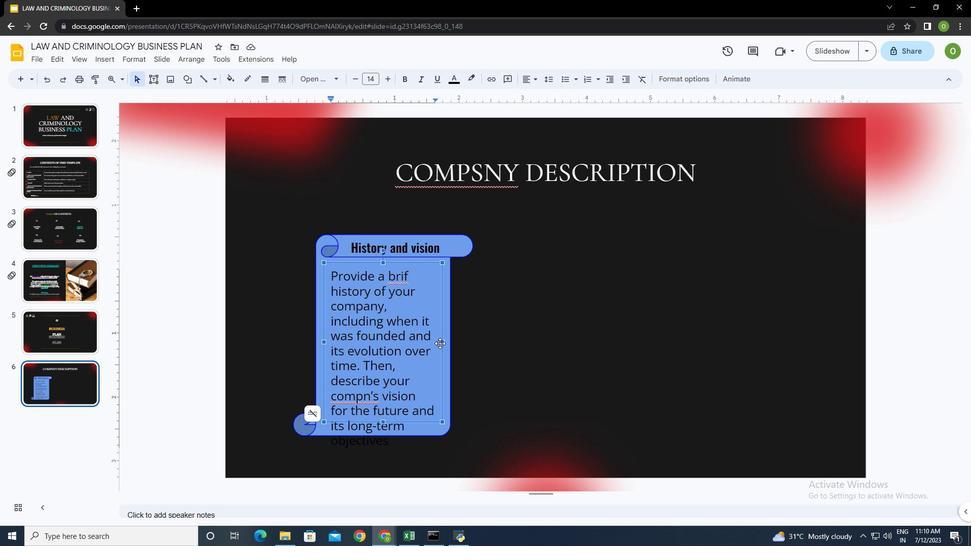 
Action: Mouse pressed left at (441, 341)
Screenshot: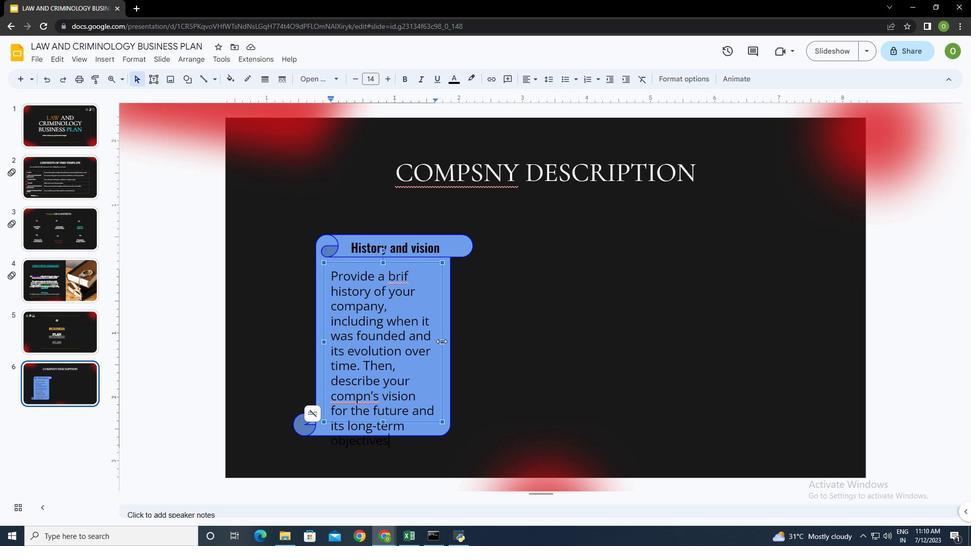 
Action: Mouse moved to (383, 263)
Screenshot: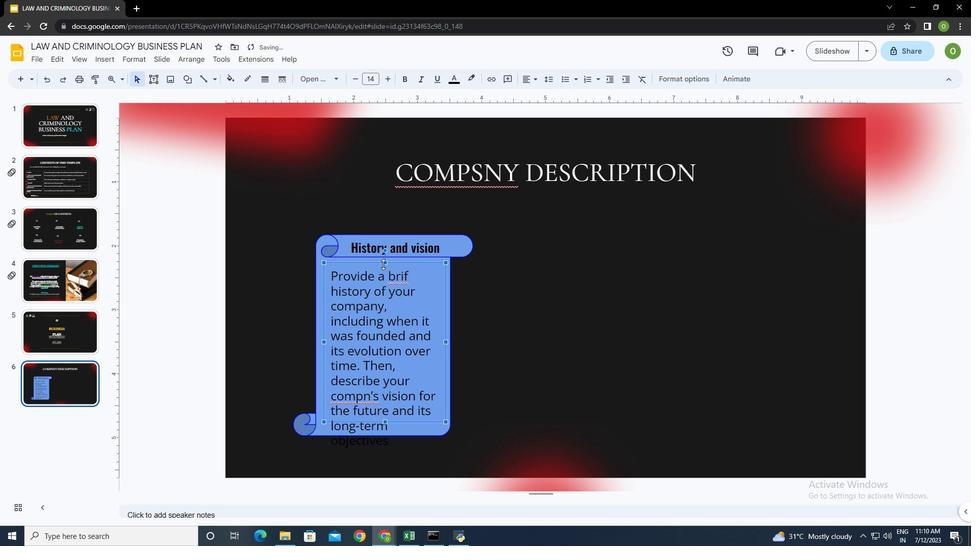 
Action: Mouse pressed left at (383, 263)
Screenshot: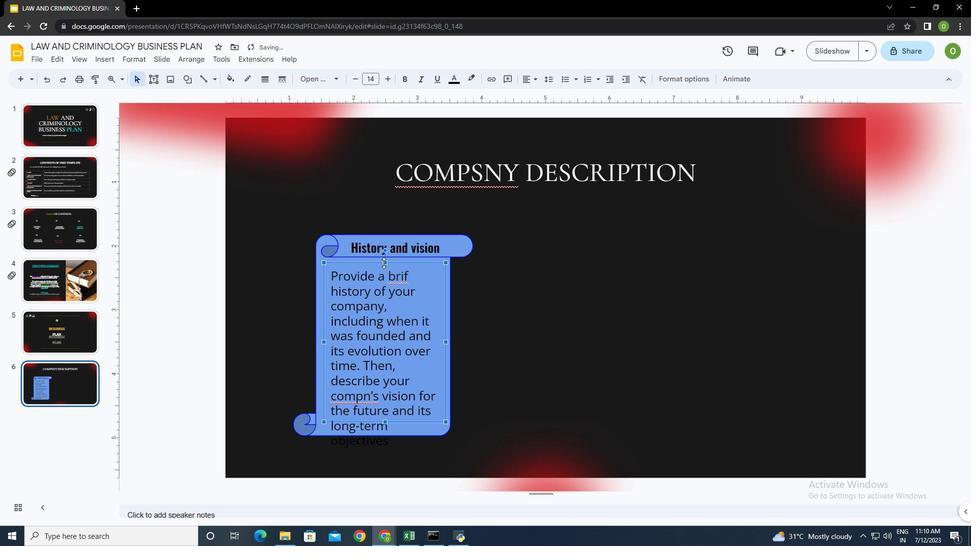 
Action: Mouse moved to (385, 421)
Screenshot: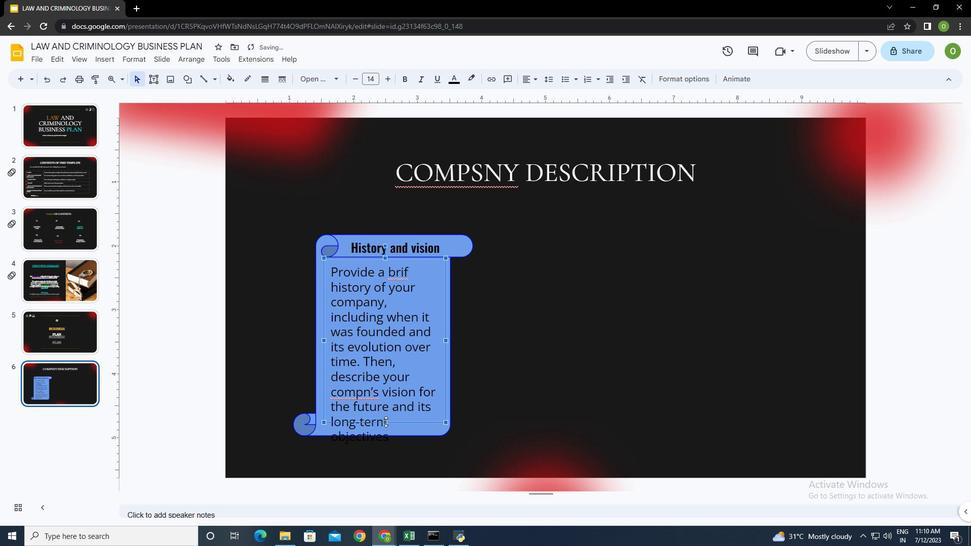 
Action: Mouse pressed left at (385, 421)
Screenshot: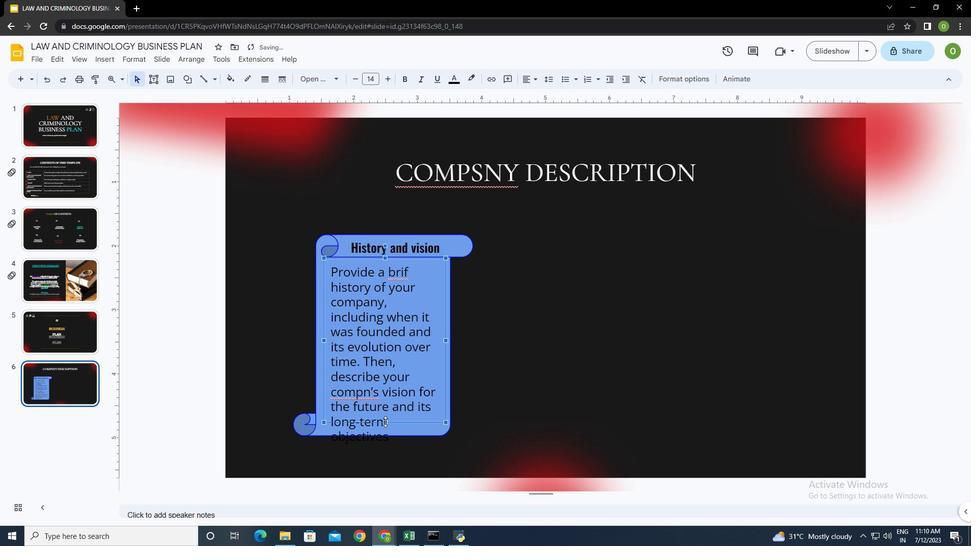 
Action: Mouse moved to (447, 345)
Screenshot: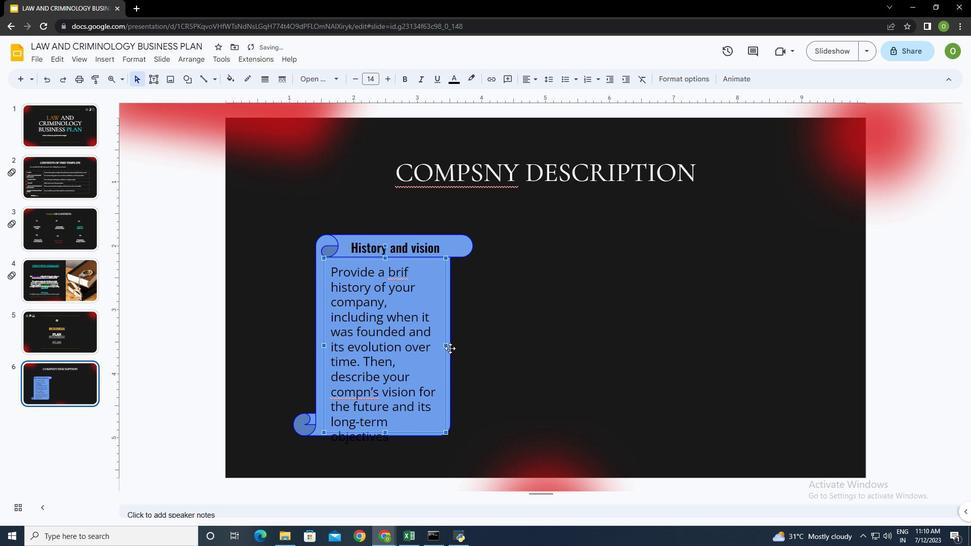 
Action: Mouse pressed left at (447, 345)
Screenshot: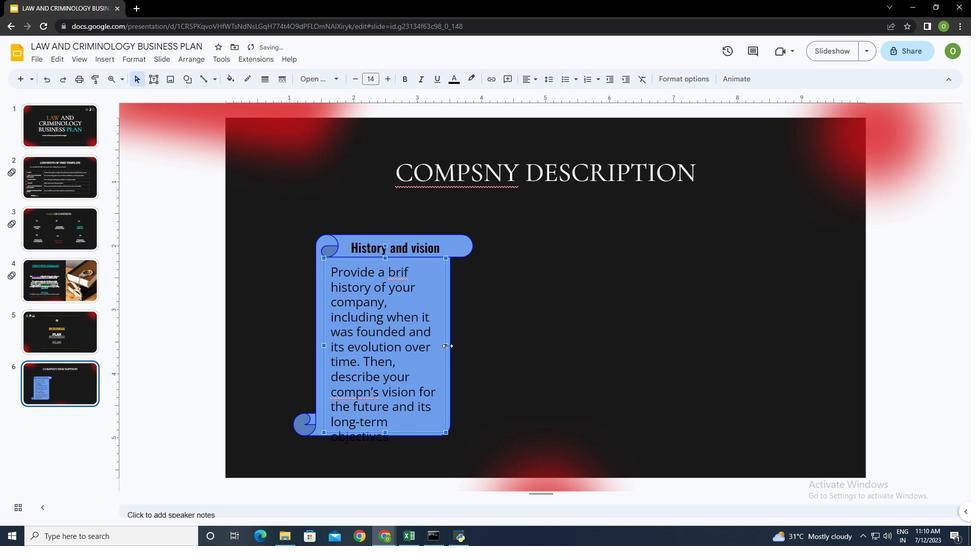 
Action: Mouse moved to (324, 344)
Screenshot: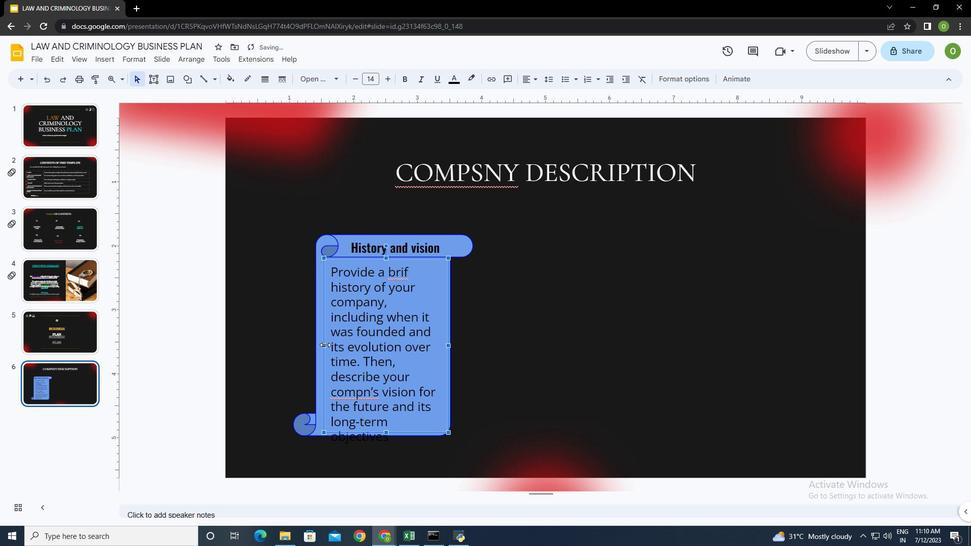 
Action: Mouse pressed left at (324, 344)
Screenshot: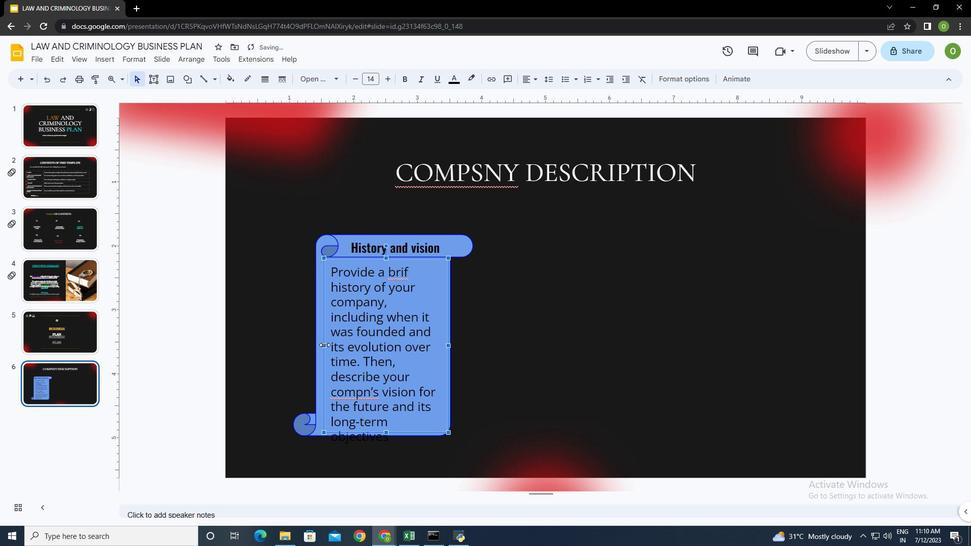 
Action: Mouse moved to (397, 420)
Screenshot: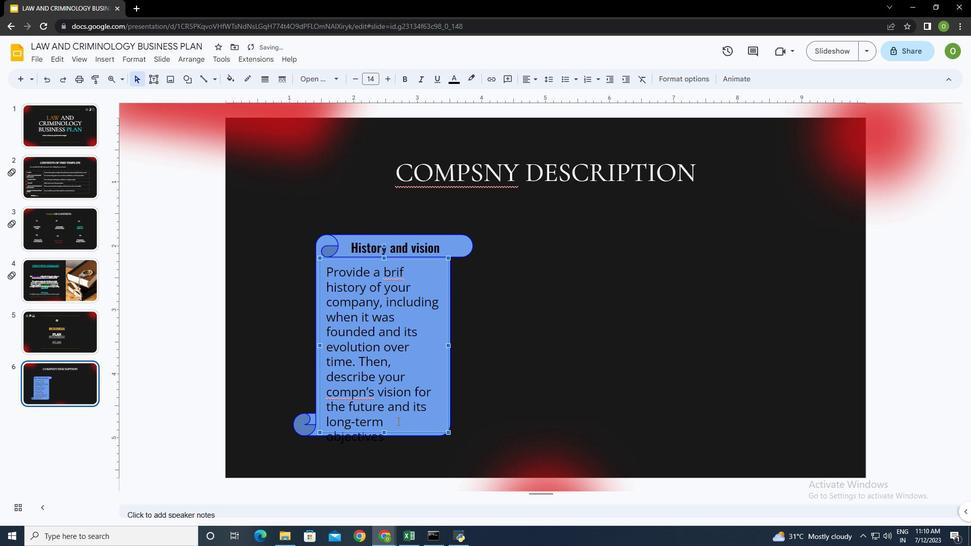 
Action: Mouse pressed left at (397, 420)
Screenshot: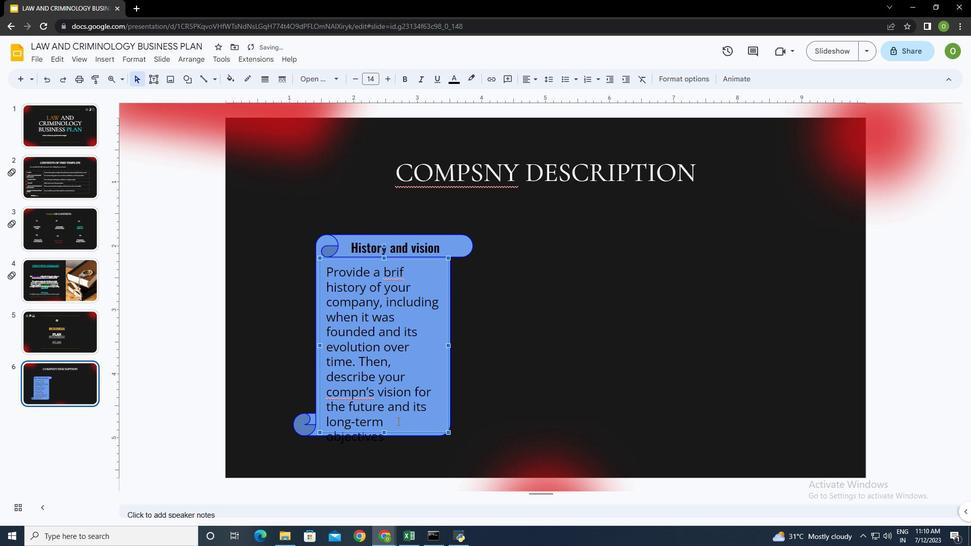 
Action: Key pressed <Key.down><Key.down><Key.down><Key.down><Key.down><Key.shift_r><Key.up><Key.up><Key.up><Key.up><Key.up><Key.up><Key.up><Key.up><Key.up><Key.up><Key.up><Key.up><Key.up><Key.up><Key.up><Key.up><Key.up><Key.up><Key.up><Key.up>
Screenshot: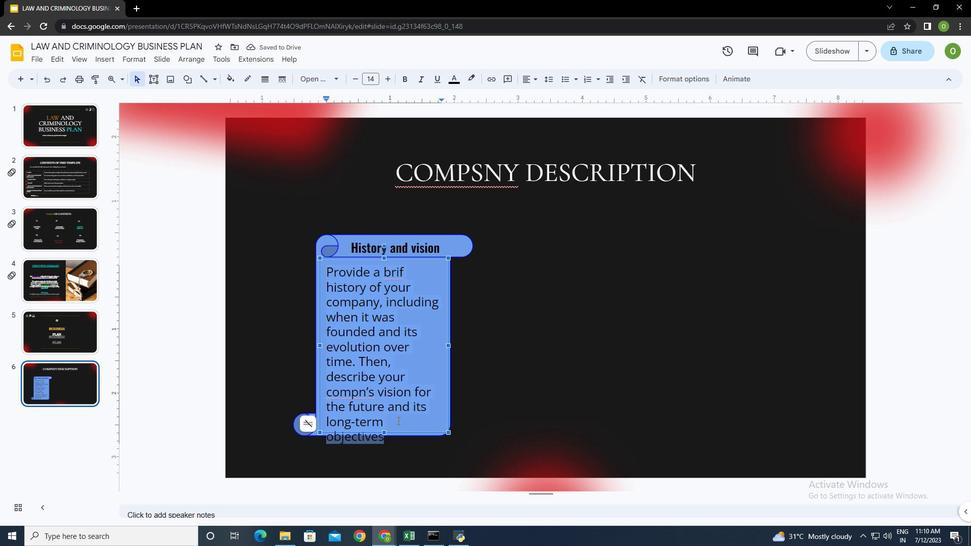
Action: Mouse moved to (247, 58)
Screenshot: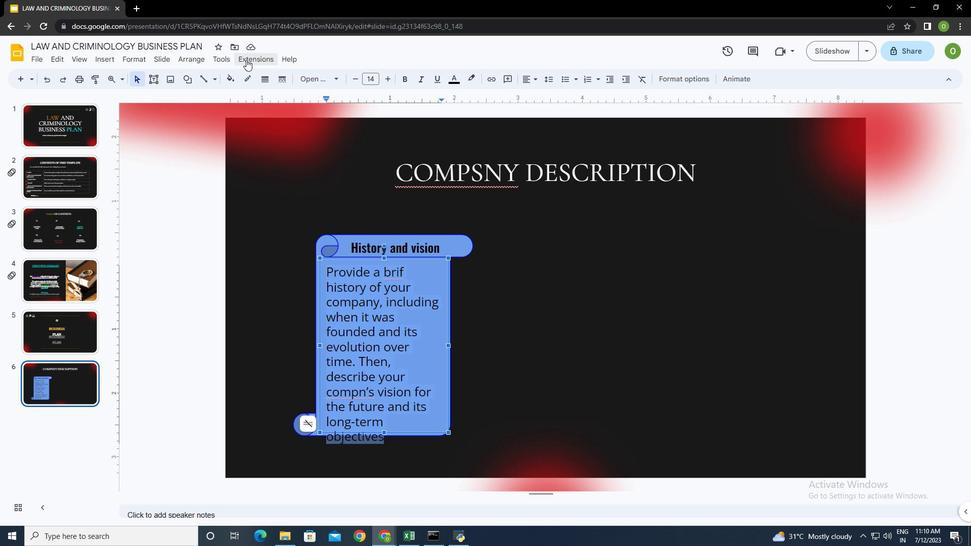 
Action: Mouse pressed left at (247, 58)
Screenshot: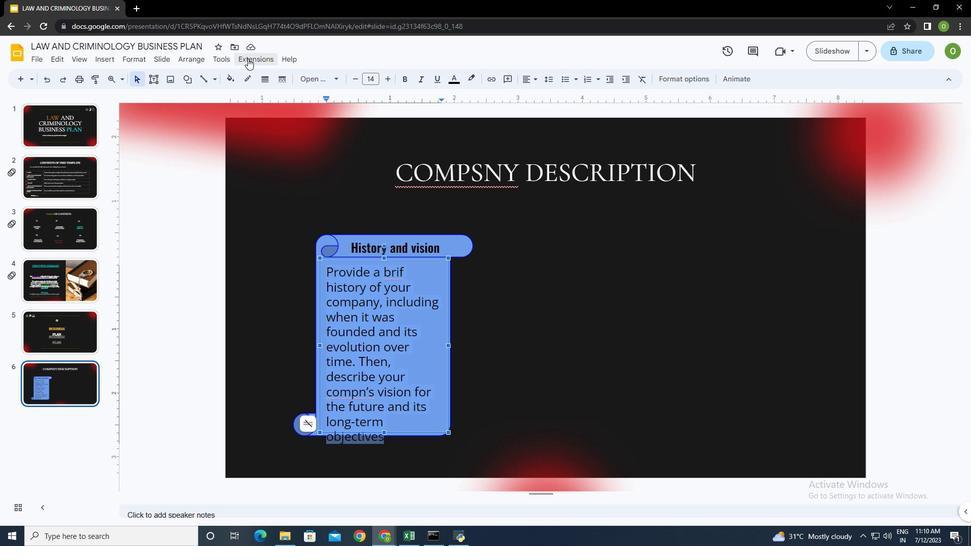 
Action: Mouse moved to (157, 238)
Screenshot: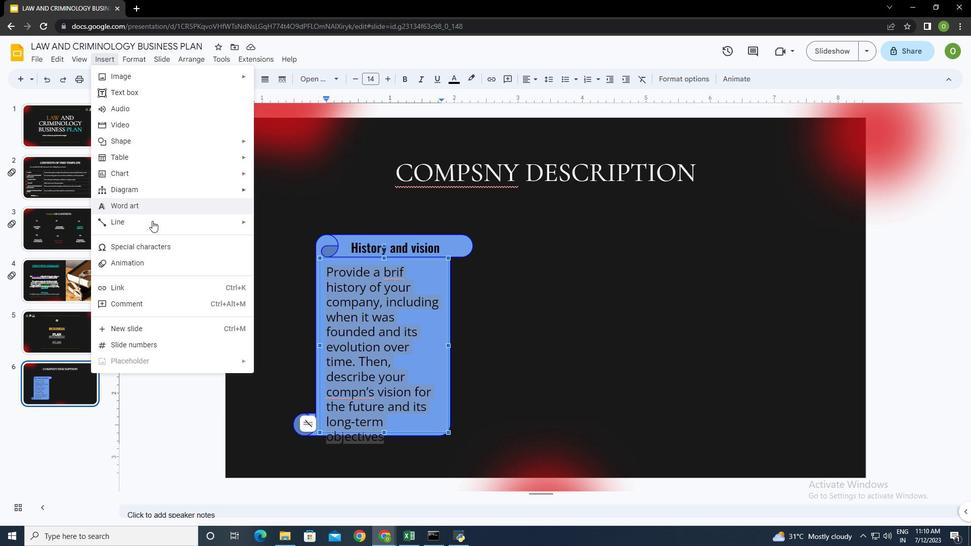 
Action: Mouse scrolled (157, 237) with delta (0, 0)
Screenshot: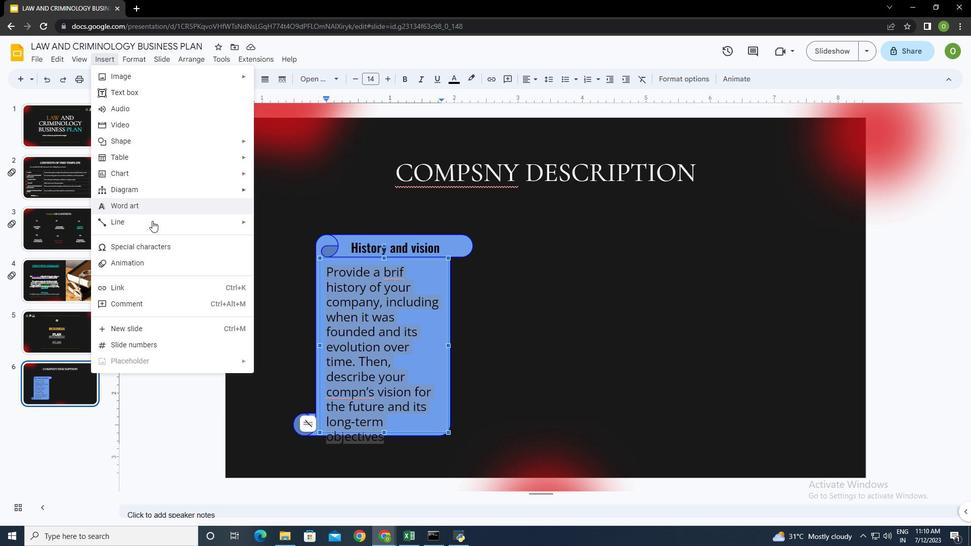 
Action: Mouse moved to (160, 245)
Screenshot: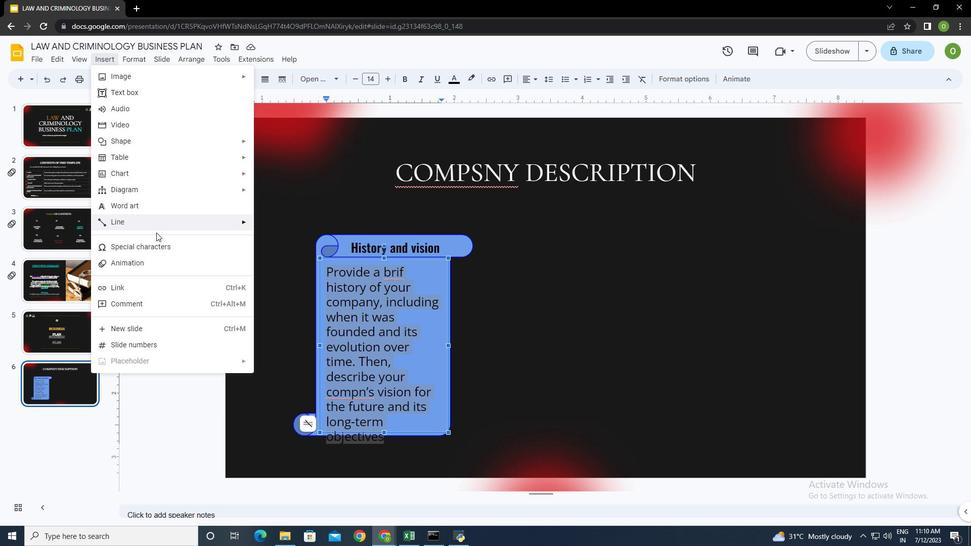
Action: Mouse scrolled (160, 245) with delta (0, 0)
Screenshot: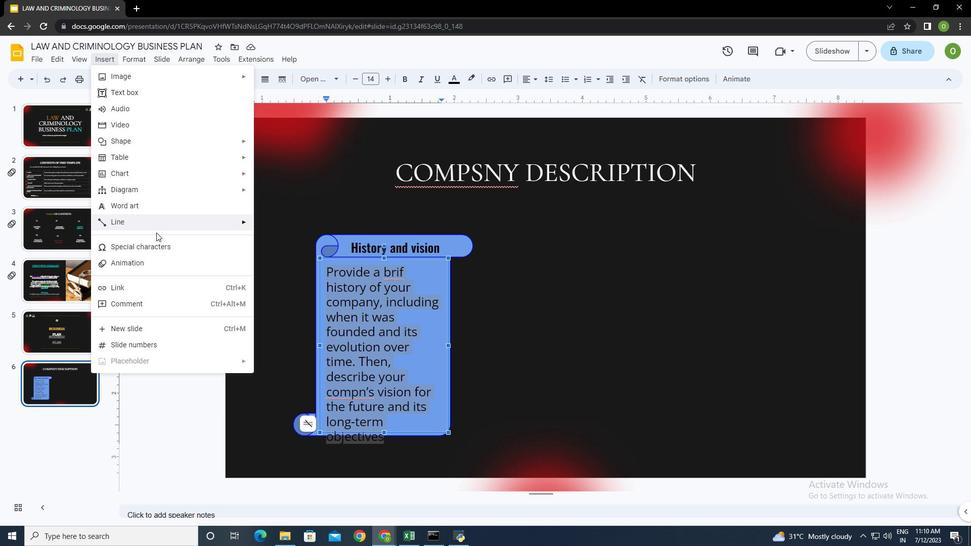 
Action: Mouse moved to (389, 53)
Screenshot: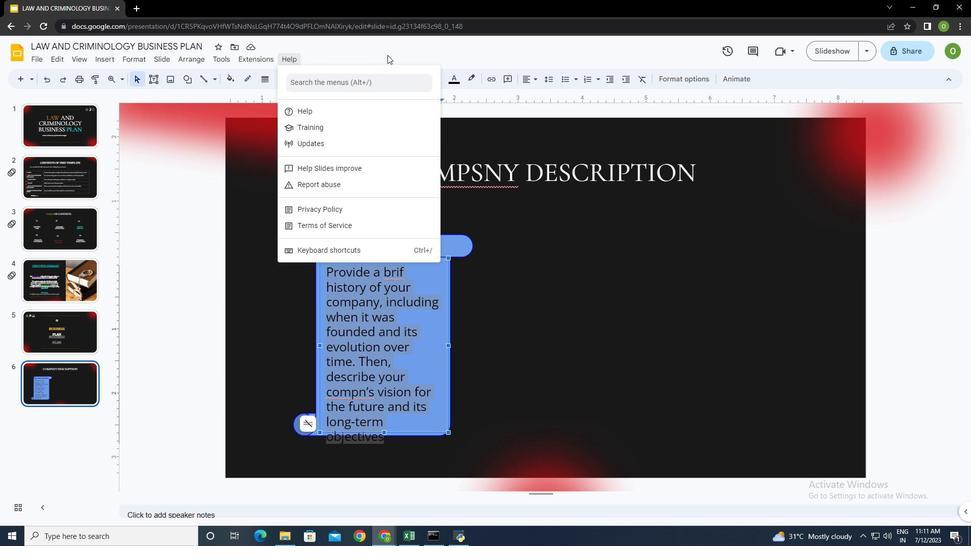 
Action: Mouse pressed left at (389, 53)
Screenshot: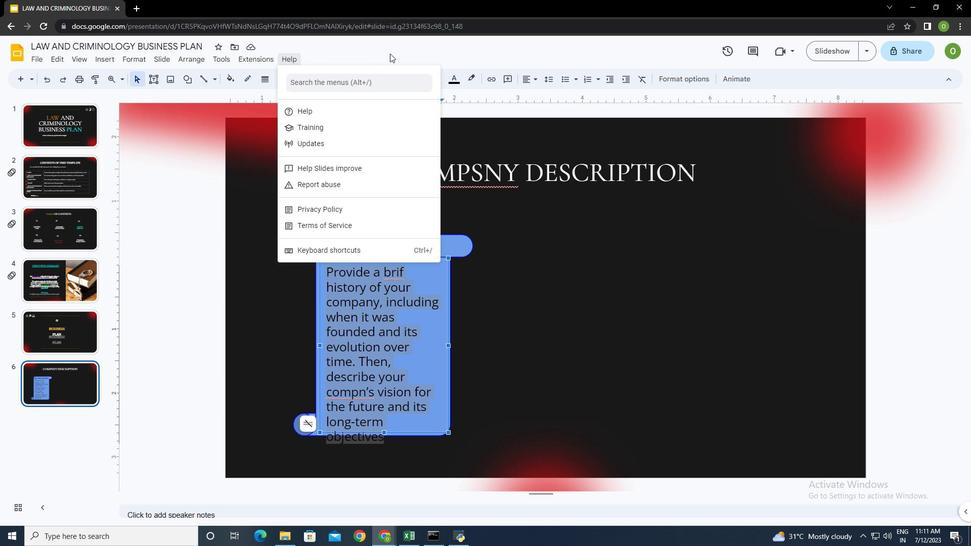 
Action: Mouse moved to (323, 273)
Screenshot: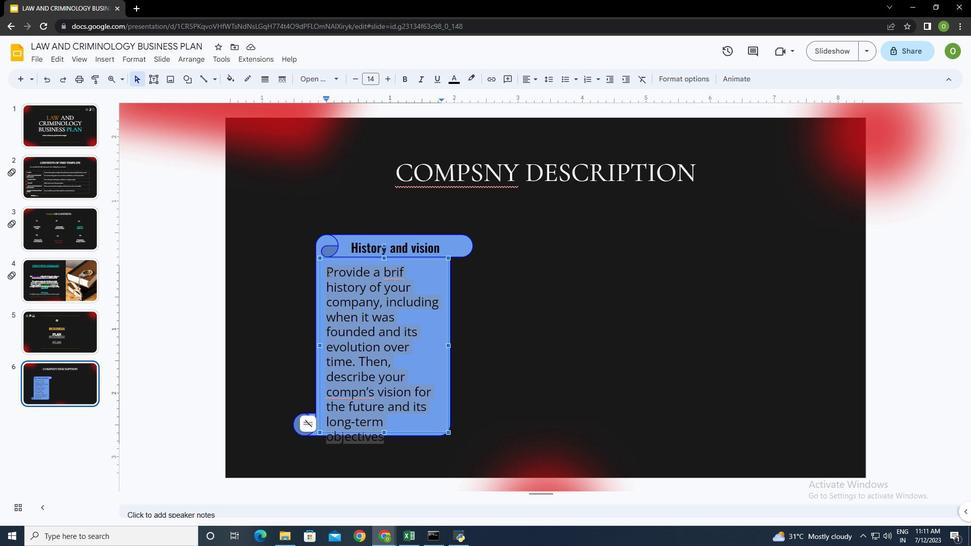 
Action: Mouse pressed left at (323, 273)
Screenshot: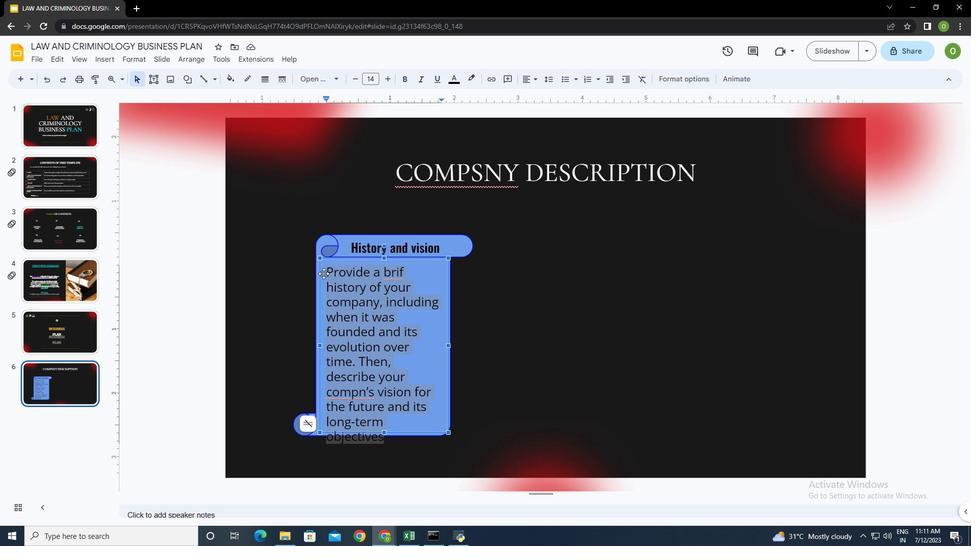 
Action: Mouse moved to (328, 265)
Screenshot: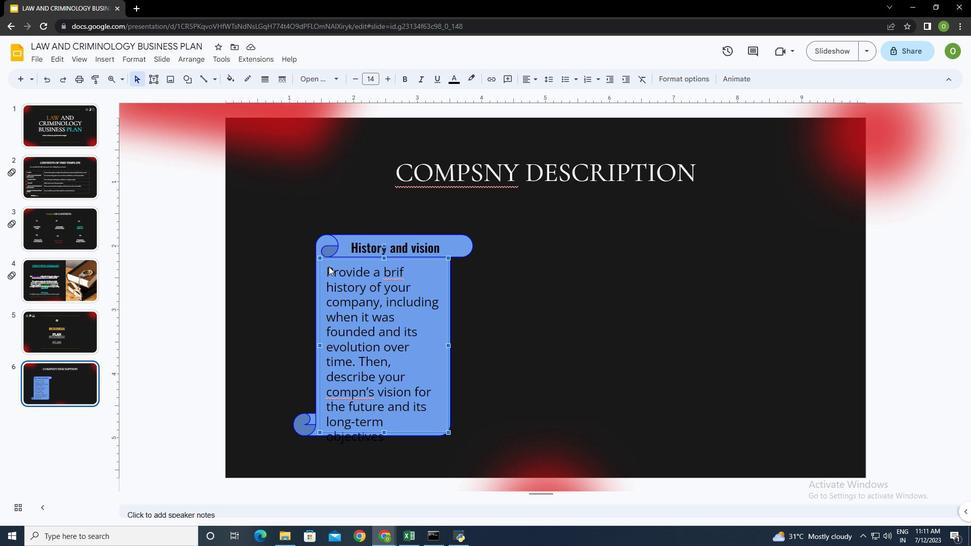 
Action: Mouse pressed left at (328, 265)
Screenshot: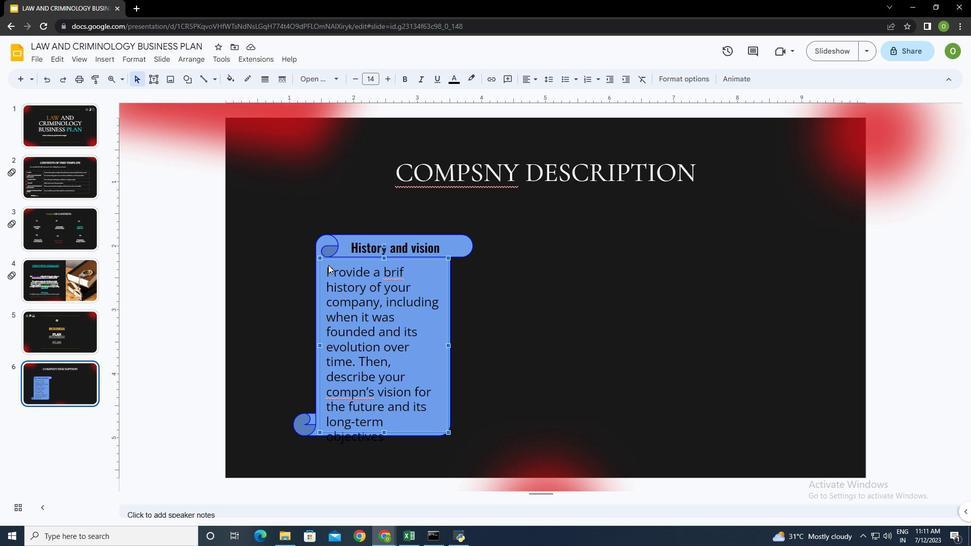 
Action: Mouse moved to (325, 269)
Screenshot: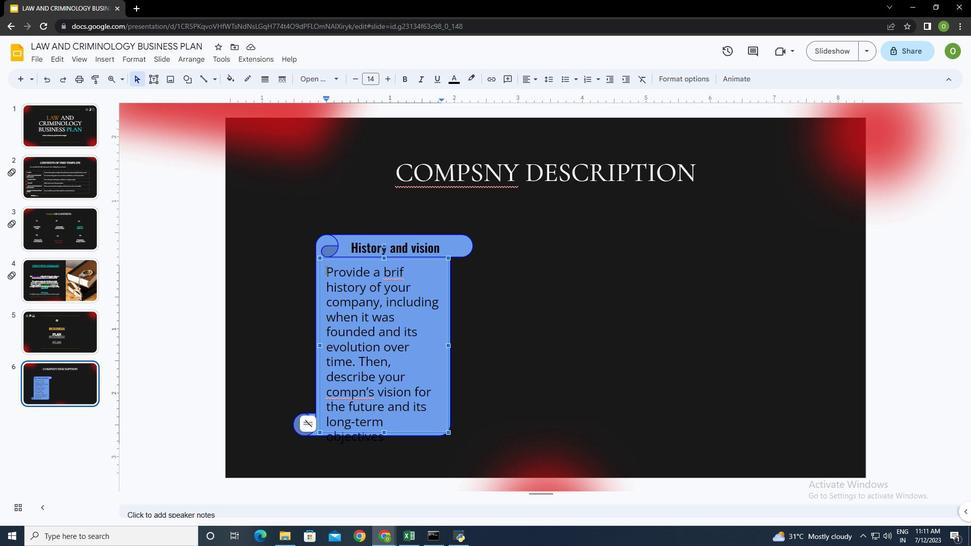 
Action: Mouse pressed left at (325, 269)
Screenshot: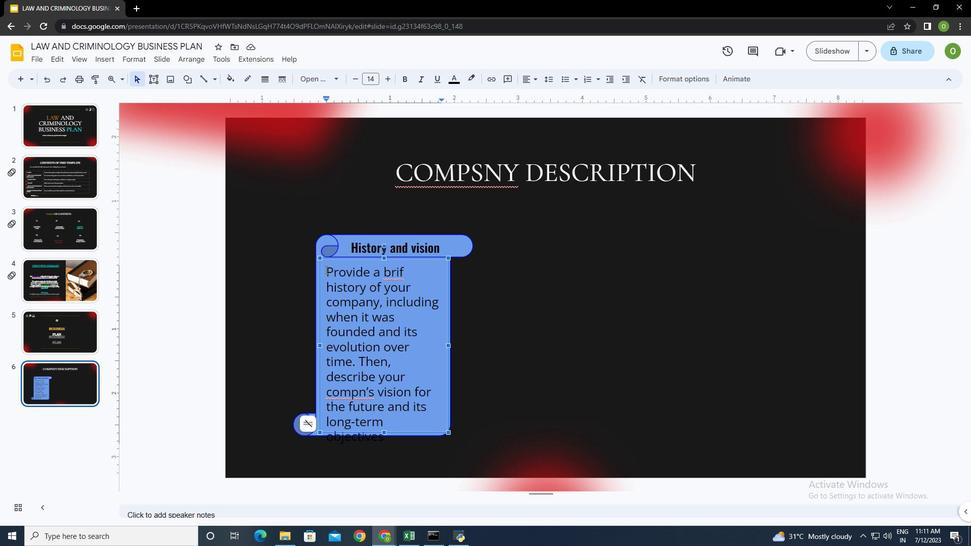 
Action: Mouse moved to (333, 79)
Screenshot: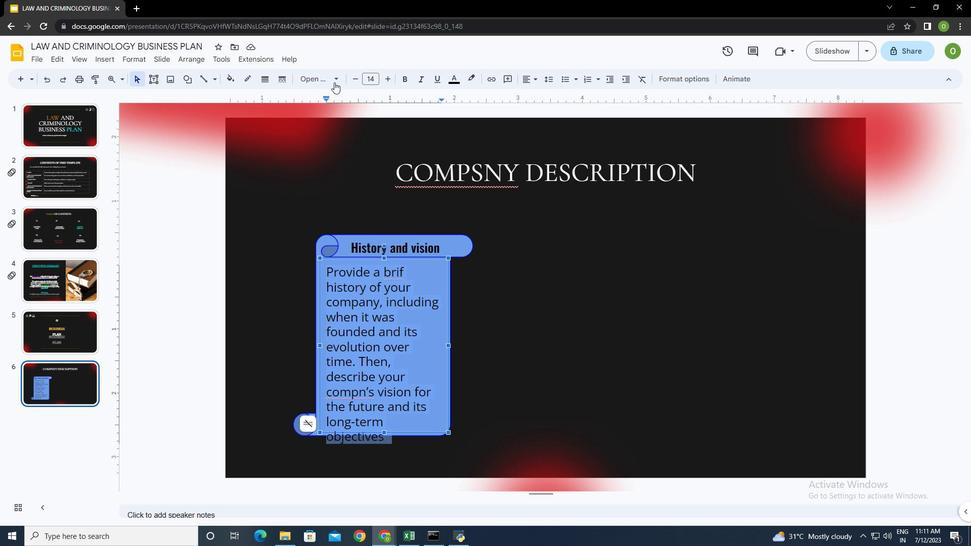 
Action: Mouse pressed left at (333, 79)
Screenshot: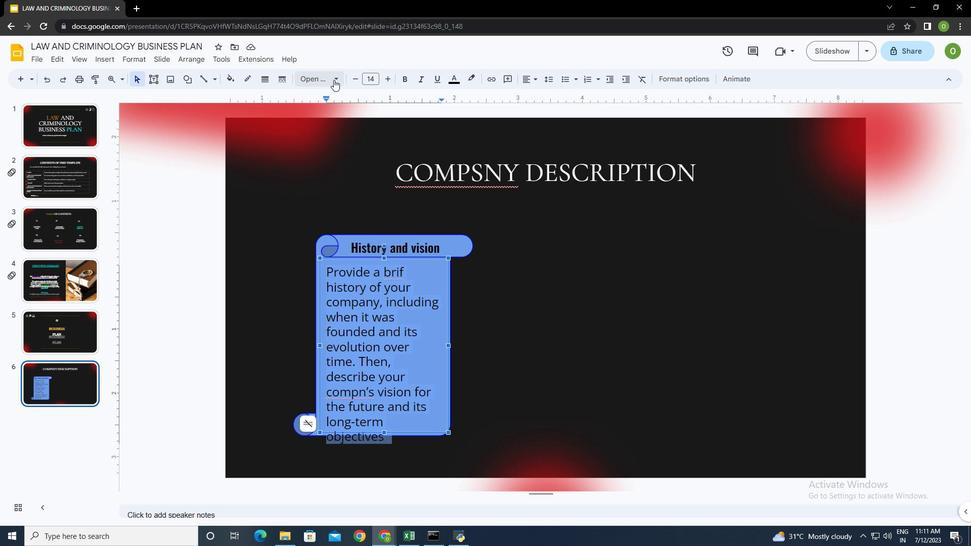 
Action: Mouse moved to (343, 304)
Screenshot: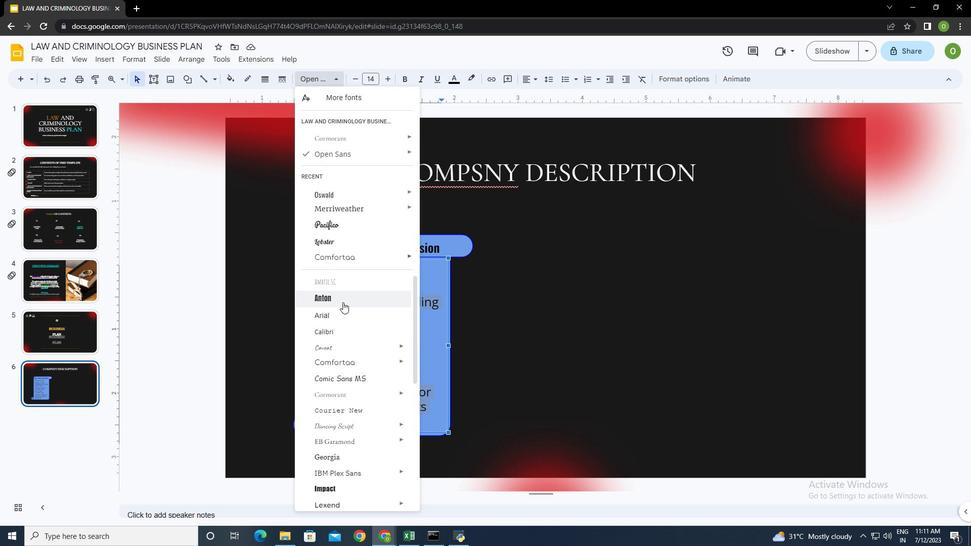 
Action: Mouse scrolled (343, 304) with delta (0, 0)
Screenshot: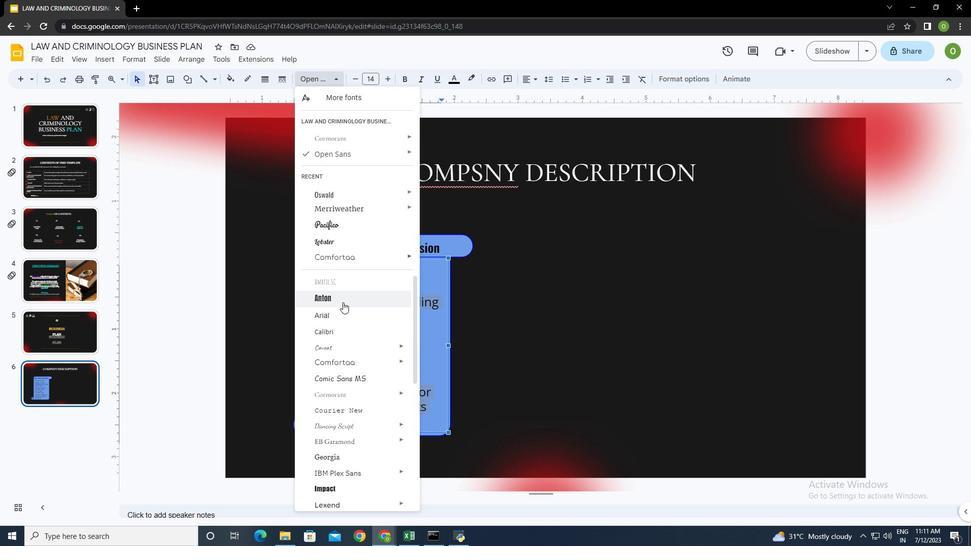 
Action: Mouse moved to (344, 307)
Screenshot: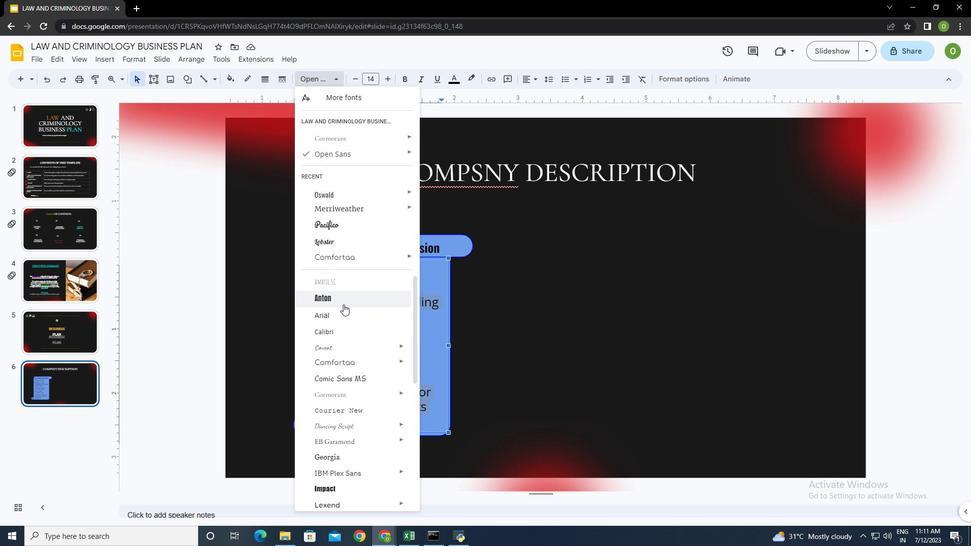 
Action: Mouse scrolled (344, 307) with delta (0, 0)
Screenshot: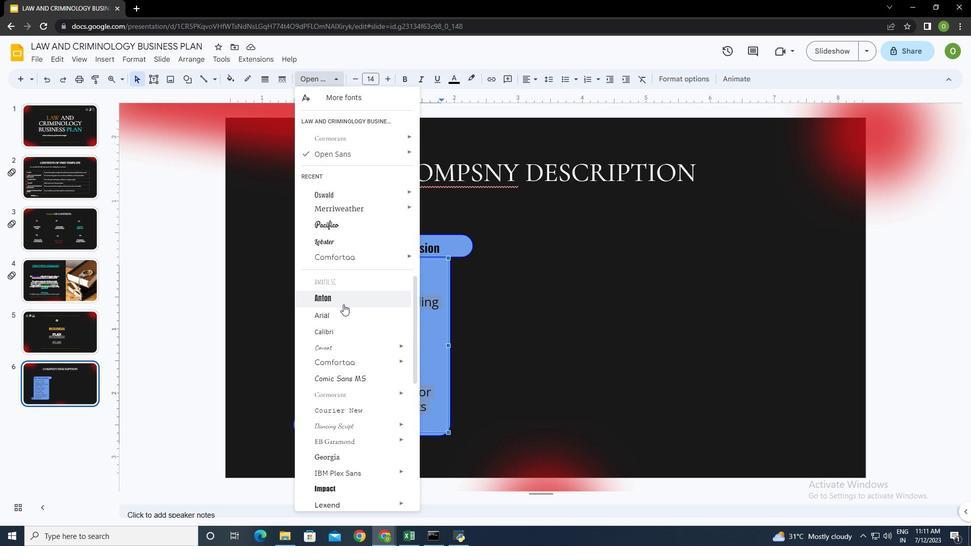 
Action: Mouse moved to (346, 311)
Screenshot: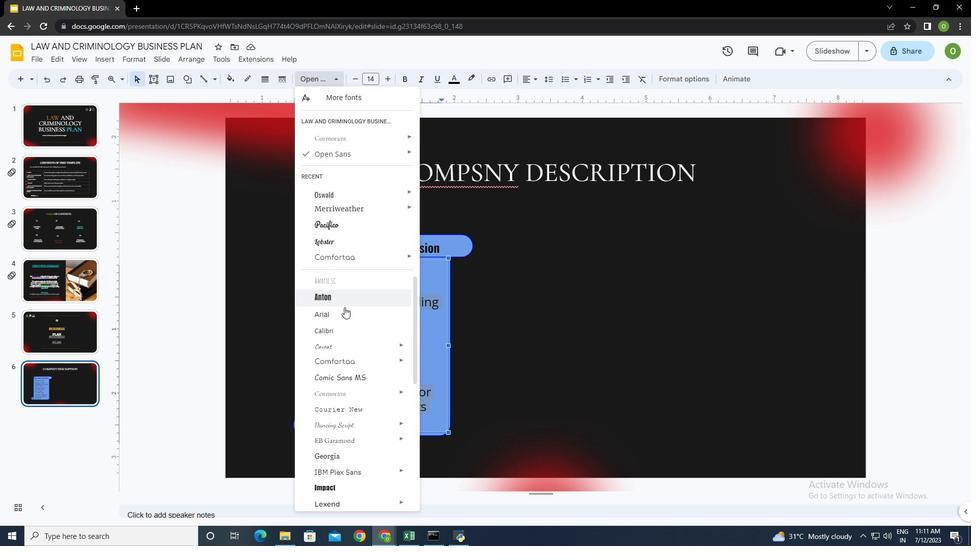 
Action: Mouse scrolled (346, 310) with delta (0, 0)
Screenshot: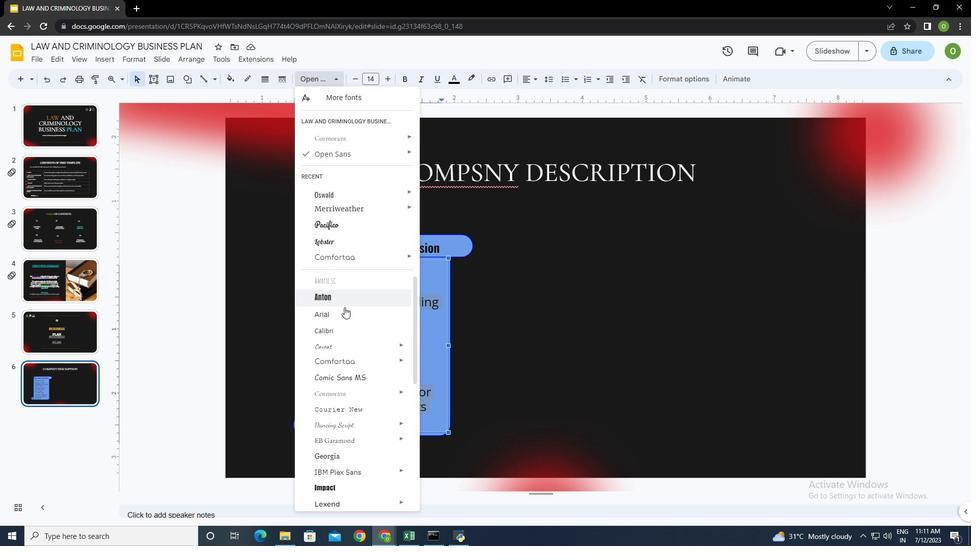 
Action: Mouse moved to (349, 323)
Screenshot: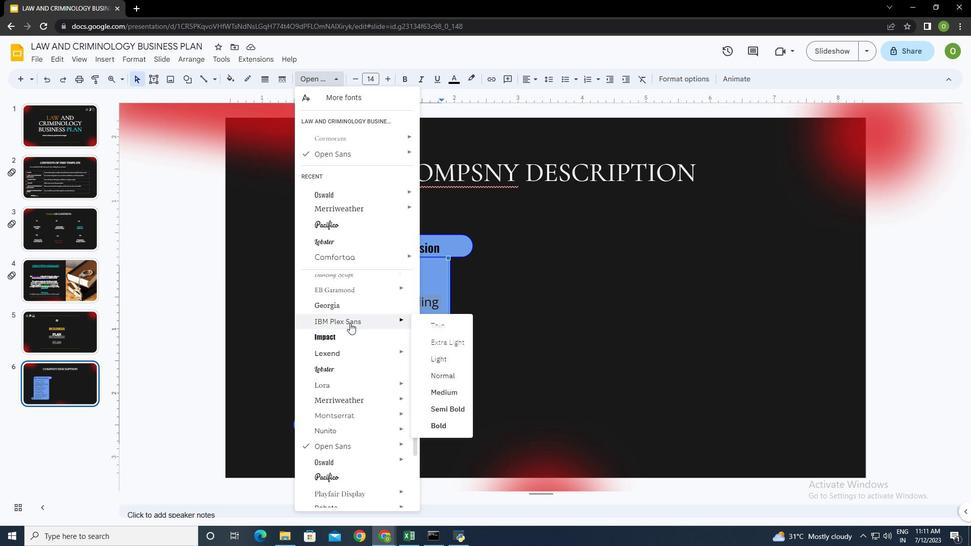 
Action: Mouse scrolled (349, 323) with delta (0, 0)
Screenshot: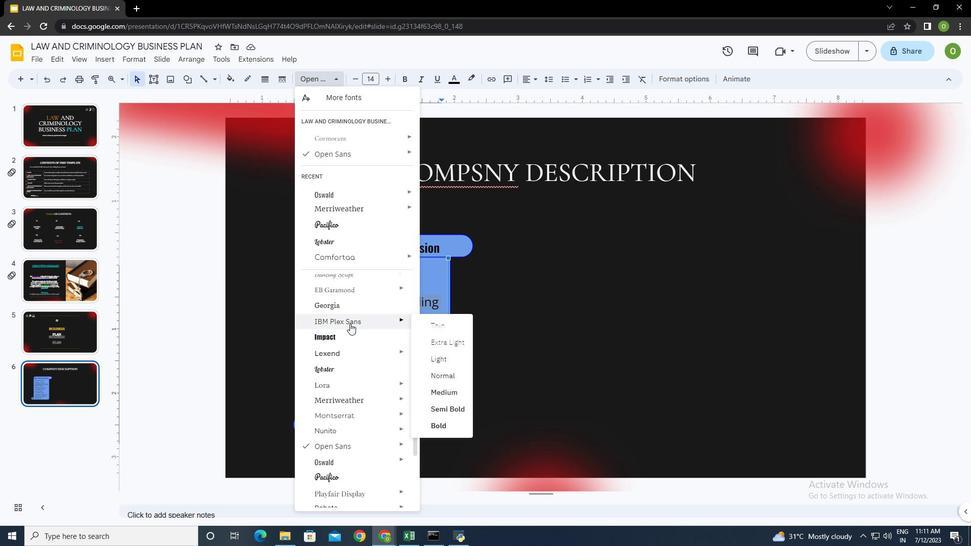 
Action: Mouse scrolled (349, 323) with delta (0, 0)
Screenshot: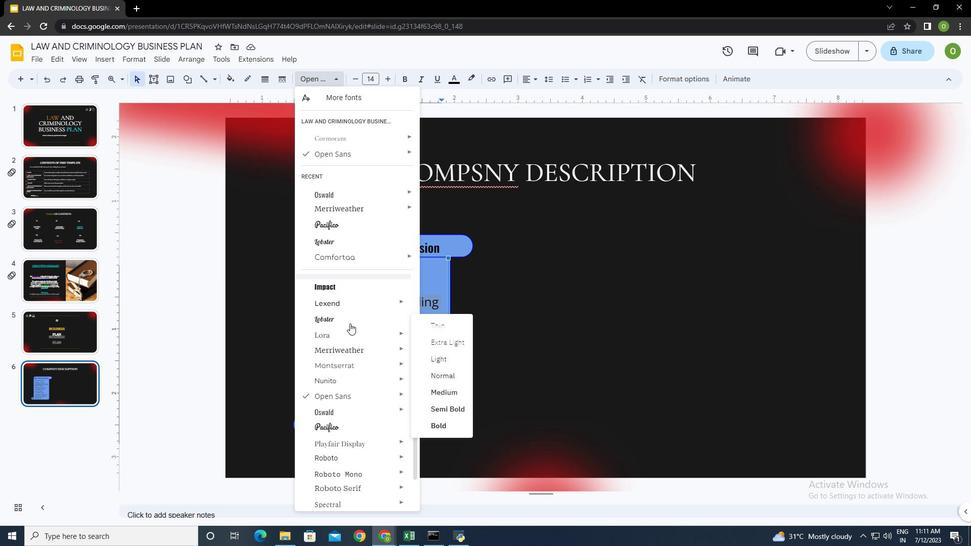 
Action: Mouse moved to (350, 327)
Screenshot: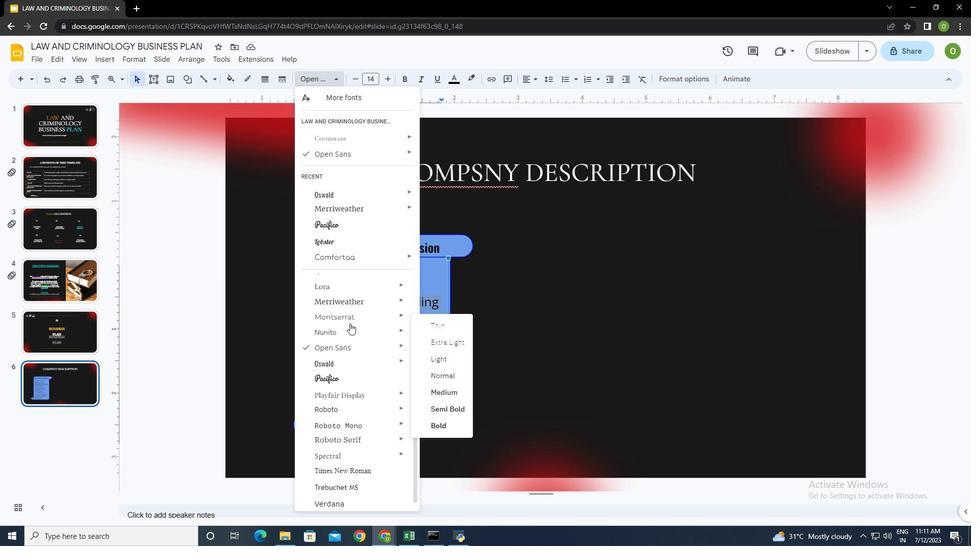 
Action: Mouse scrolled (350, 326) with delta (0, 0)
Screenshot: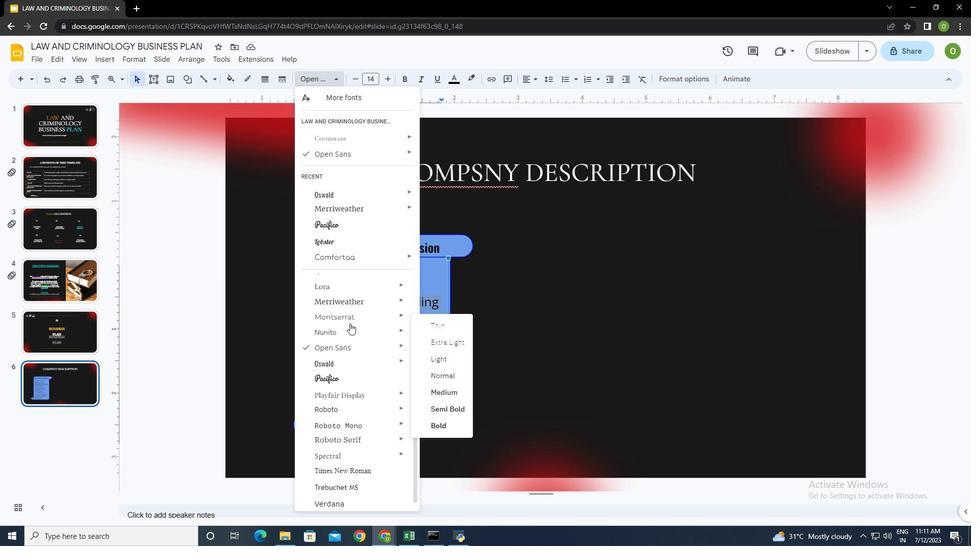 
Action: Mouse moved to (351, 330)
Screenshot: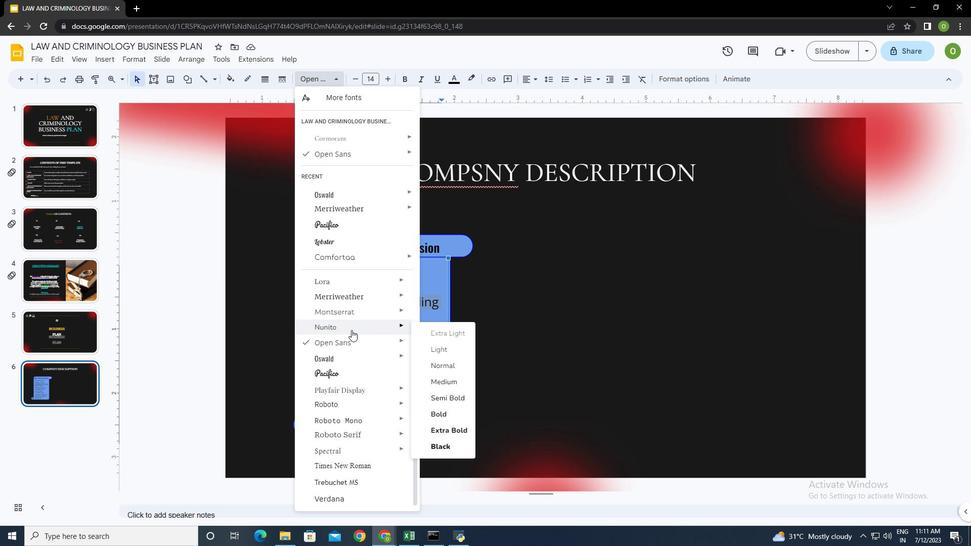 
Action: Mouse scrolled (351, 330) with delta (0, 0)
Screenshot: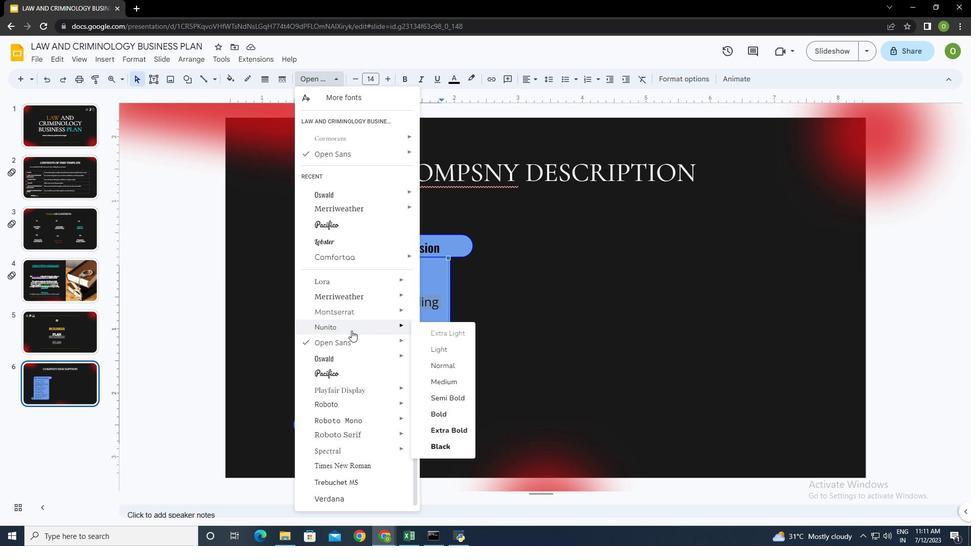 
Action: Mouse moved to (354, 340)
Screenshot: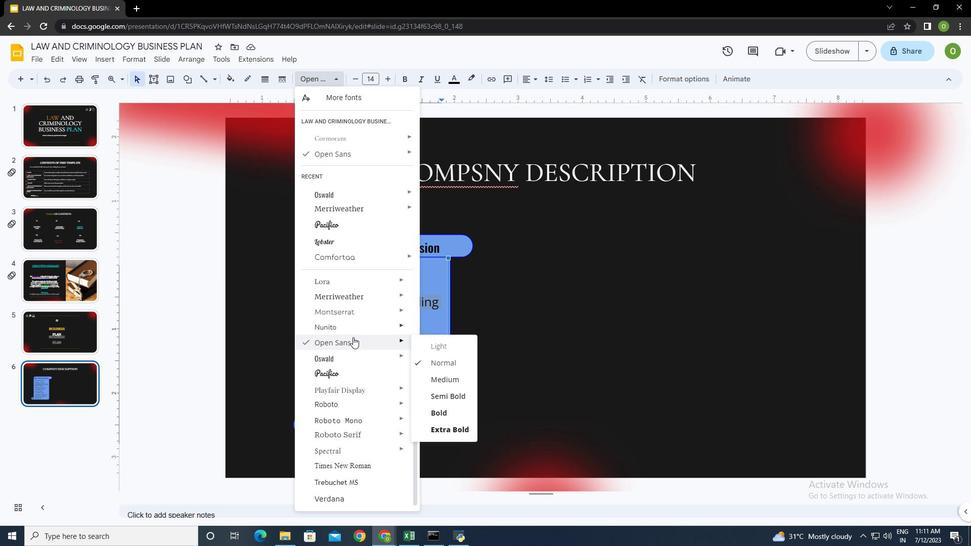 
Action: Mouse scrolled (354, 340) with delta (0, 0)
Screenshot: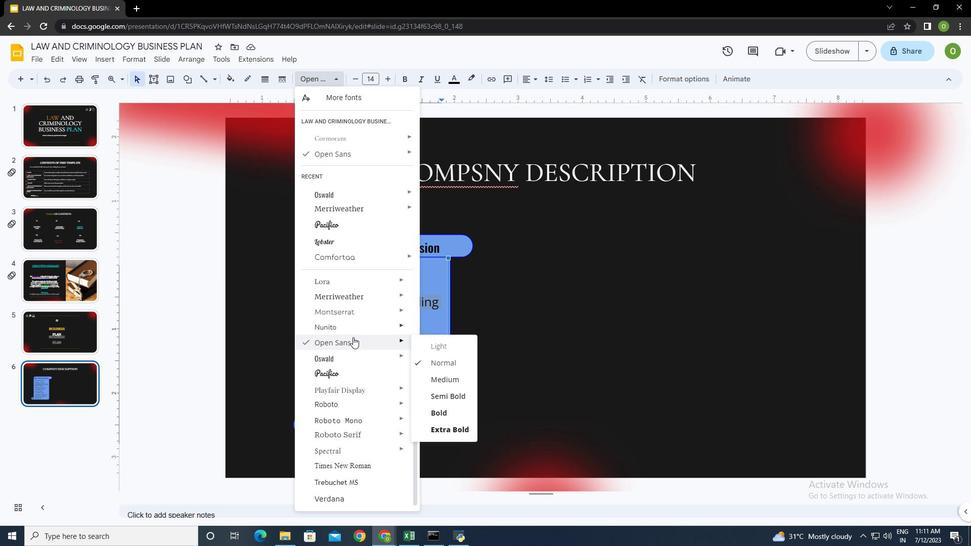 
Action: Mouse moved to (360, 373)
Screenshot: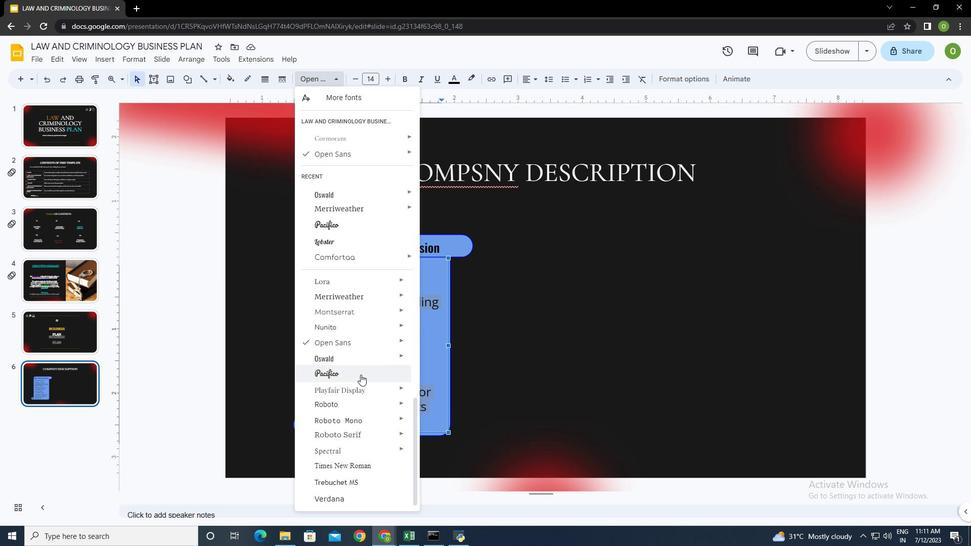 
Action: Mouse pressed left at (360, 373)
Screenshot: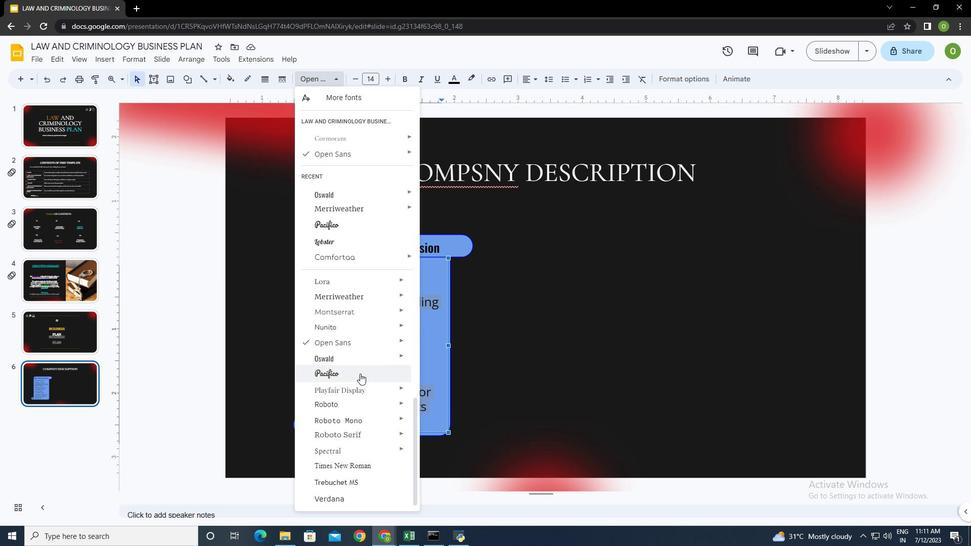 
Action: Mouse moved to (383, 431)
Screenshot: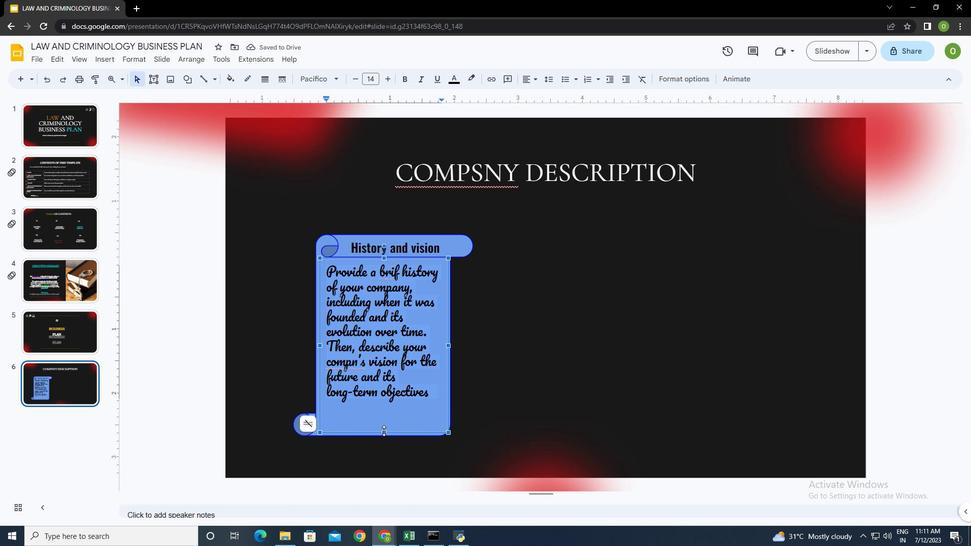 
Action: Mouse pressed left at (383, 431)
Screenshot: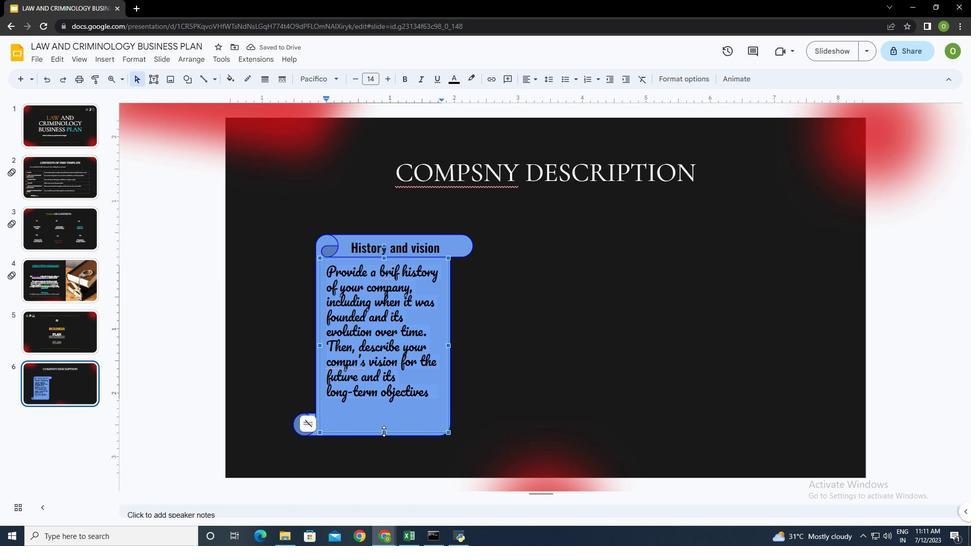 
Action: Mouse moved to (434, 395)
Screenshot: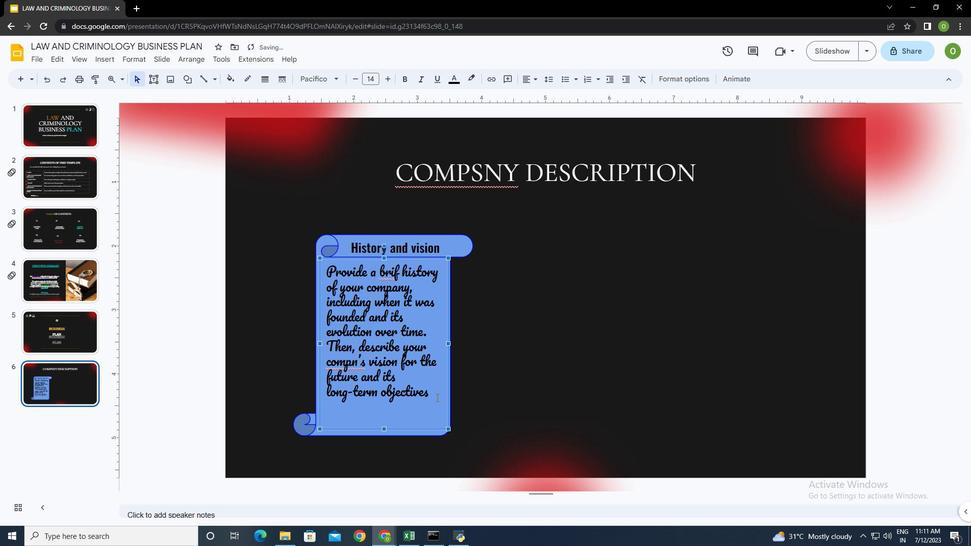 
Action: Mouse pressed left at (434, 395)
Screenshot: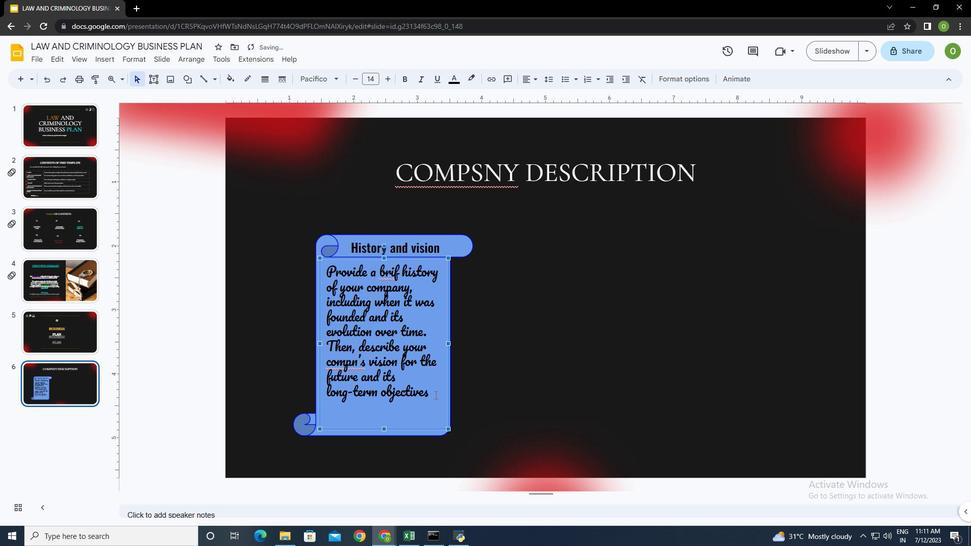 
Action: Mouse pressed left at (434, 395)
Screenshot: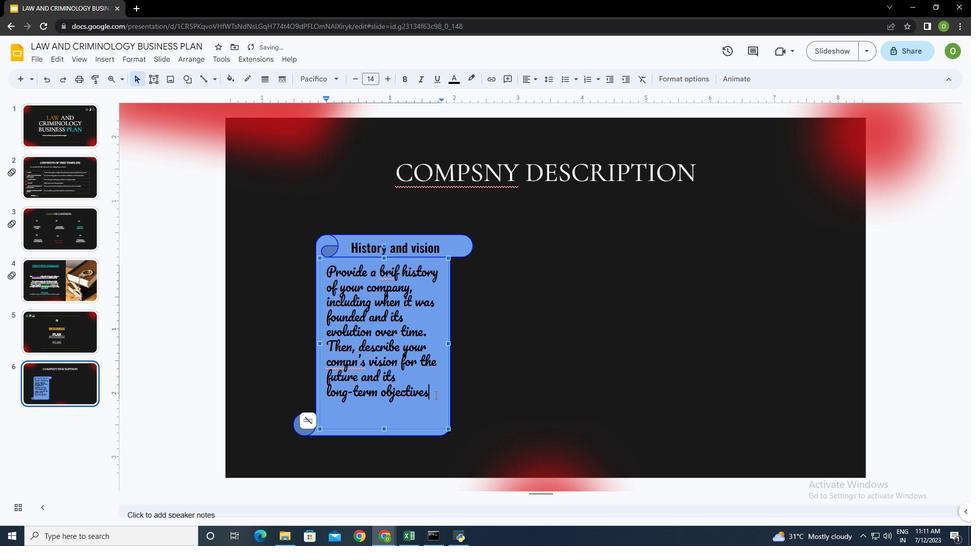 
Action: Mouse moved to (385, 78)
Screenshot: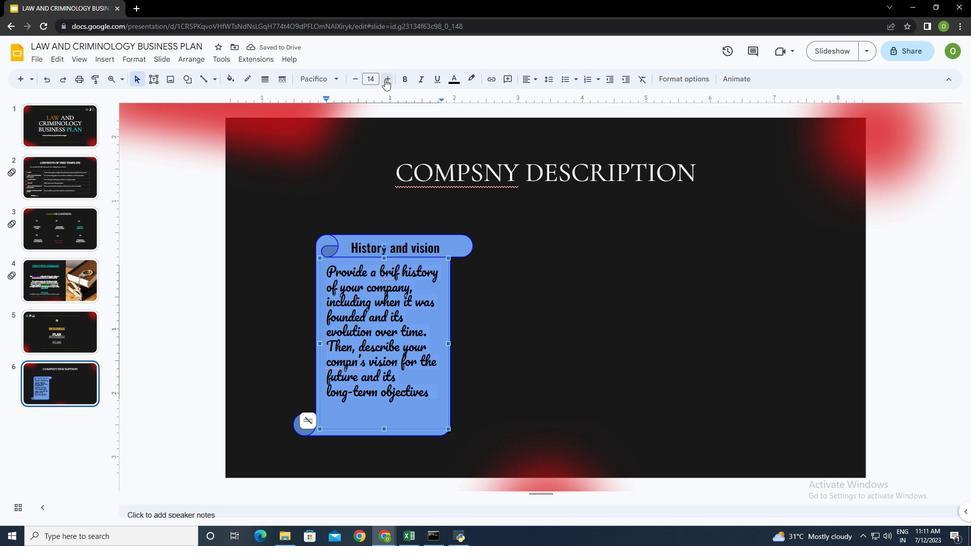 
Action: Mouse pressed left at (385, 78)
Screenshot: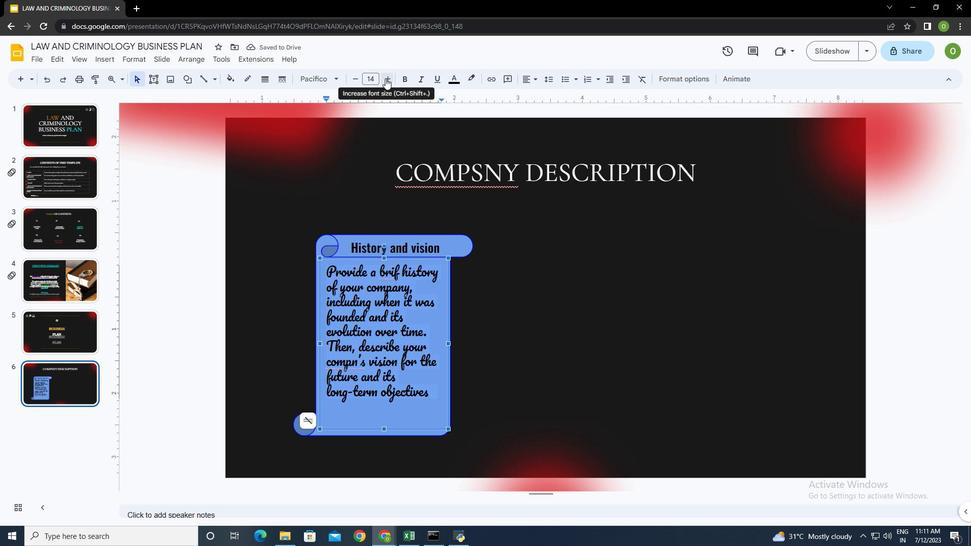 
Action: Mouse moved to (229, 56)
Screenshot: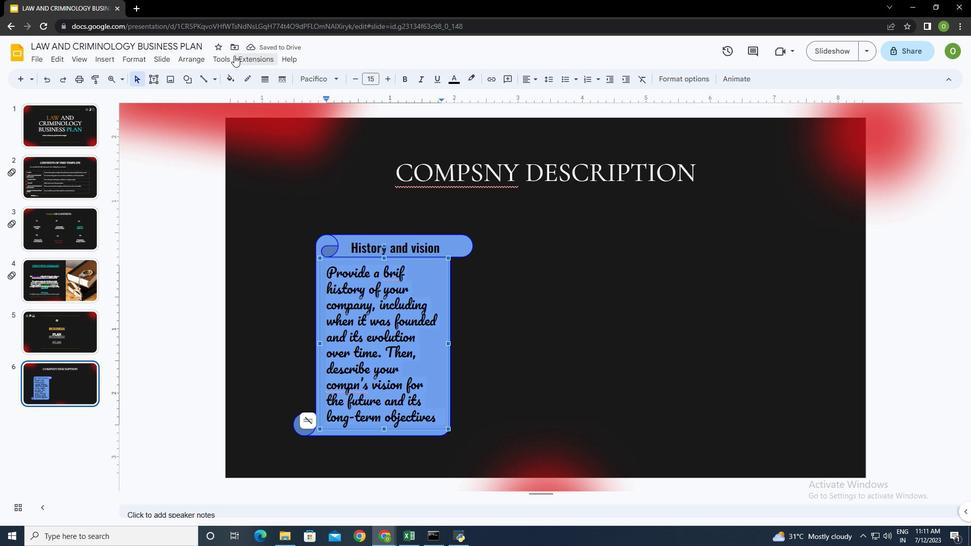 
Action: Mouse pressed left at (229, 56)
Screenshot: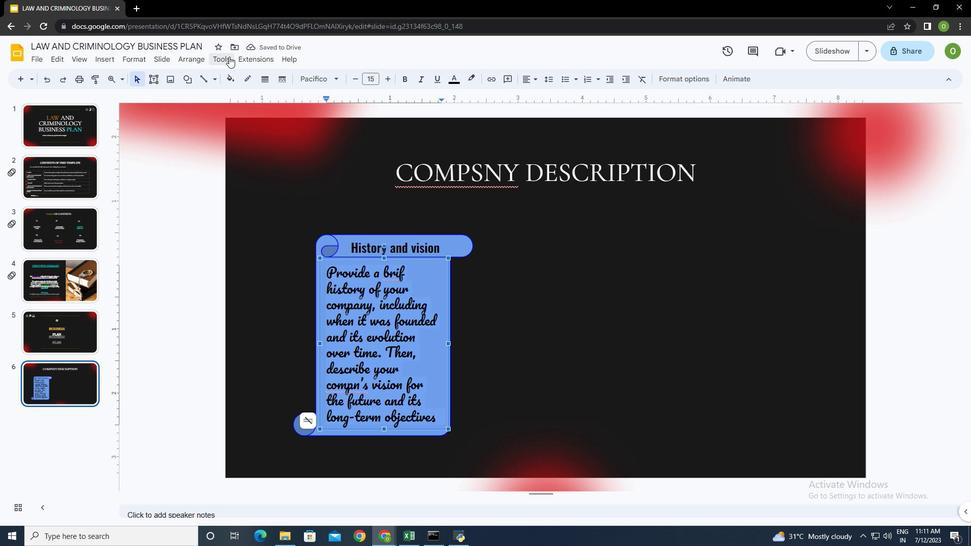 
Action: Mouse moved to (253, 124)
Screenshot: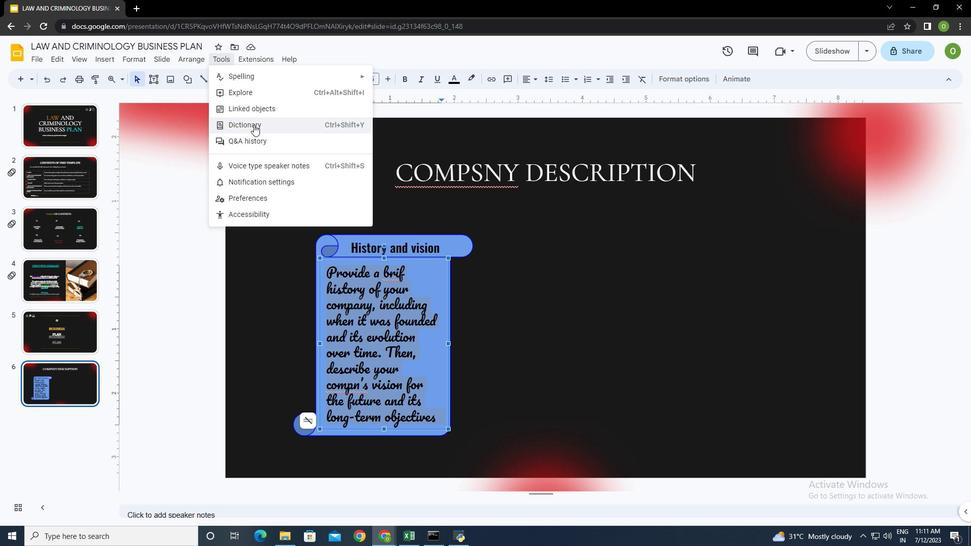 
Action: Mouse pressed left at (253, 124)
Screenshot: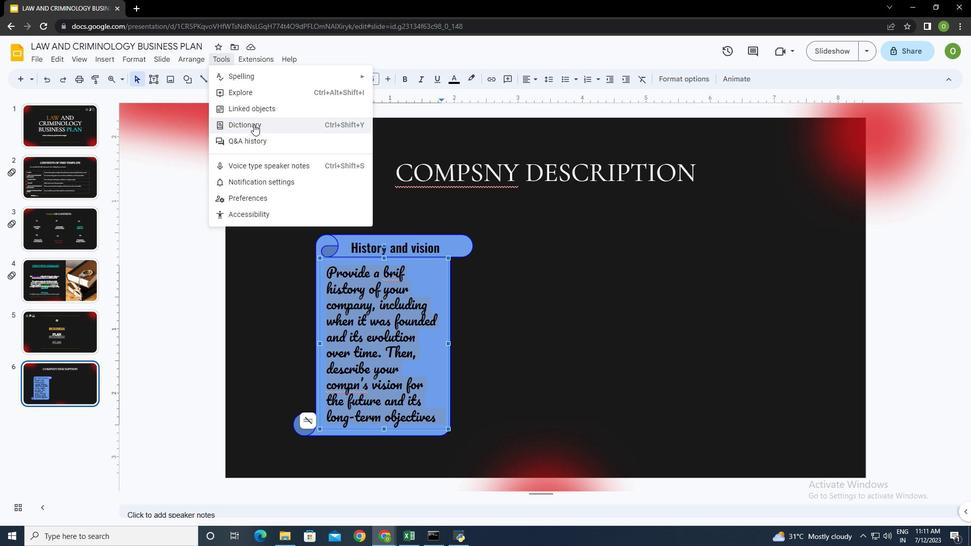 
Action: Mouse moved to (311, 270)
Screenshot: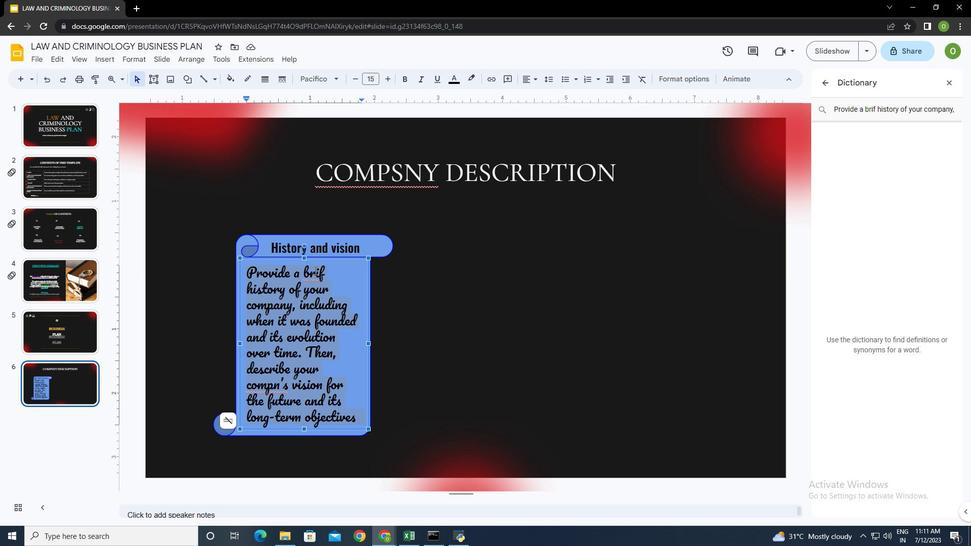 
Action: Mouse pressed left at (311, 270)
Screenshot: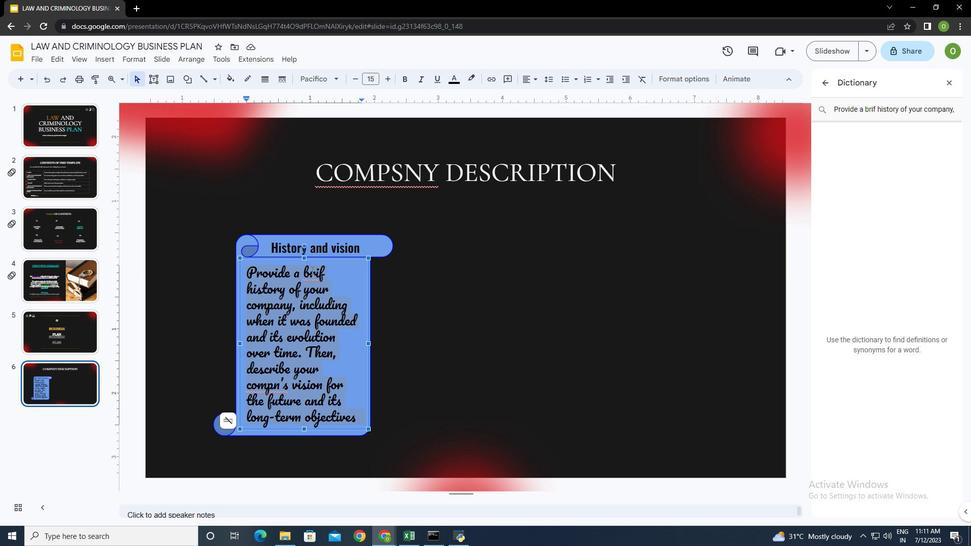 
Action: Mouse moved to (952, 77)
Screenshot: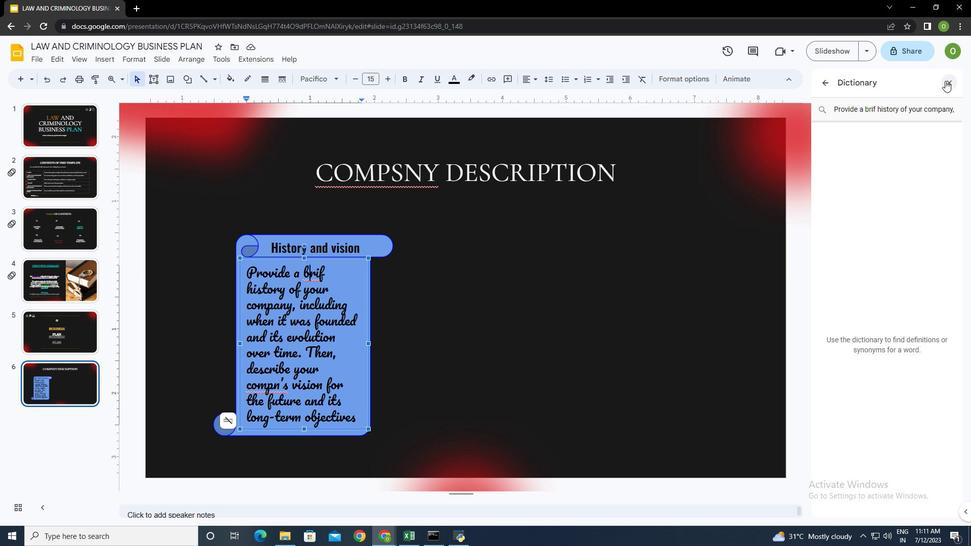 
Action: Mouse pressed left at (952, 77)
Screenshot: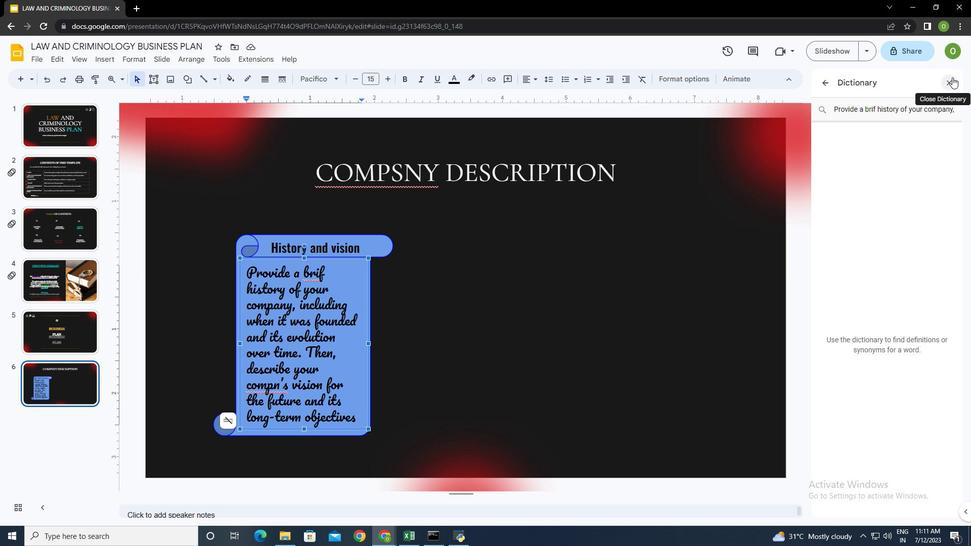 
Action: Mouse moved to (227, 55)
Screenshot: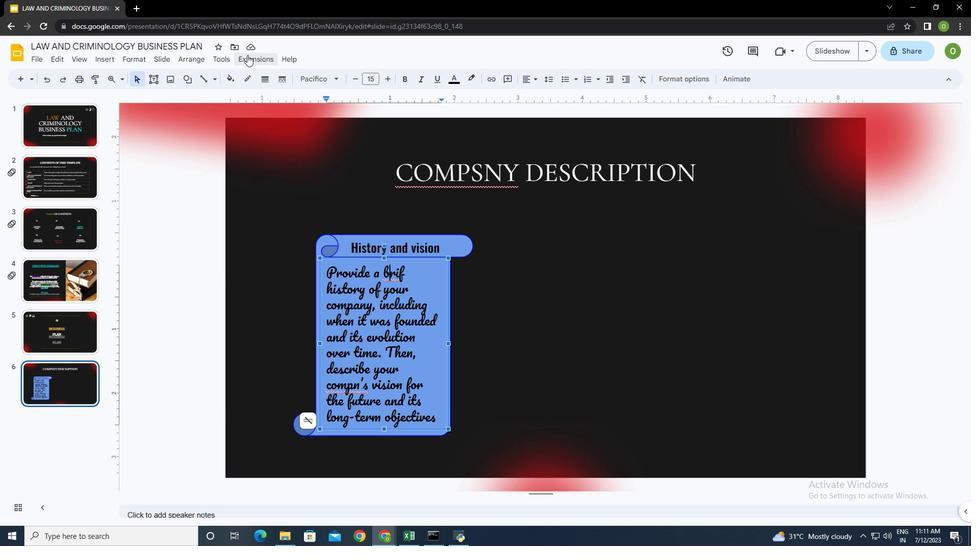 
Action: Mouse pressed left at (227, 55)
Screenshot: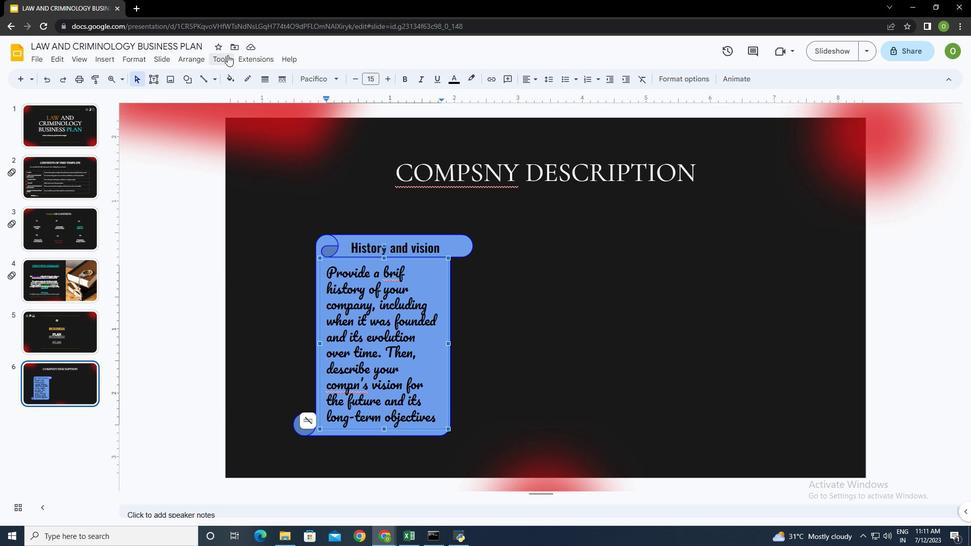
Action: Mouse moved to (254, 75)
Screenshot: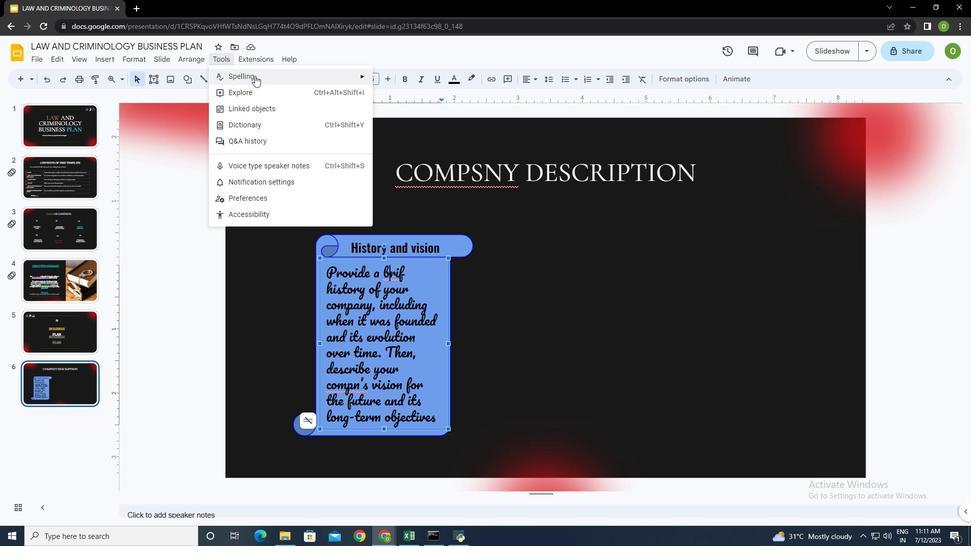 
Action: Mouse pressed left at (254, 75)
Screenshot: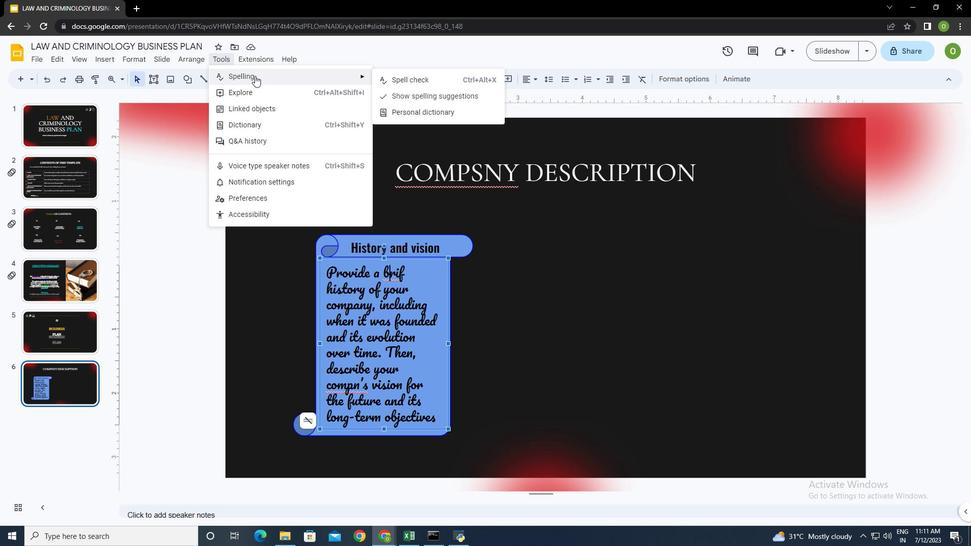 
Action: Mouse moved to (424, 77)
Screenshot: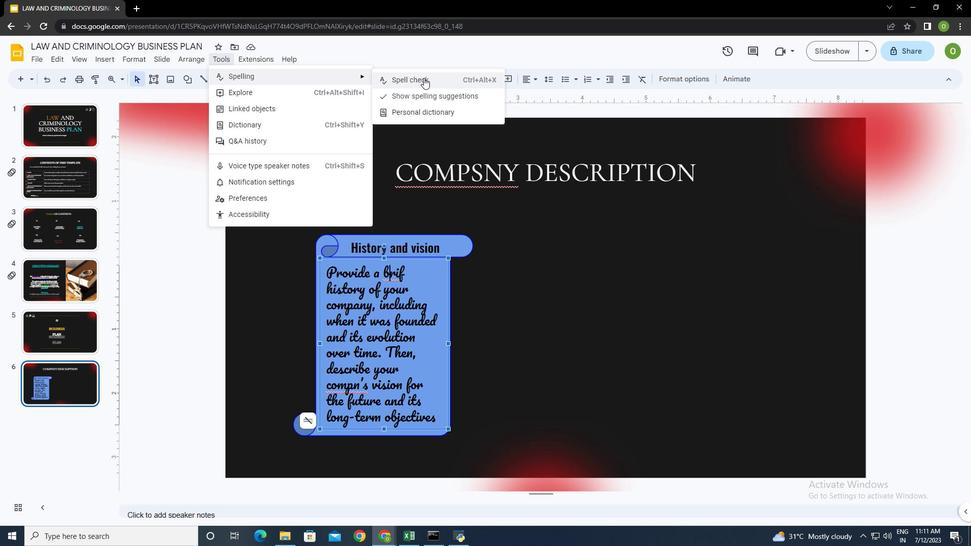 
Action: Mouse pressed left at (424, 77)
Screenshot: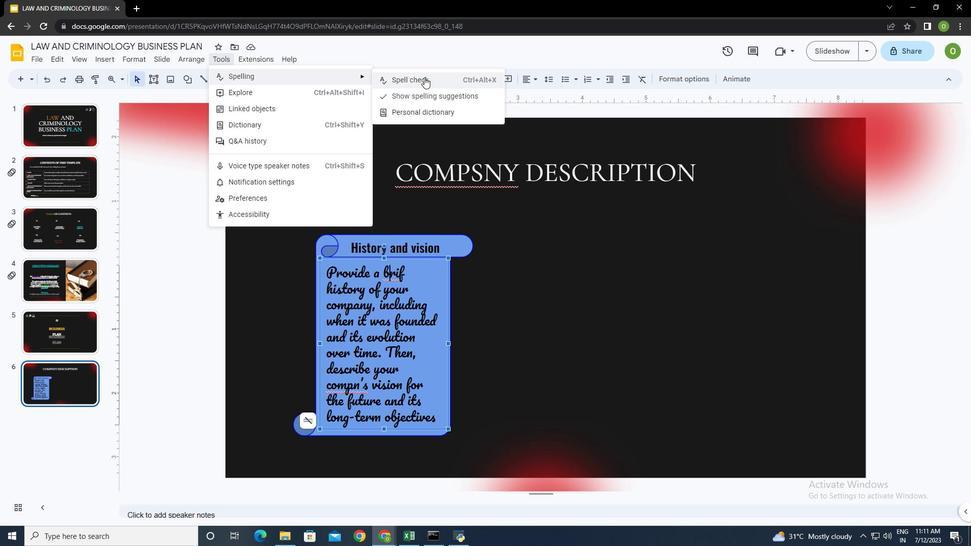 
Action: Mouse moved to (809, 149)
Screenshot: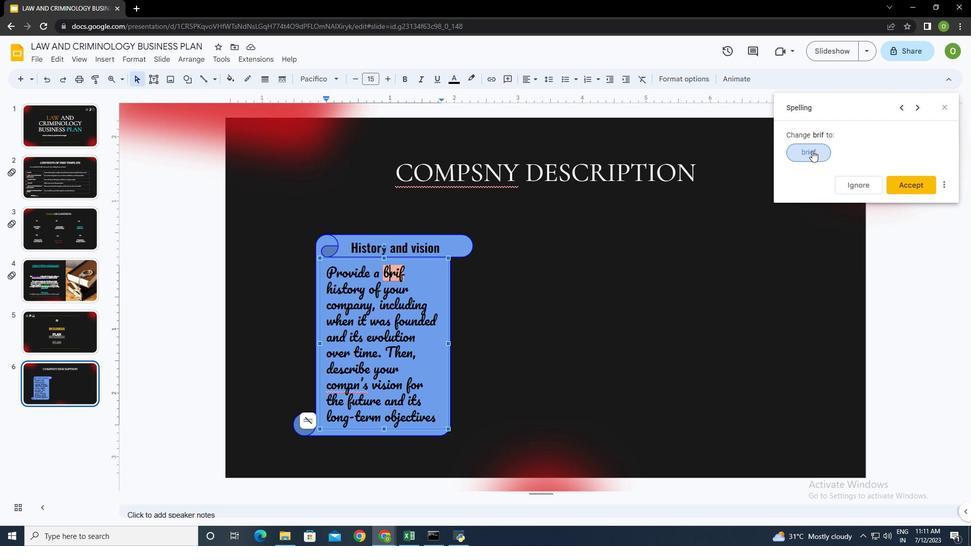 
Action: Mouse pressed left at (809, 149)
Screenshot: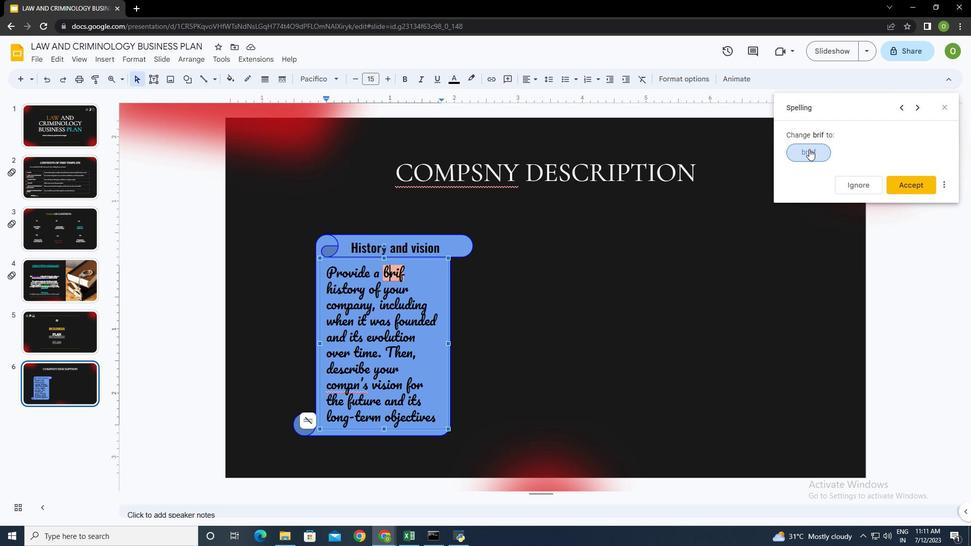 
Action: Mouse moved to (822, 152)
Screenshot: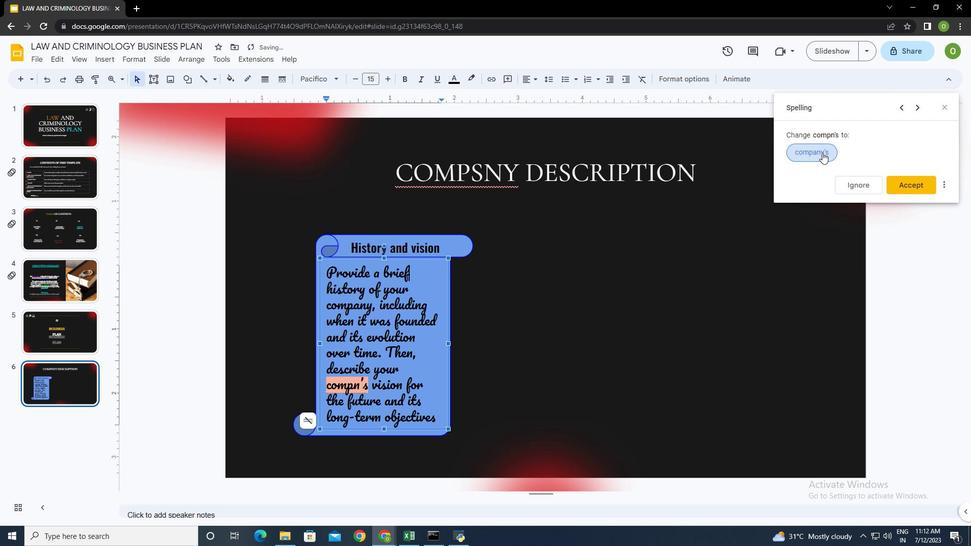 
Action: Mouse pressed left at (822, 152)
Screenshot: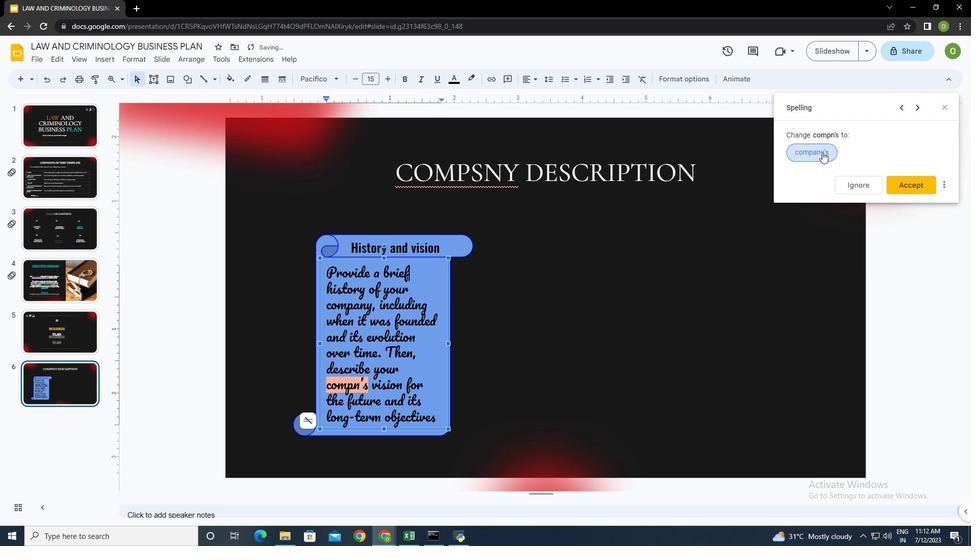 
Action: Mouse moved to (913, 181)
Screenshot: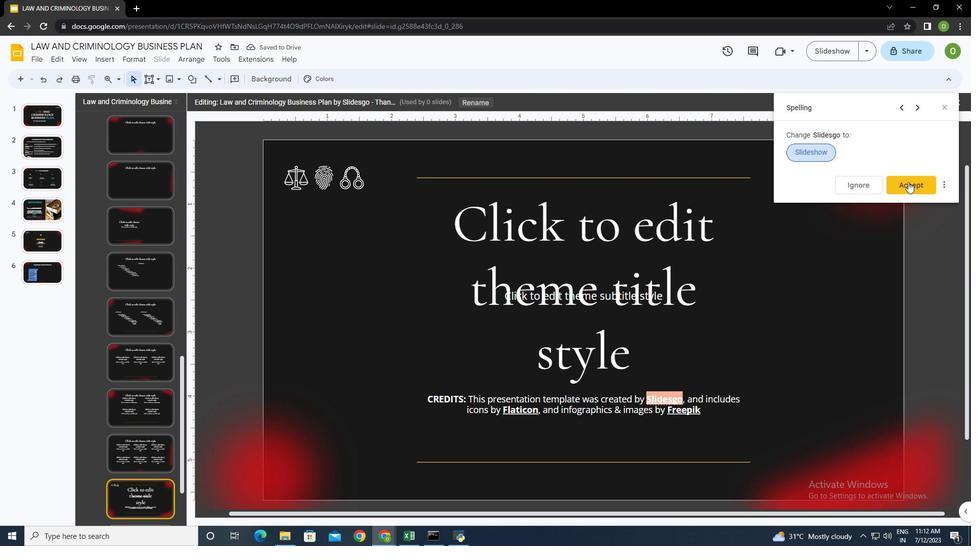 
Action: Mouse pressed left at (913, 181)
Screenshot: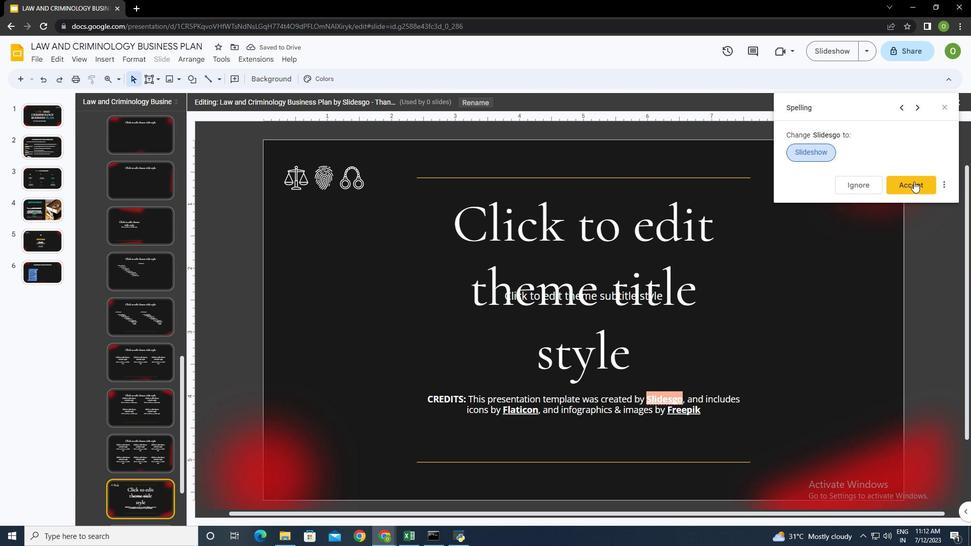 
Action: Mouse moved to (913, 187)
Screenshot: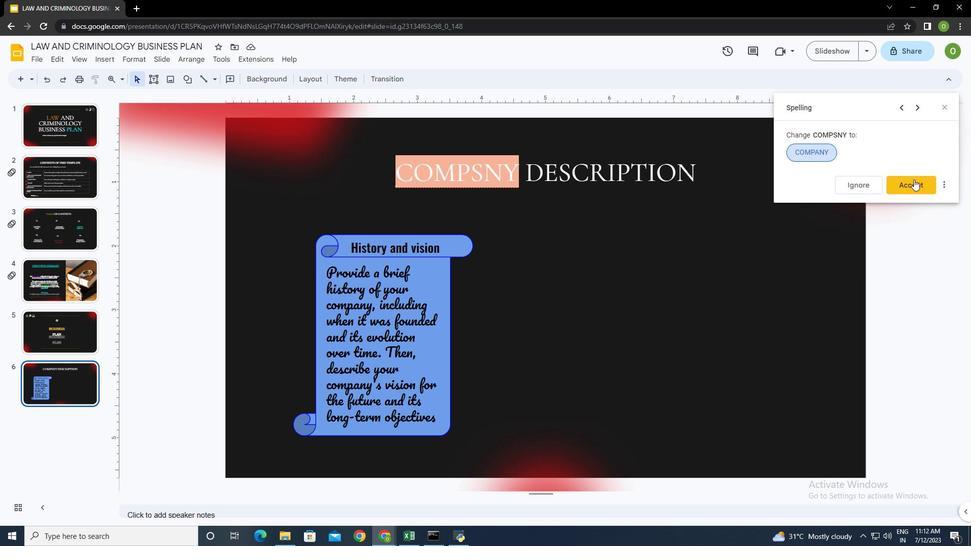 
Action: Mouse pressed left at (913, 187)
Screenshot: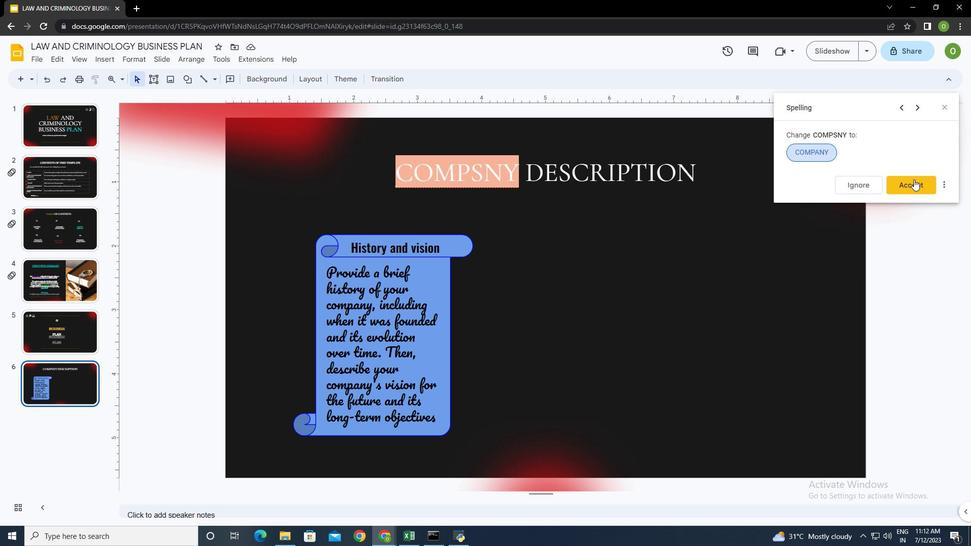 
Action: Mouse moved to (416, 378)
Screenshot: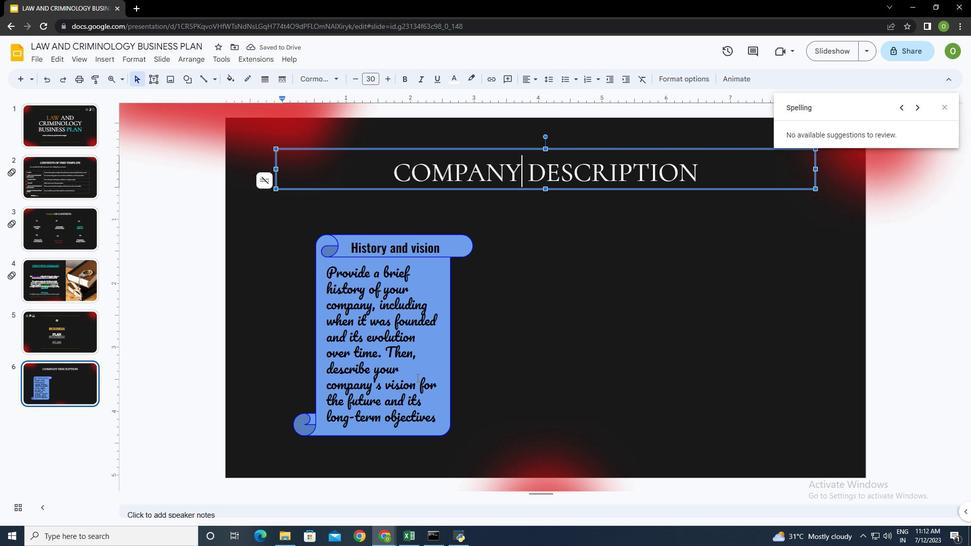 
Action: Mouse pressed left at (416, 378)
Screenshot: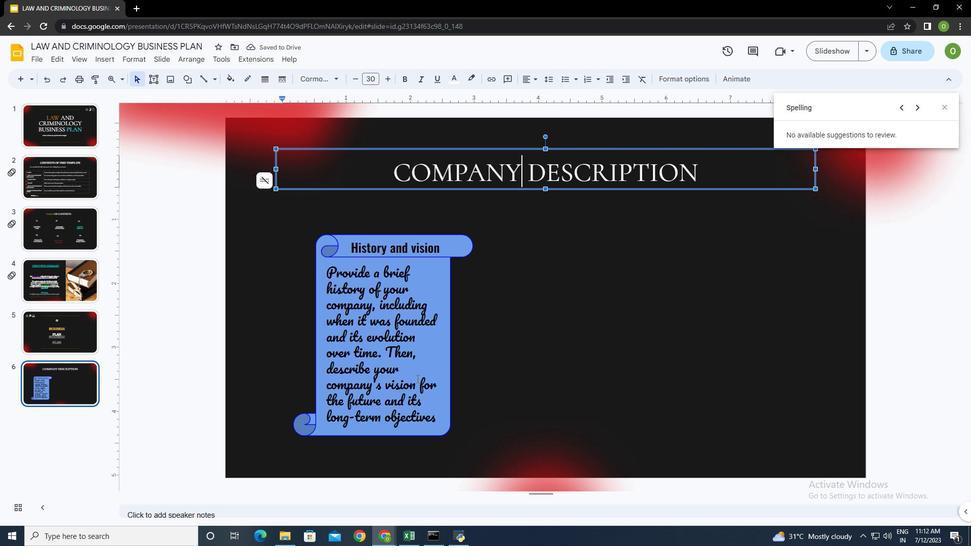 
Action: Mouse moved to (622, 330)
Screenshot: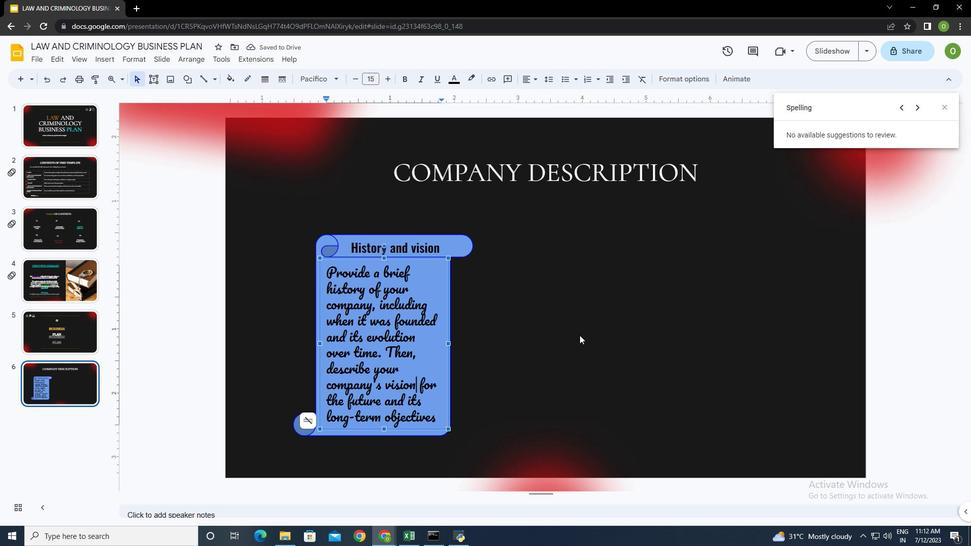 
Action: Mouse pressed left at (622, 330)
Screenshot: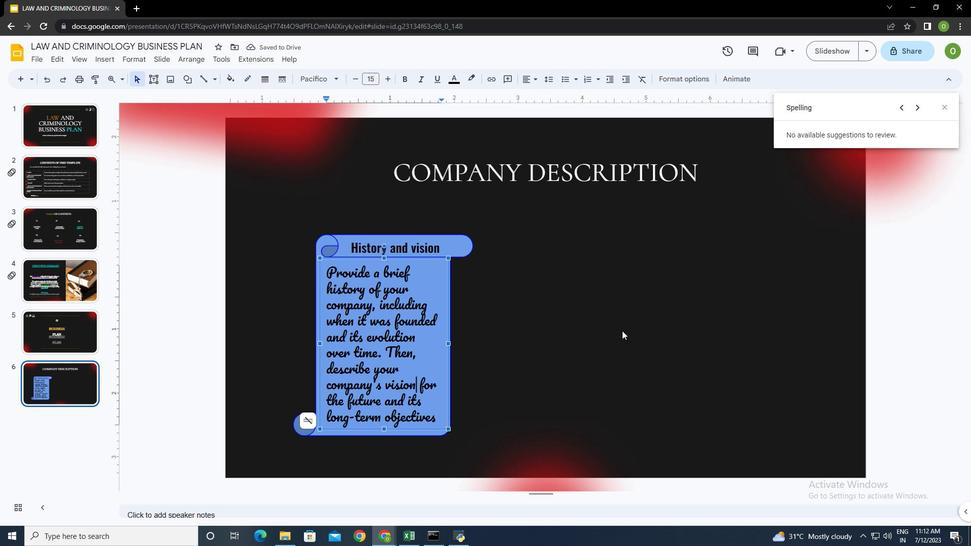 
Action: Mouse moved to (105, 58)
Screenshot: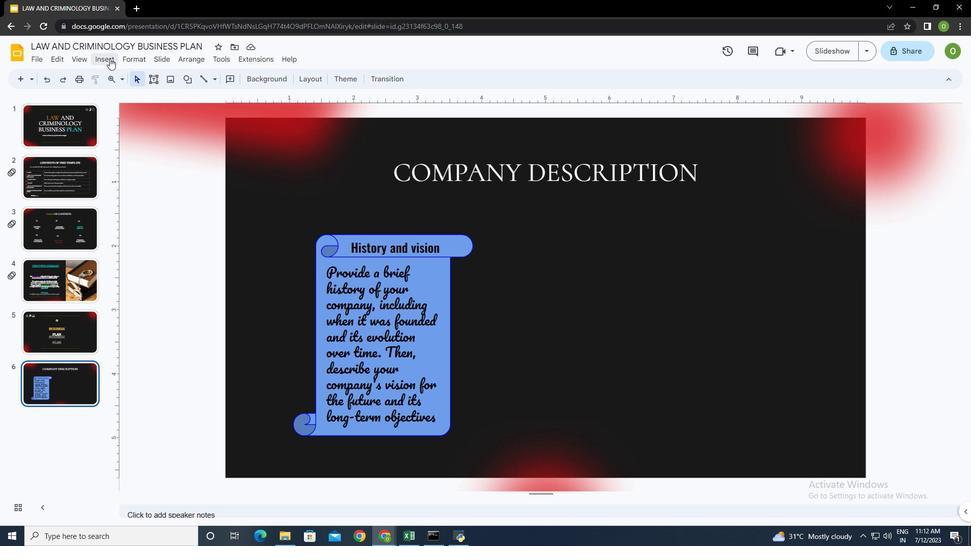 
Action: Mouse pressed left at (105, 58)
Screenshot: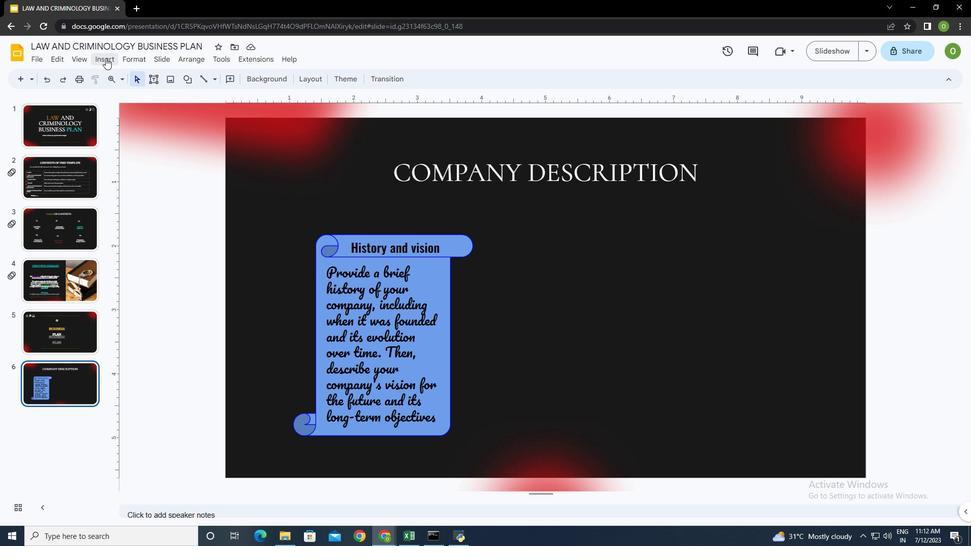 
Action: Mouse moved to (448, 191)
Screenshot: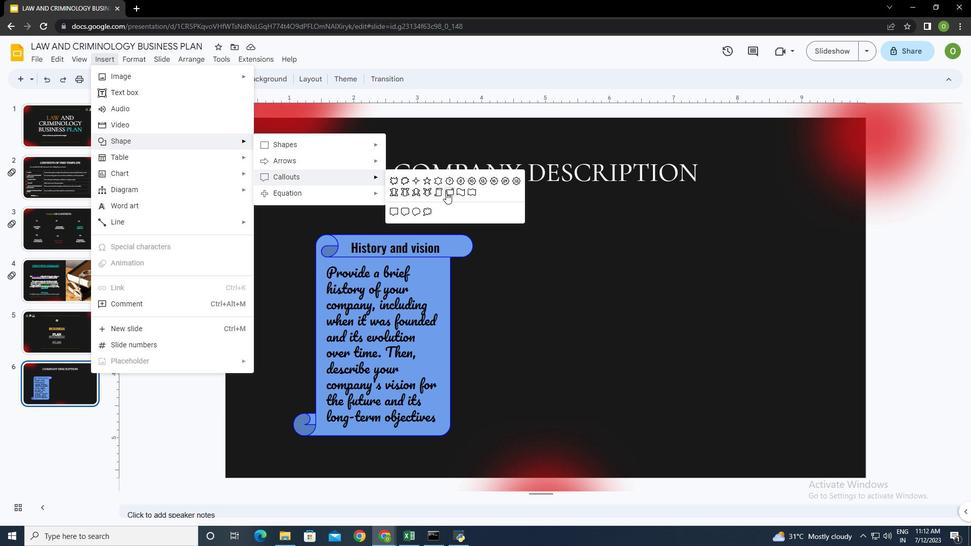 
Action: Mouse pressed left at (448, 191)
Screenshot: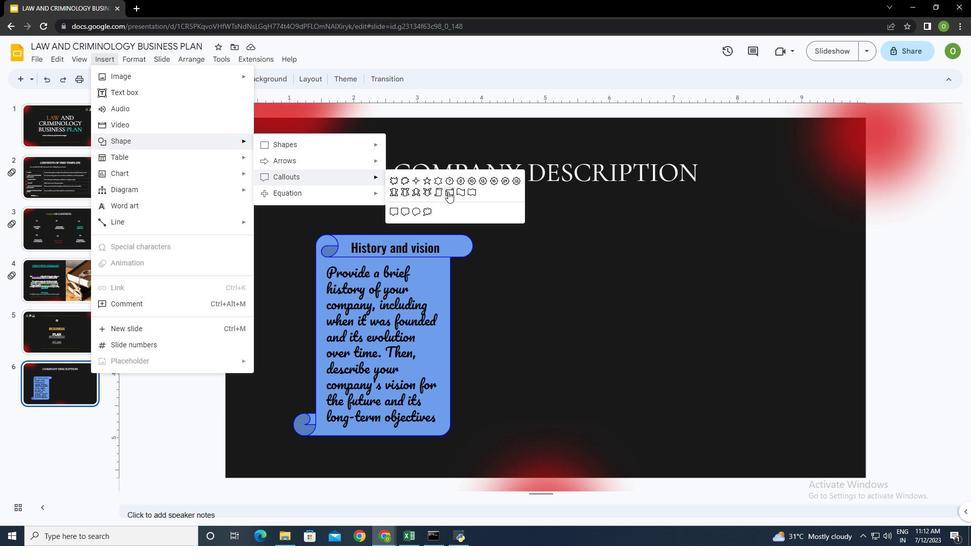 
Action: Mouse moved to (558, 254)
Screenshot: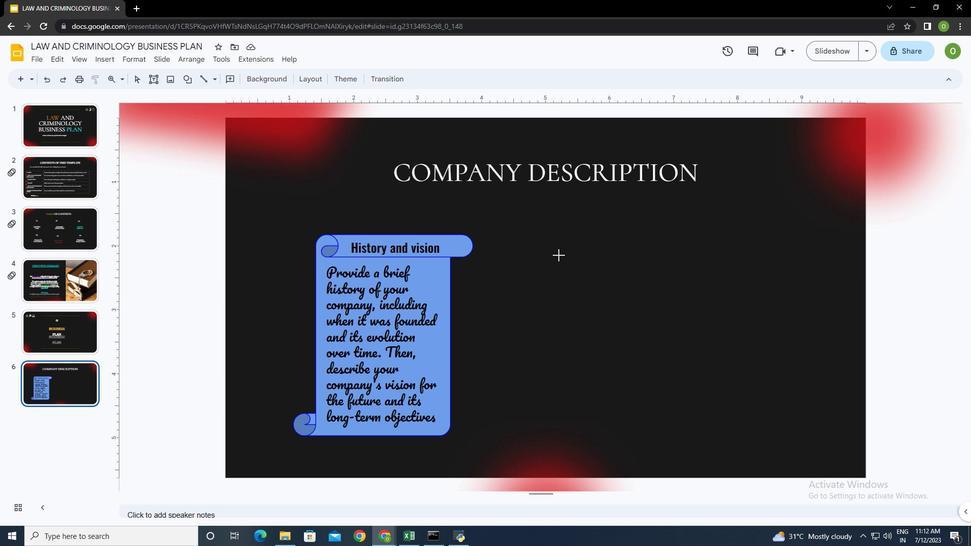 
Action: Mouse pressed left at (558, 254)
Screenshot: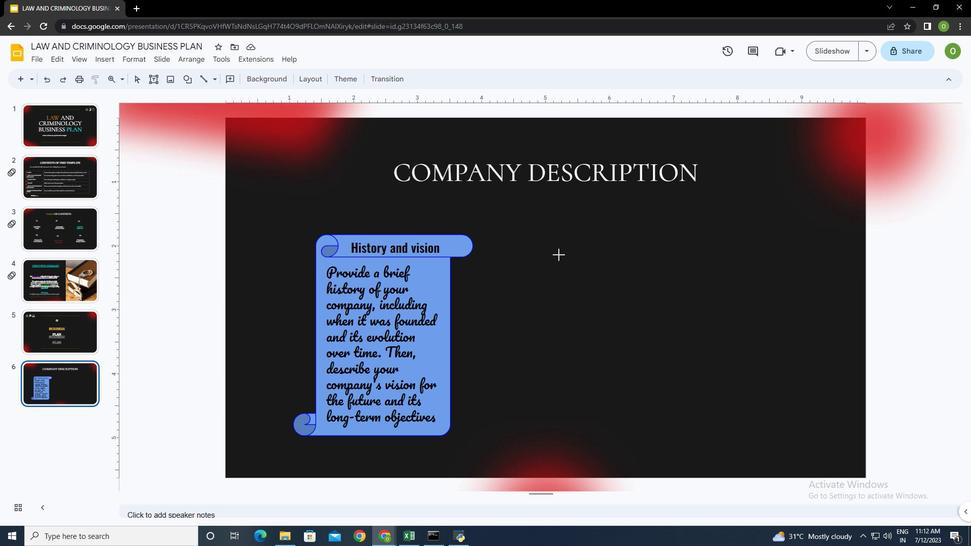 
Action: Mouse moved to (683, 251)
Screenshot: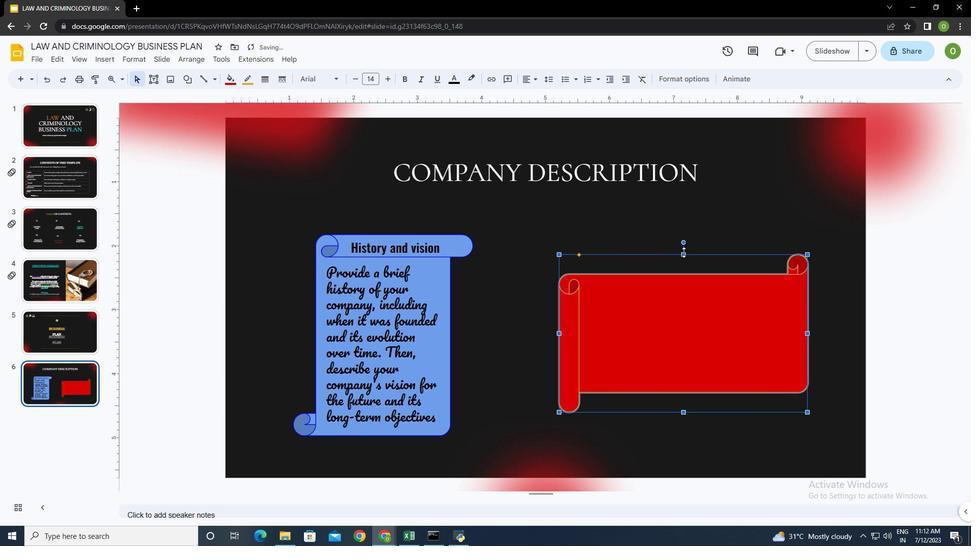 
Action: Mouse pressed left at (683, 251)
Screenshot: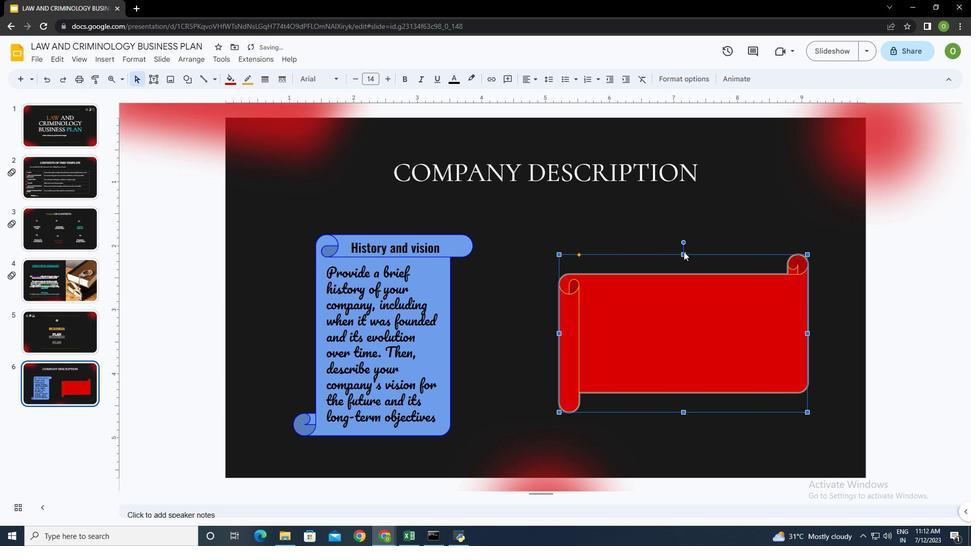 
Action: Mouse moved to (683, 290)
Screenshot: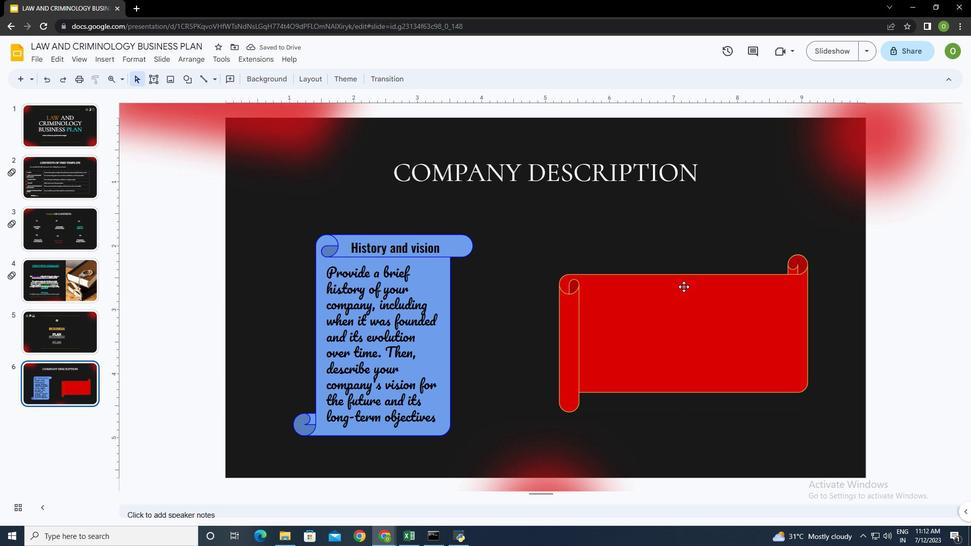 
Action: Mouse pressed left at (683, 290)
Screenshot: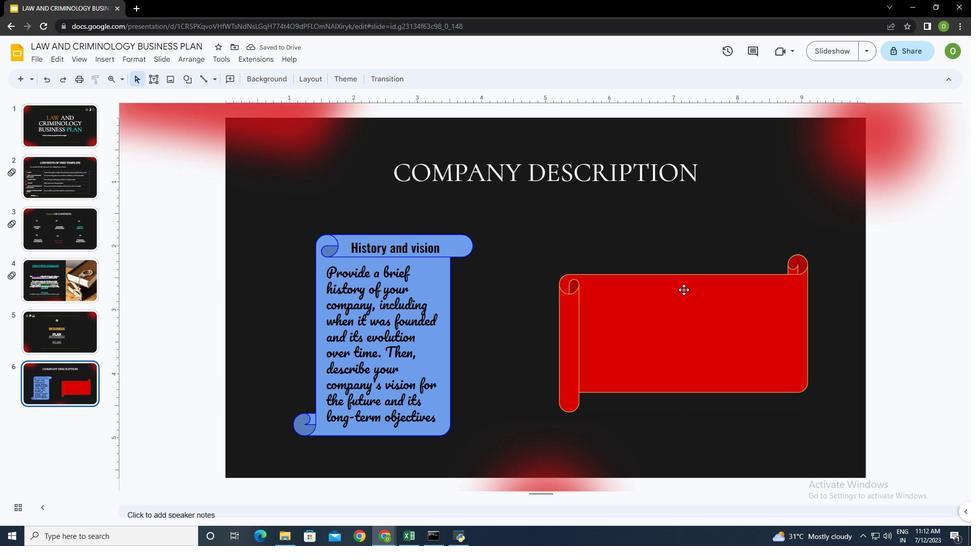 
Action: Mouse moved to (684, 255)
Screenshot: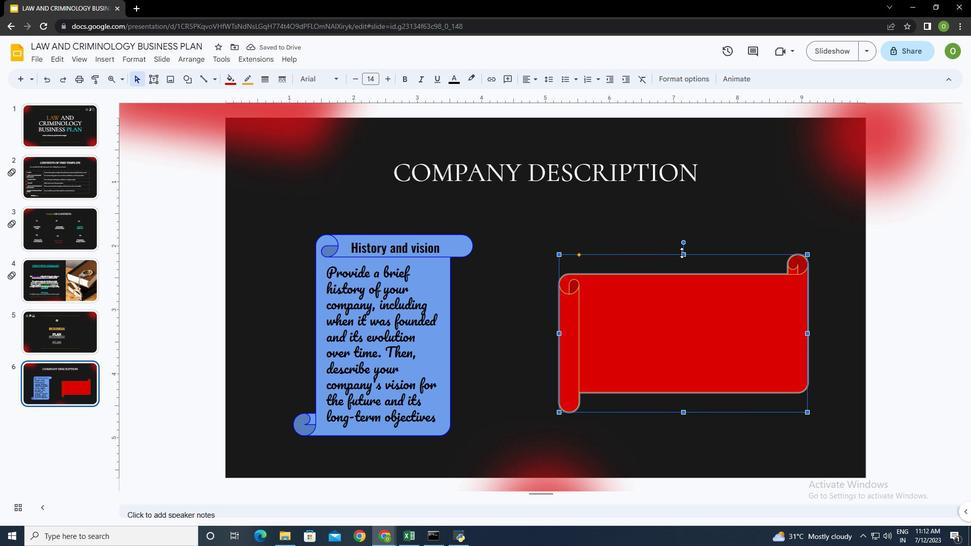 
Action: Mouse pressed left at (684, 255)
Screenshot: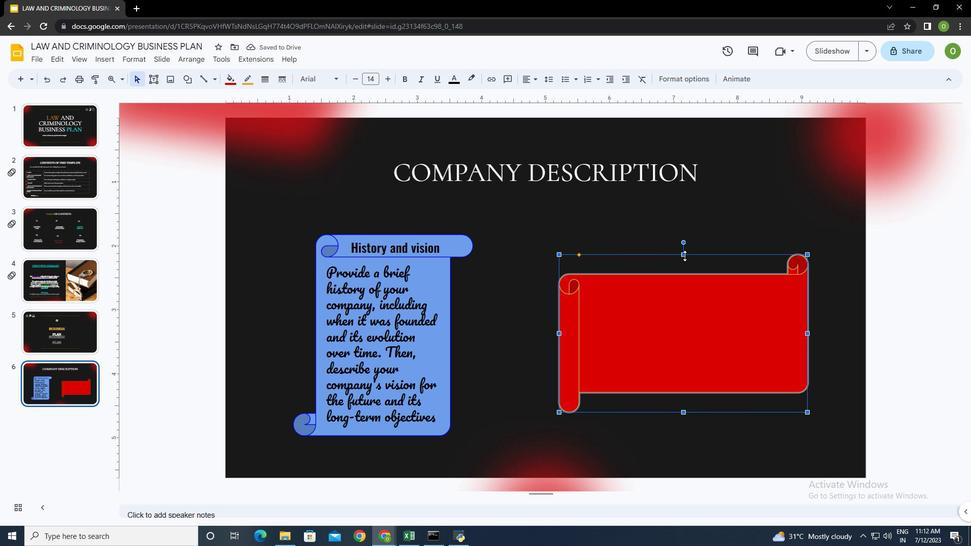 
Action: Mouse moved to (683, 412)
Screenshot: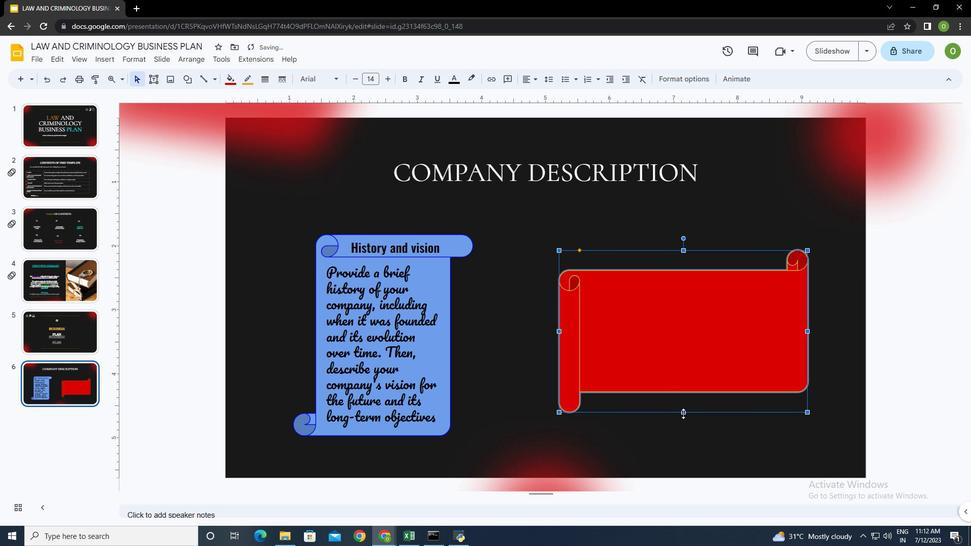 
Action: Mouse pressed left at (683, 412)
Screenshot: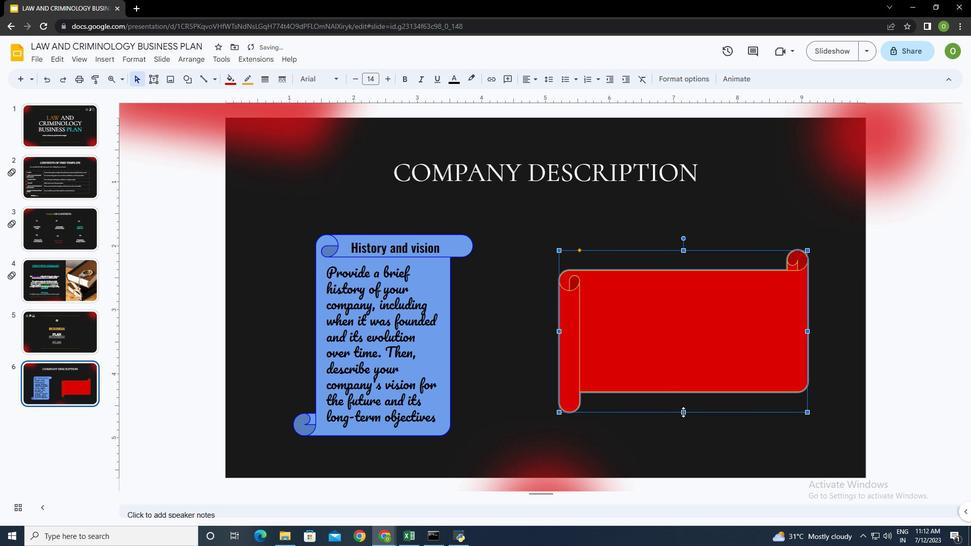 
Action: Mouse moved to (682, 338)
Screenshot: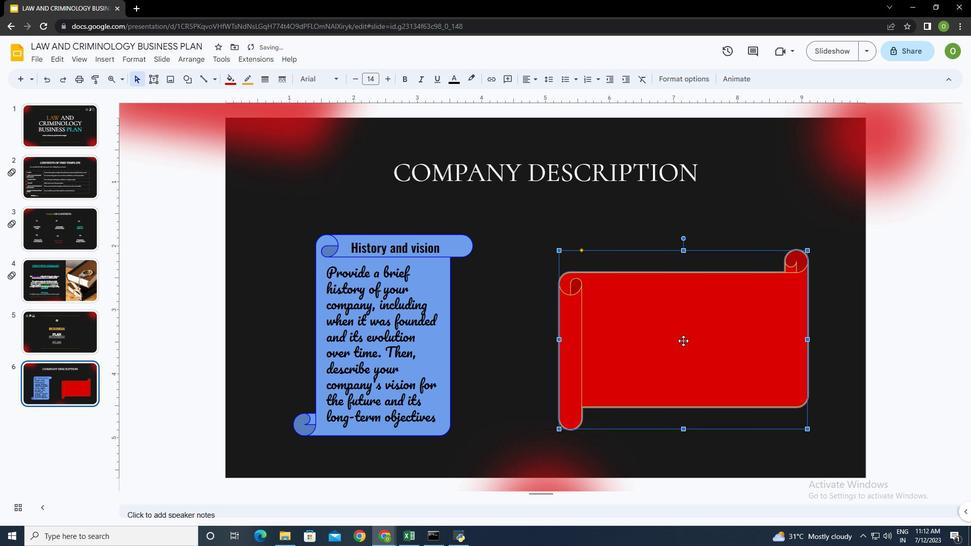 
Action: Mouse pressed left at (682, 338)
Screenshot: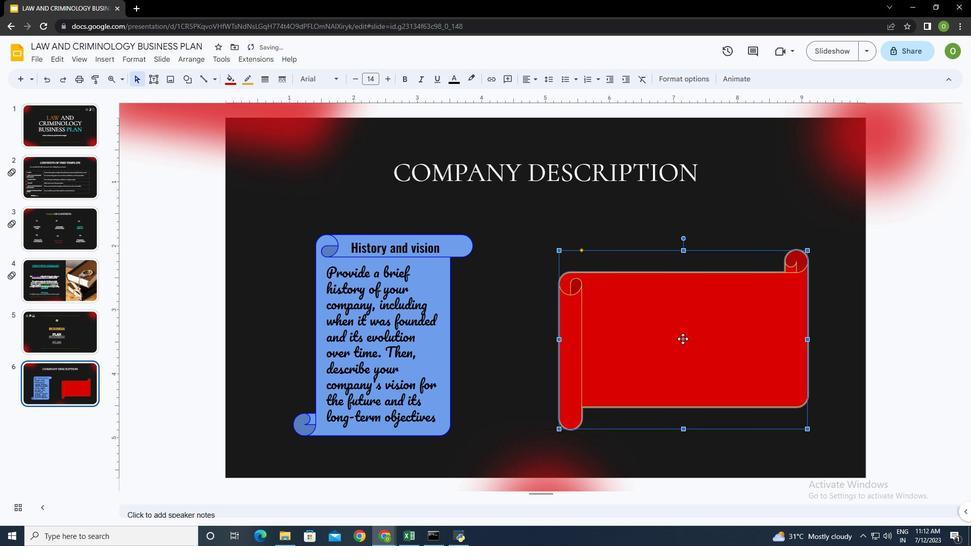 
Action: Mouse moved to (231, 82)
Screenshot: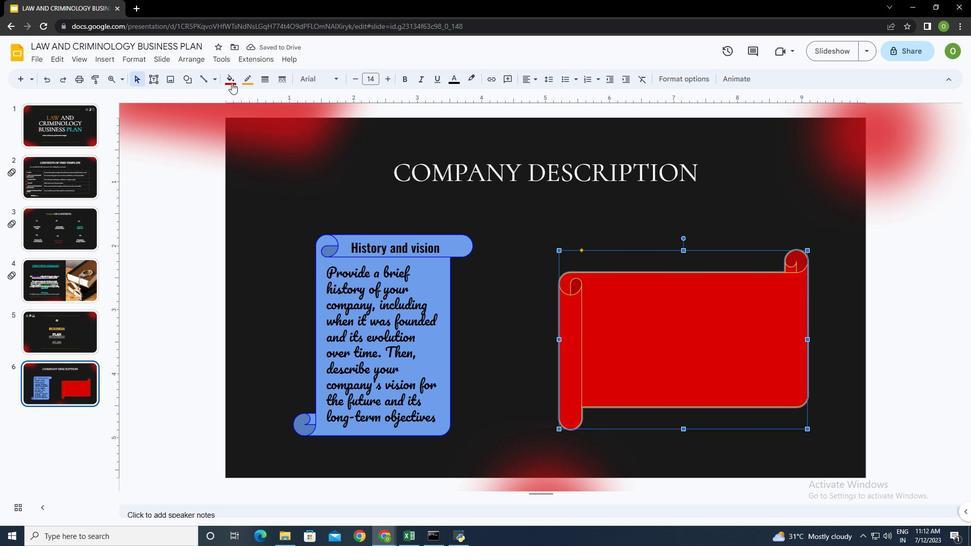 
Action: Mouse pressed left at (231, 82)
Screenshot: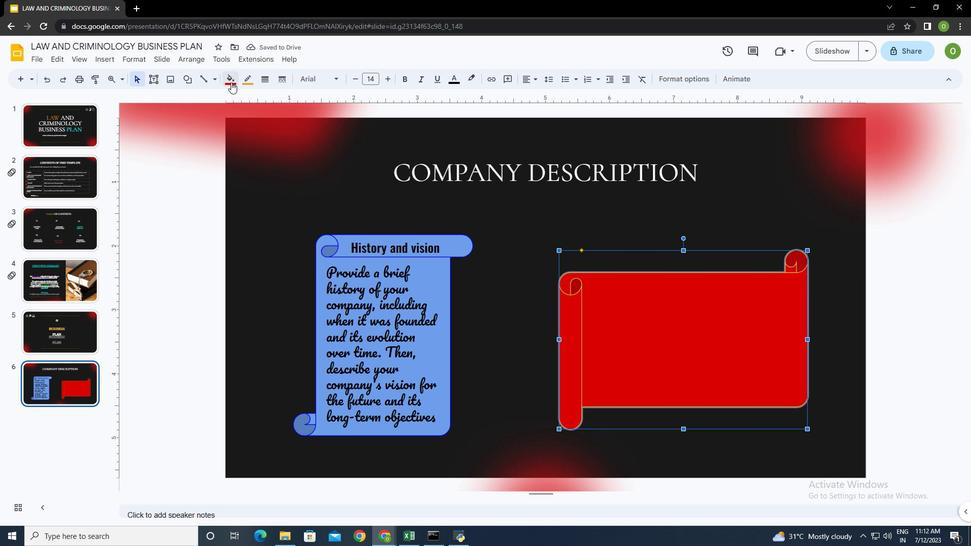 
Action: Mouse moved to (300, 217)
Screenshot: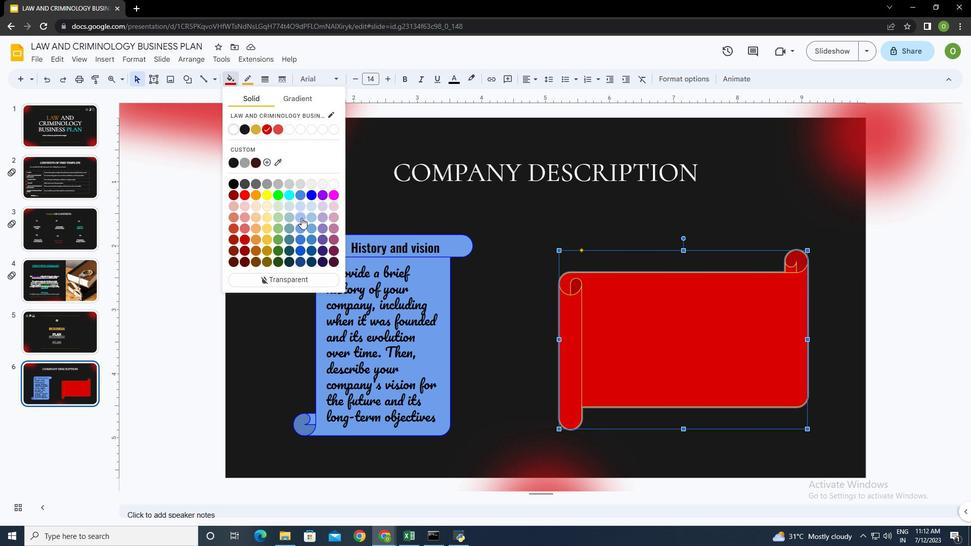 
Action: Mouse pressed left at (300, 217)
Screenshot: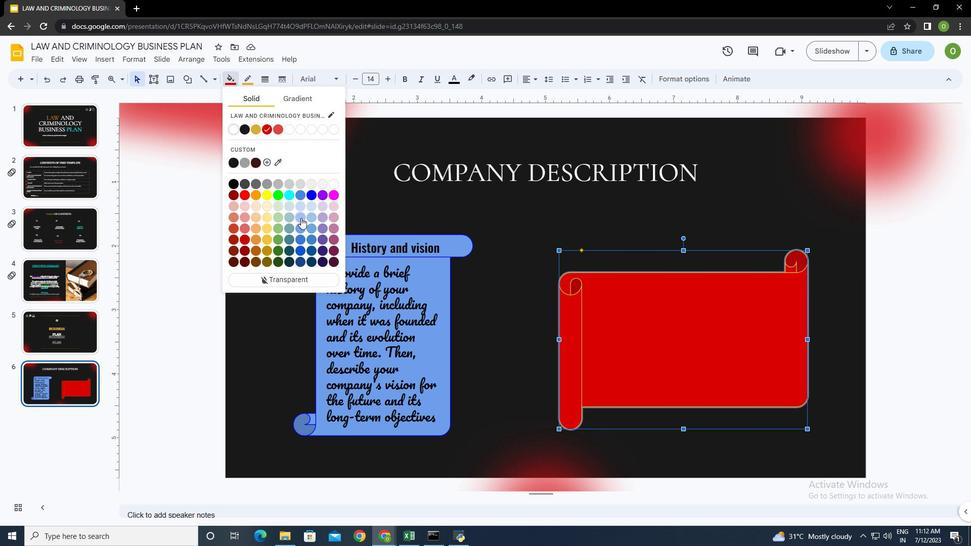 
Action: Mouse moved to (694, 339)
Screenshot: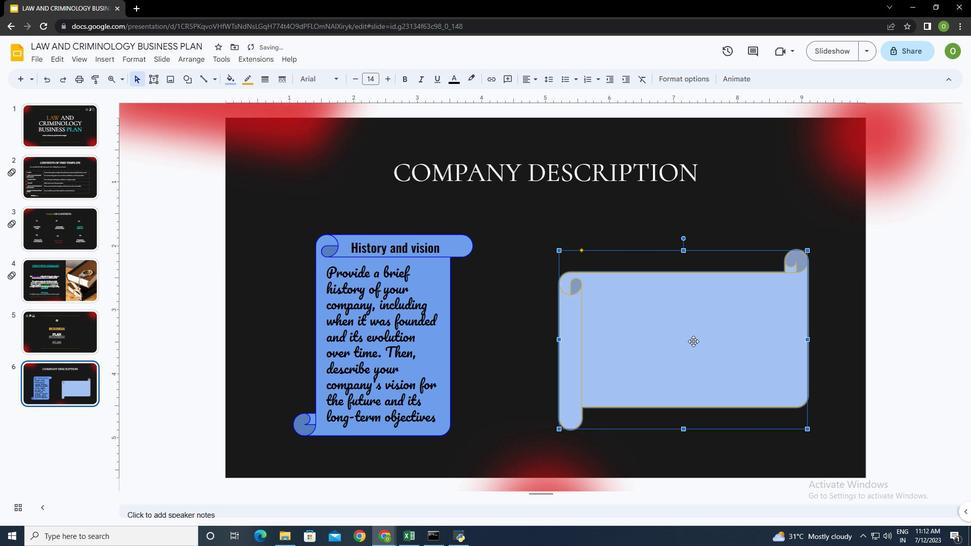 
Action: Mouse pressed left at (694, 339)
Screenshot: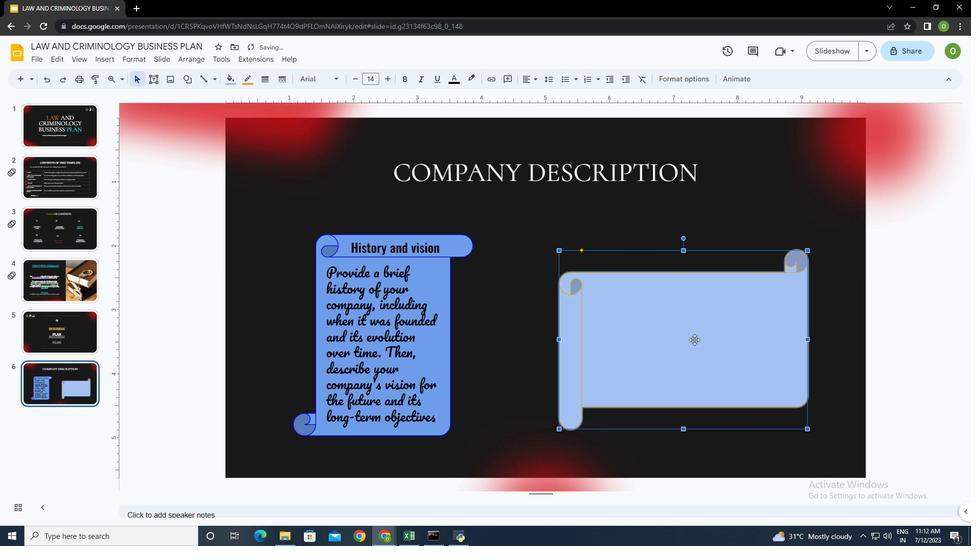 
Action: Mouse moved to (232, 81)
Screenshot: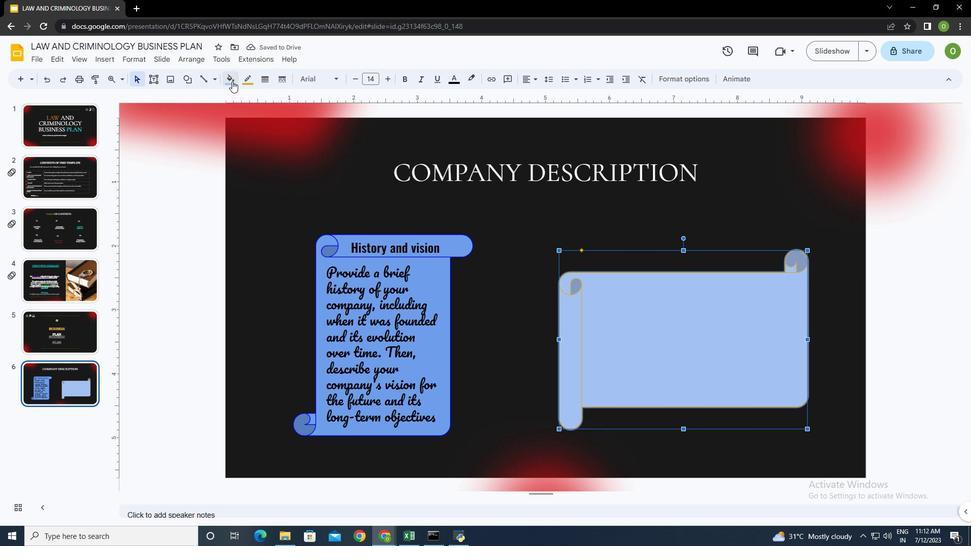 
Action: Mouse pressed left at (232, 81)
Screenshot: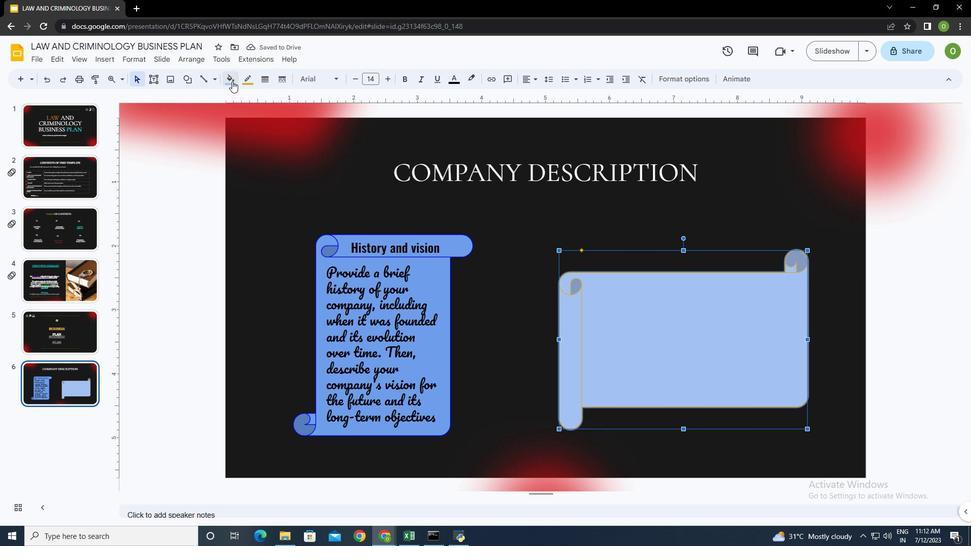 
Action: Mouse moved to (311, 229)
Screenshot: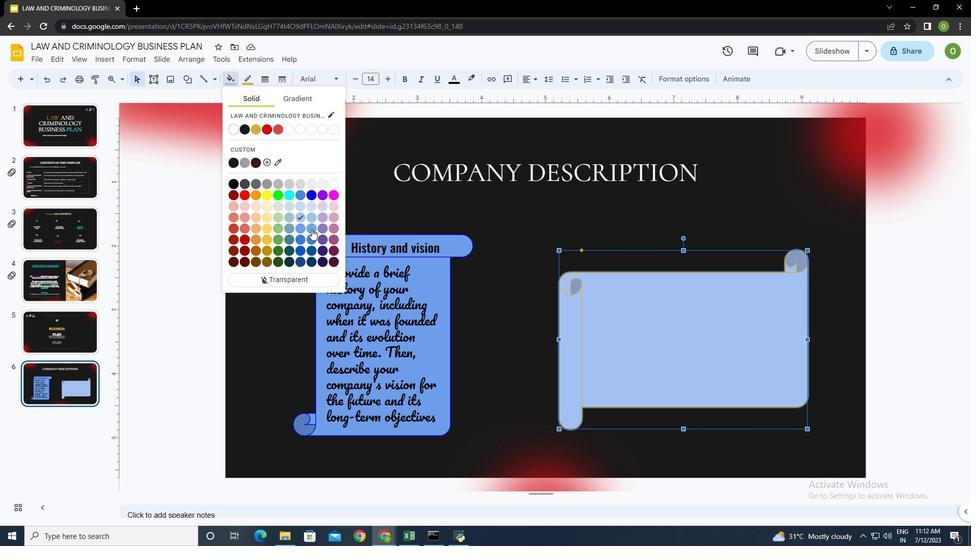 
Action: Mouse pressed left at (311, 229)
Screenshot: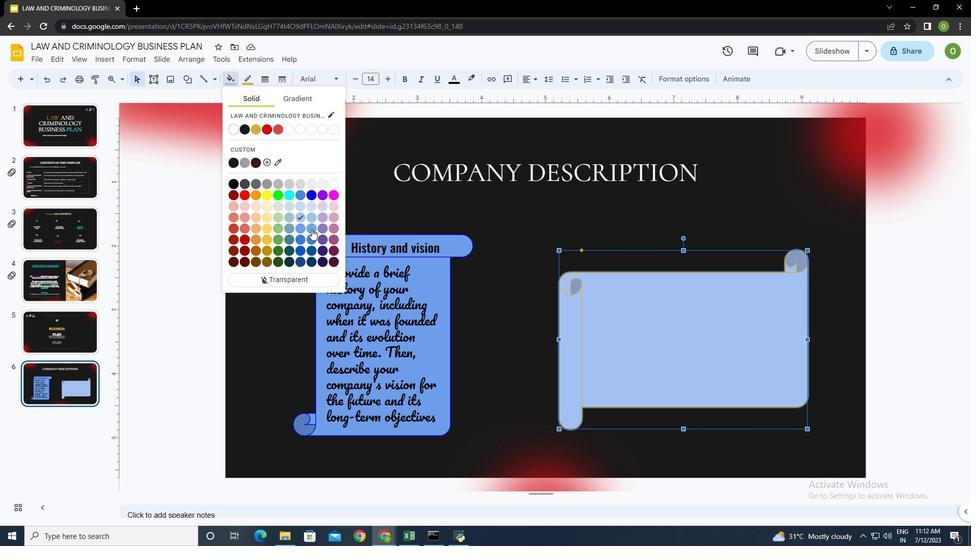 
Action: Mouse moved to (248, 83)
Screenshot: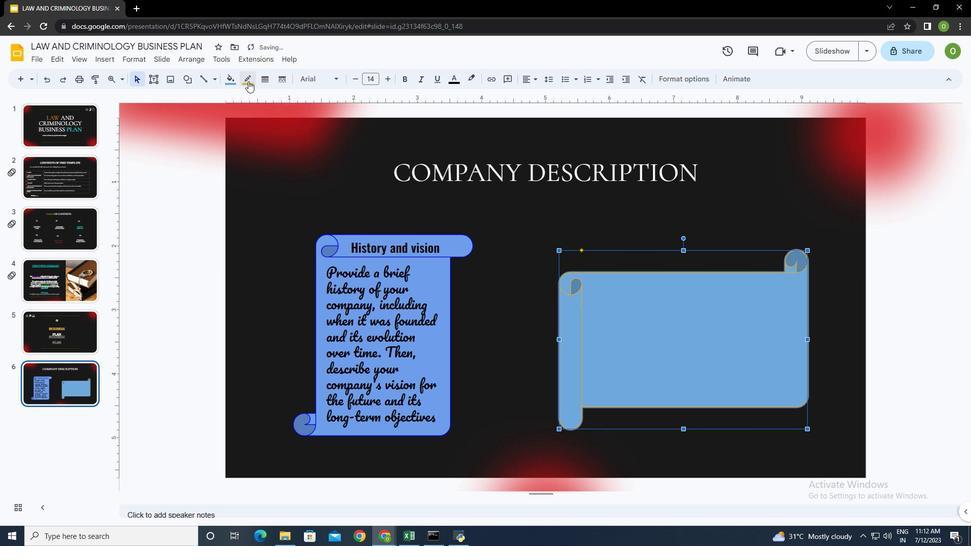 
Action: Mouse pressed left at (248, 83)
Screenshot: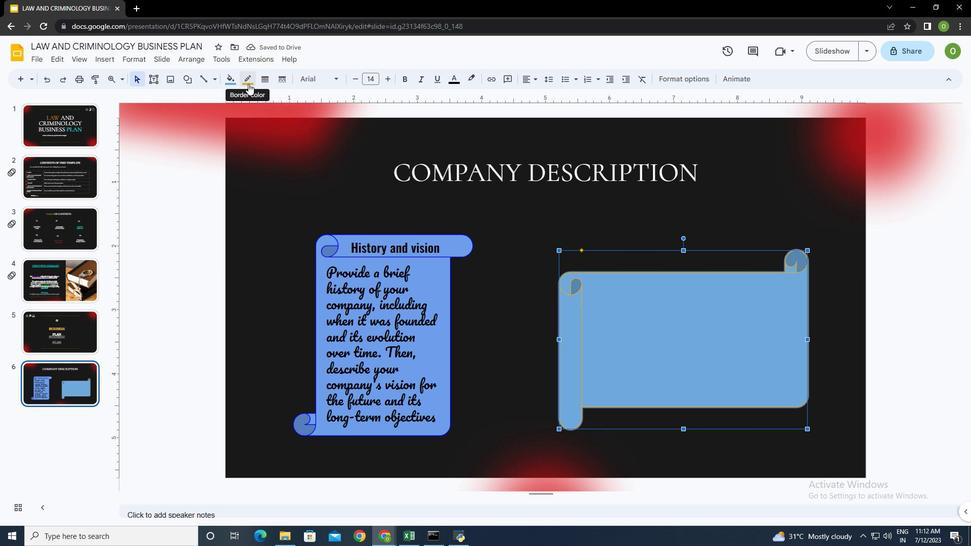 
Action: Mouse moved to (328, 174)
Screenshot: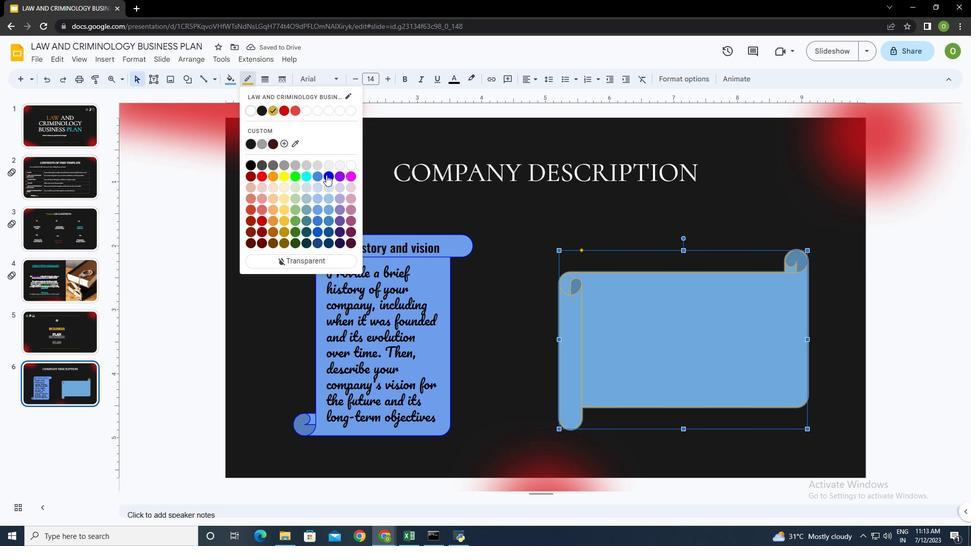 
Action: Mouse pressed left at (328, 174)
Screenshot: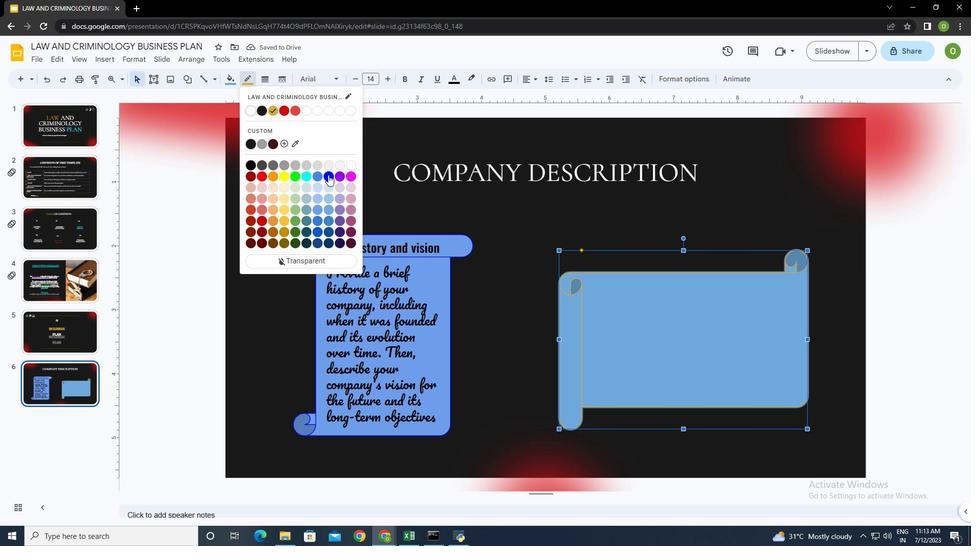 
Action: Mouse moved to (687, 313)
Screenshot: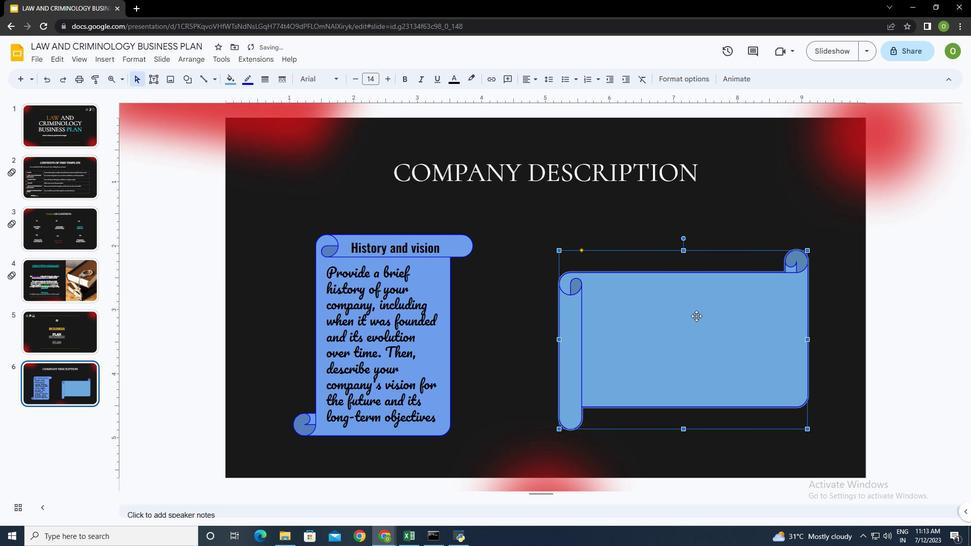 
Action: Mouse pressed left at (687, 313)
Screenshot: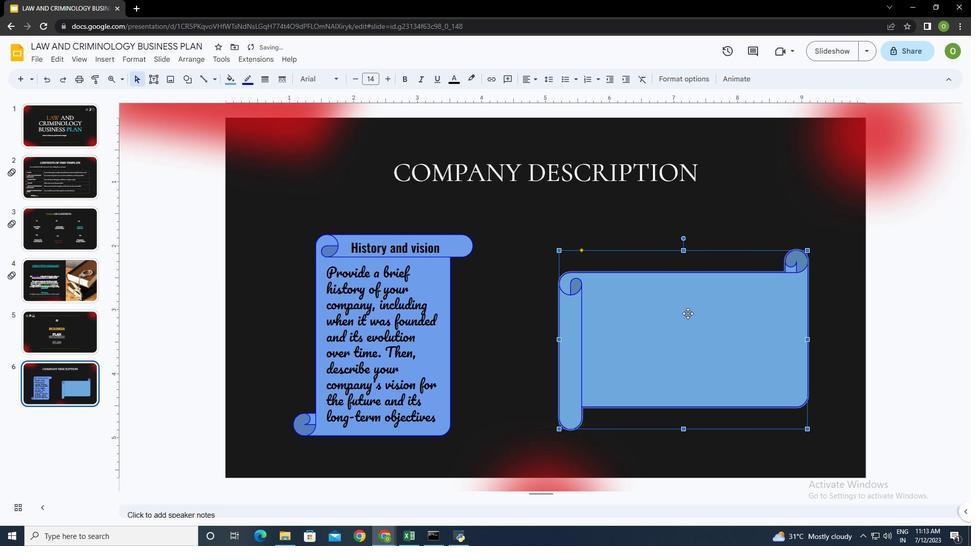 
Action: Mouse moved to (153, 77)
Screenshot: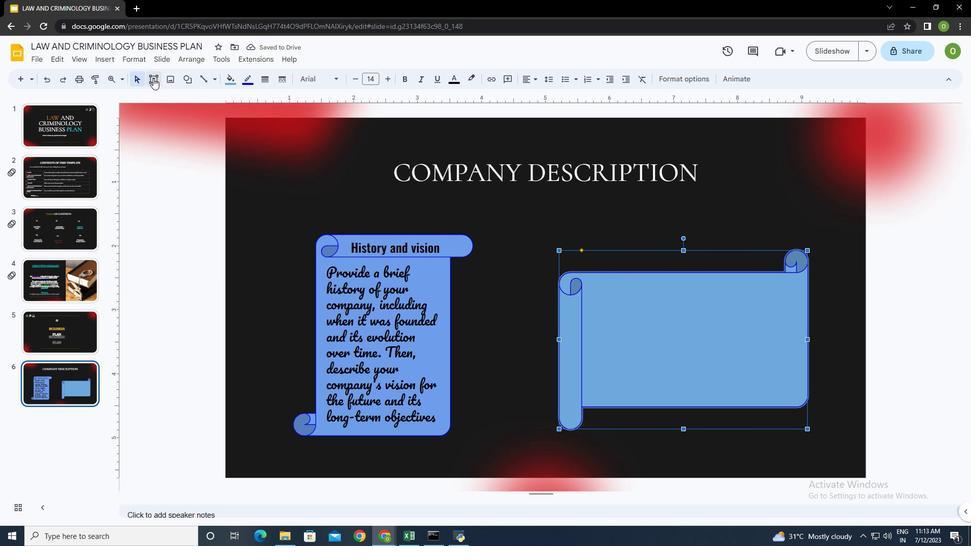 
Action: Mouse pressed left at (153, 77)
Screenshot: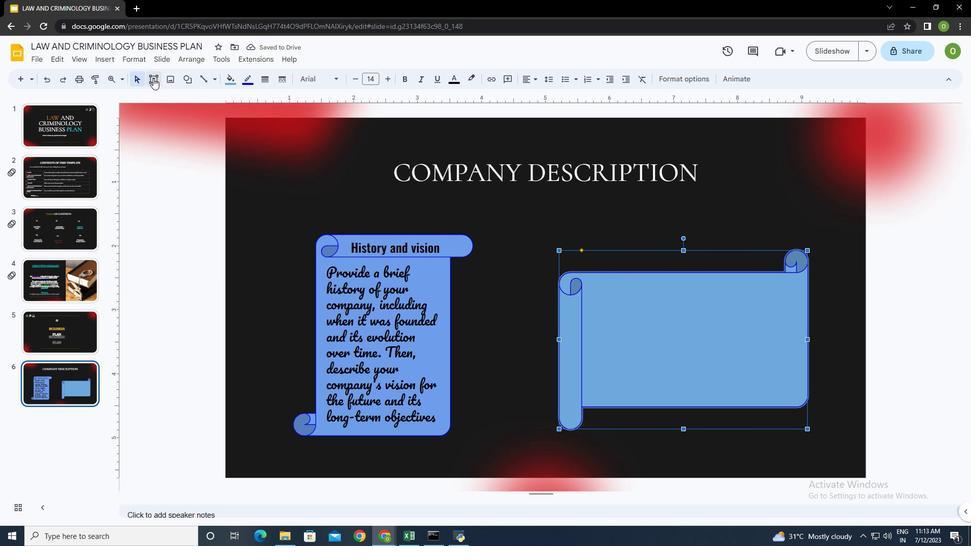 
Action: Mouse moved to (568, 246)
Screenshot: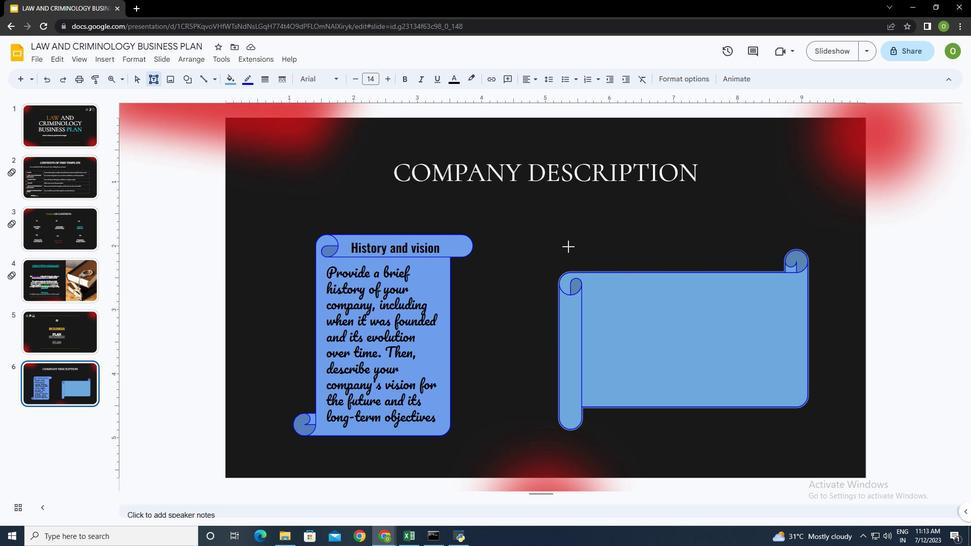 
Action: Mouse pressed left at (568, 246)
Screenshot: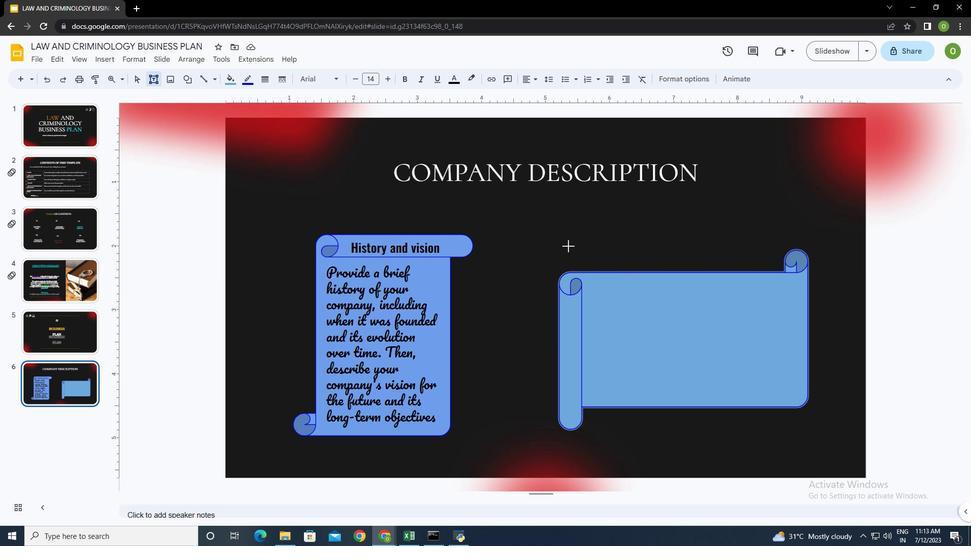 
Action: Mouse moved to (450, 79)
Screenshot: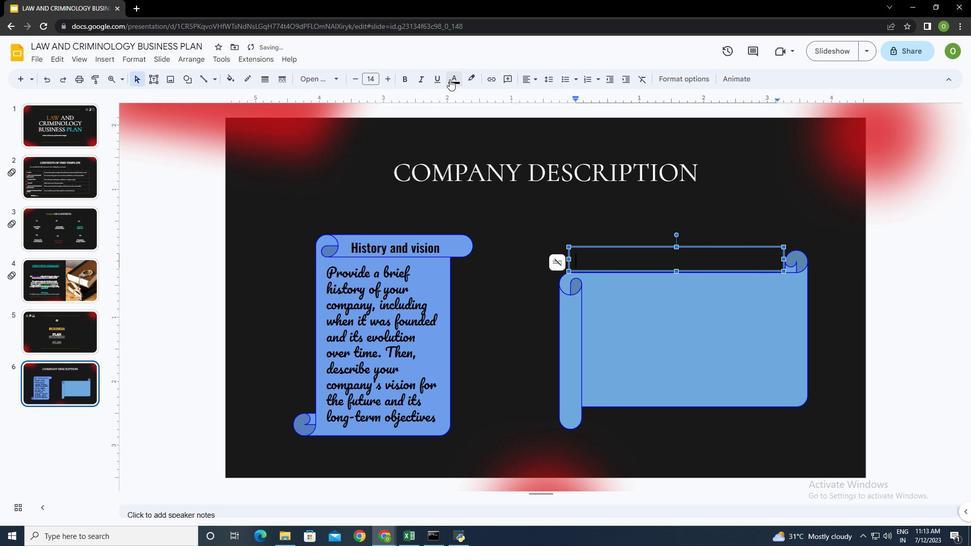 
Action: Mouse pressed left at (450, 79)
Screenshot: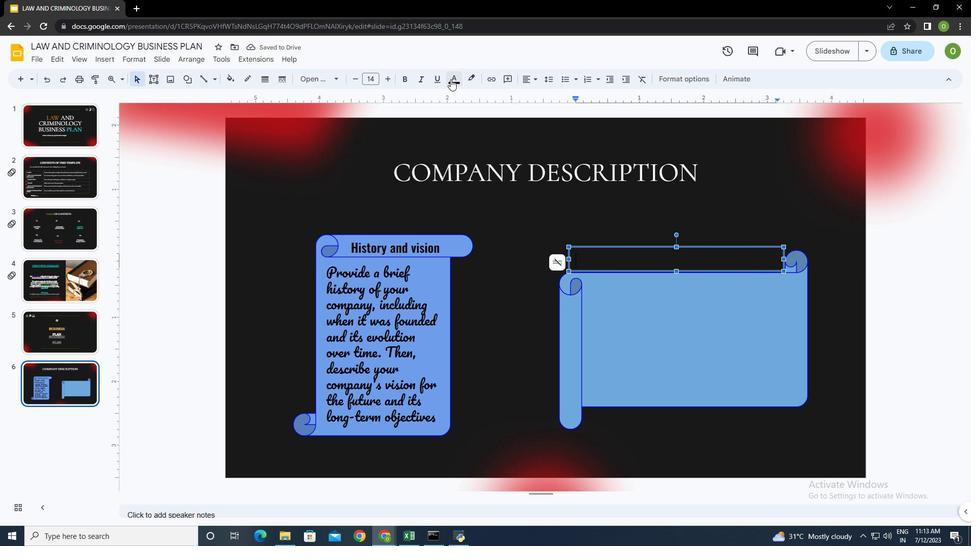 
Action: Mouse moved to (511, 175)
